 Task: Look for space in Deyang, China from 2nd June, 2023 to 15th June, 2023 for 2 adults in price range Rs.10000 to Rs.15000. Place can be entire place with 1  bedroom having 1 bed and 1 bathroom. Property type can be house, flat, guest house, hotel. Booking option can be shelf check-in. Required host language is Chinese (Simplified).
Action: Mouse moved to (521, 133)
Screenshot: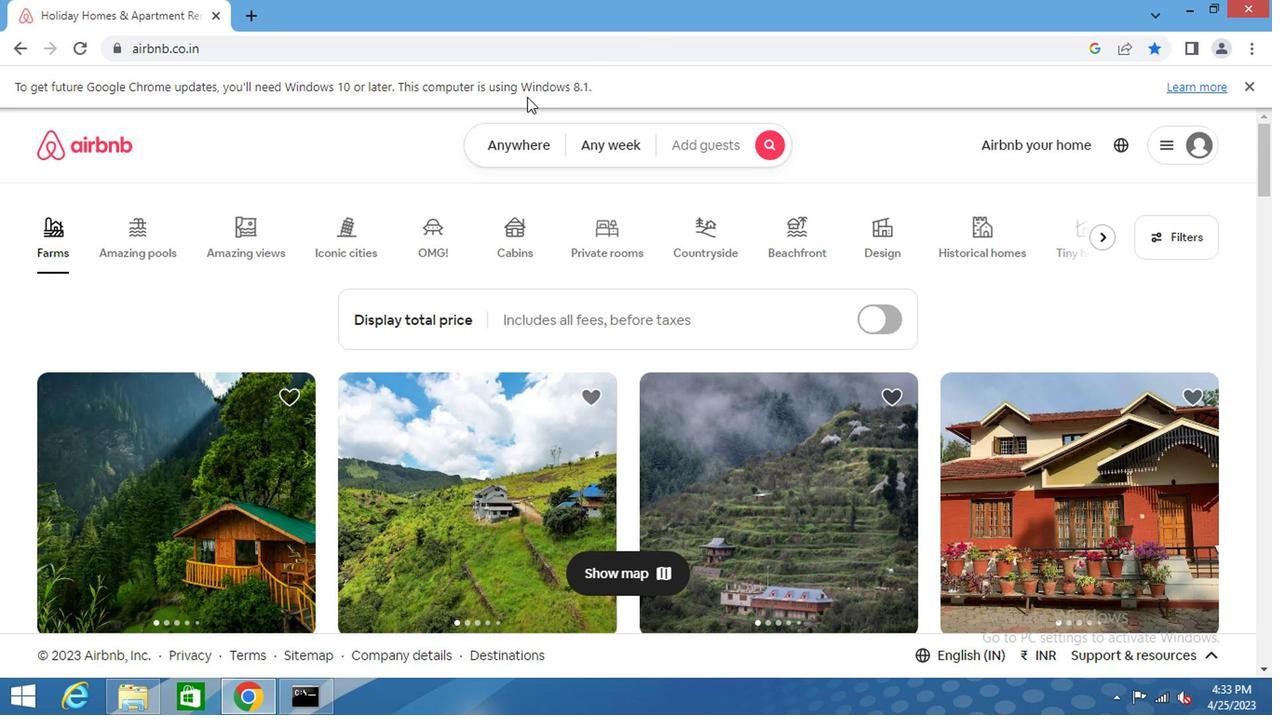 
Action: Mouse pressed left at (521, 133)
Screenshot: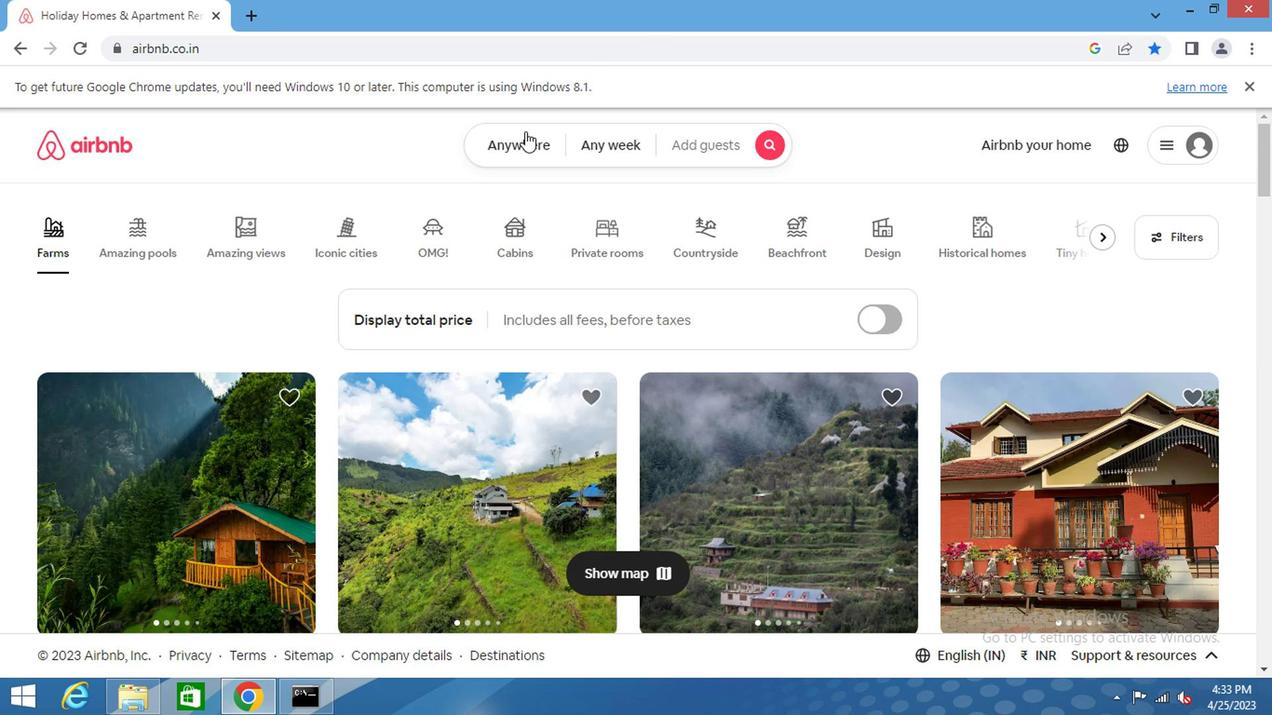 
Action: Mouse moved to (388, 221)
Screenshot: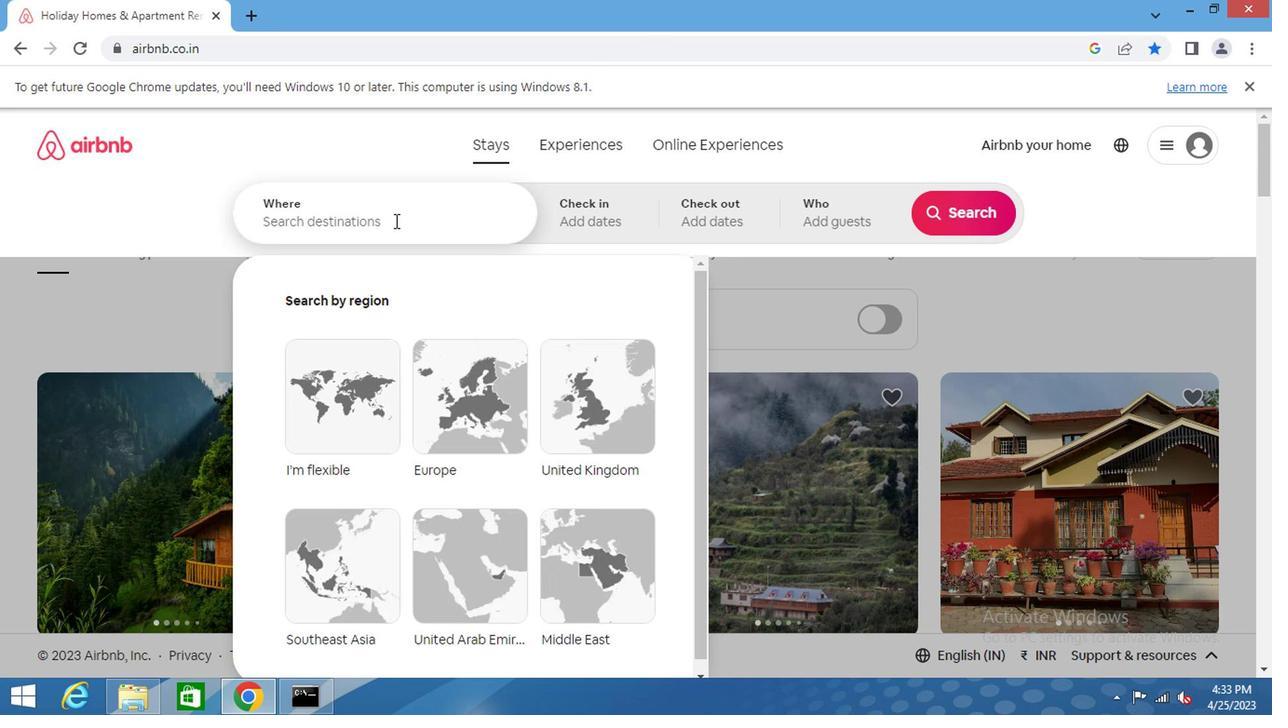 
Action: Mouse pressed left at (388, 221)
Screenshot: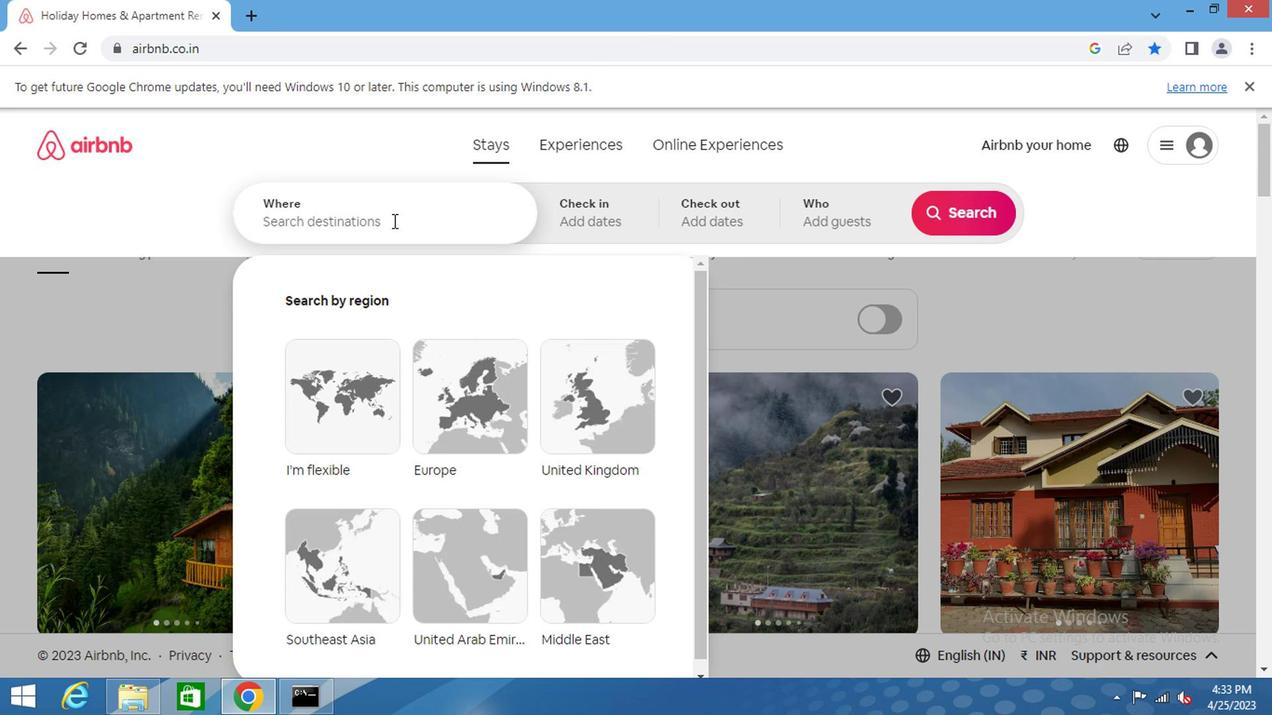 
Action: Key pressed deyang<Key.space>china<Key.enter>
Screenshot: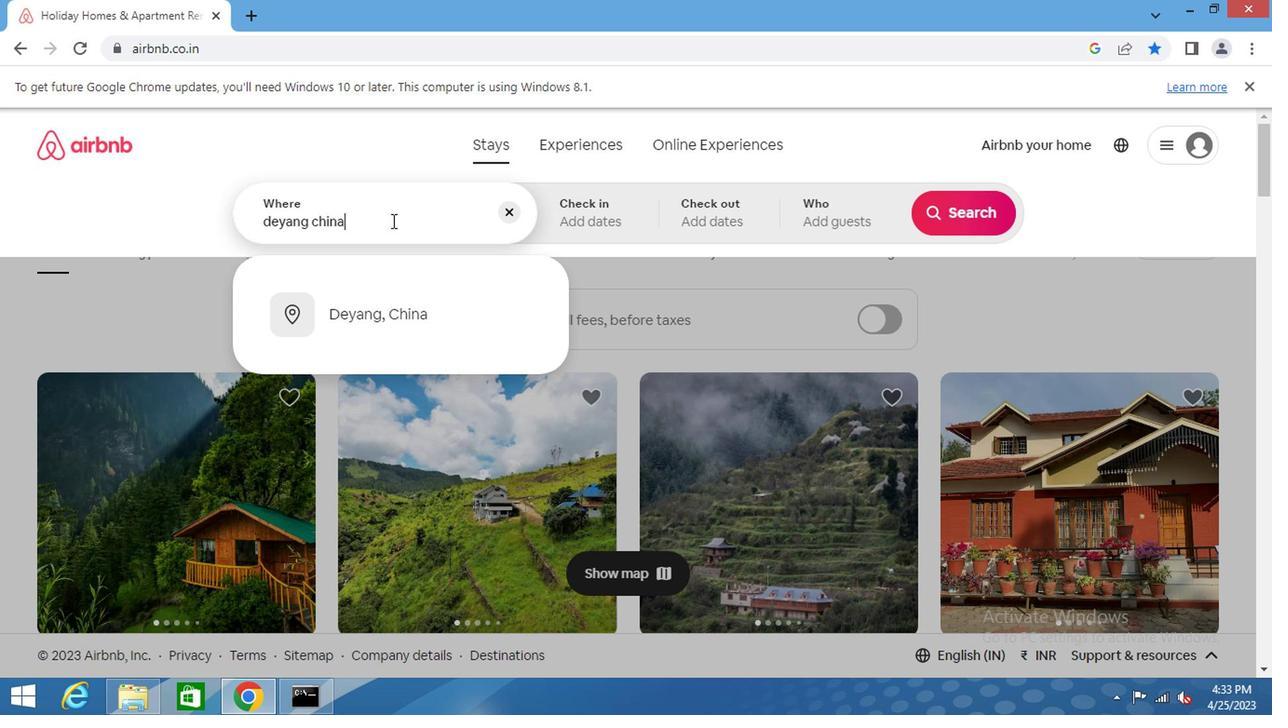 
Action: Mouse moved to (955, 359)
Screenshot: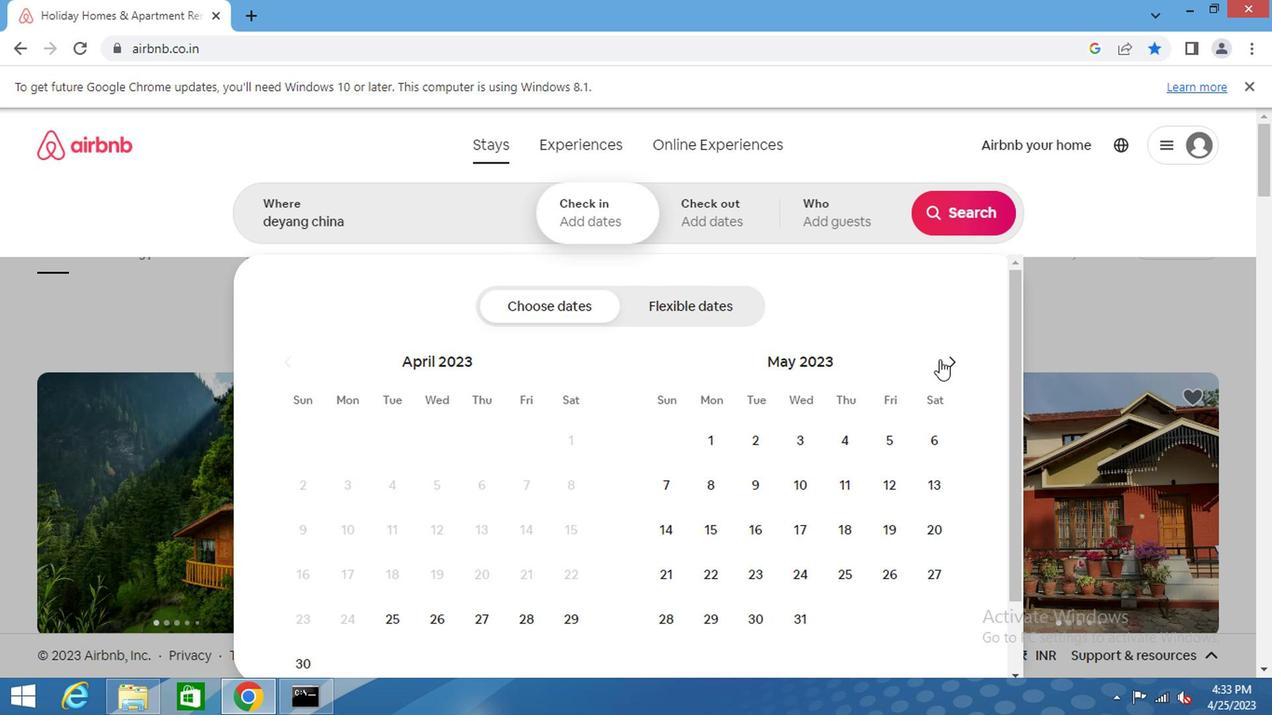 
Action: Mouse pressed left at (955, 359)
Screenshot: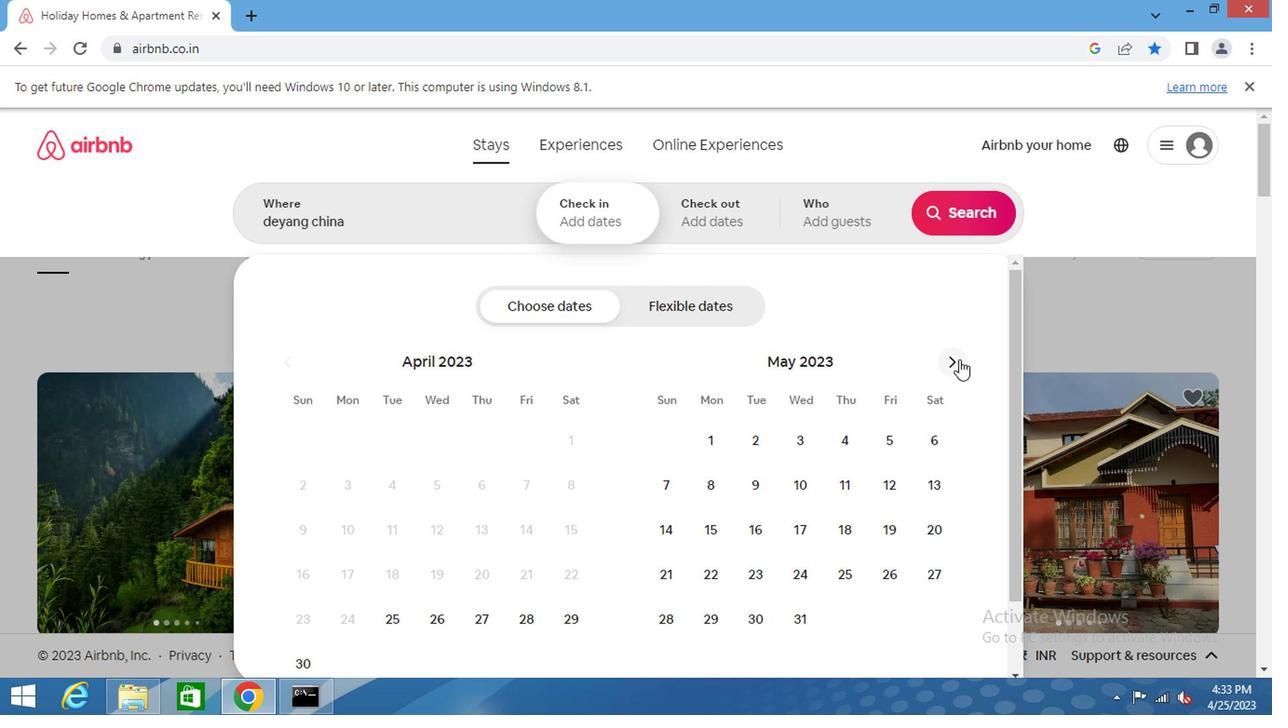
Action: Mouse pressed left at (955, 359)
Screenshot: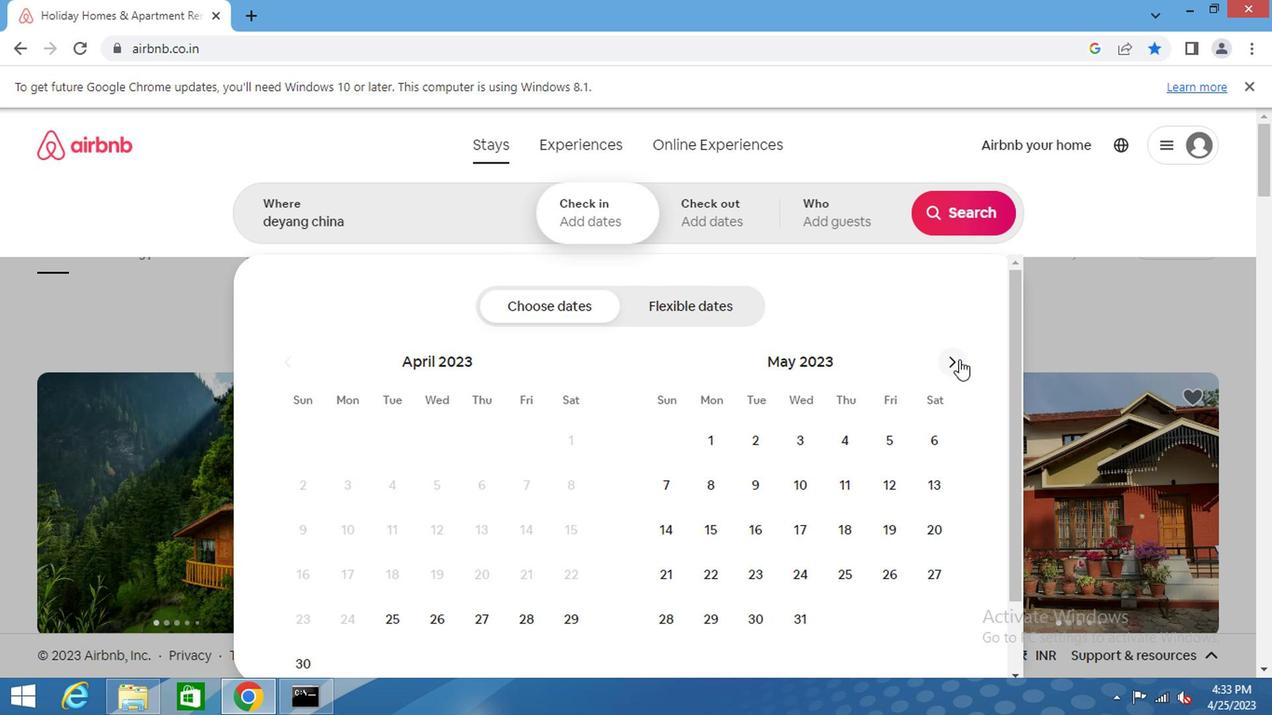 
Action: Mouse moved to (520, 444)
Screenshot: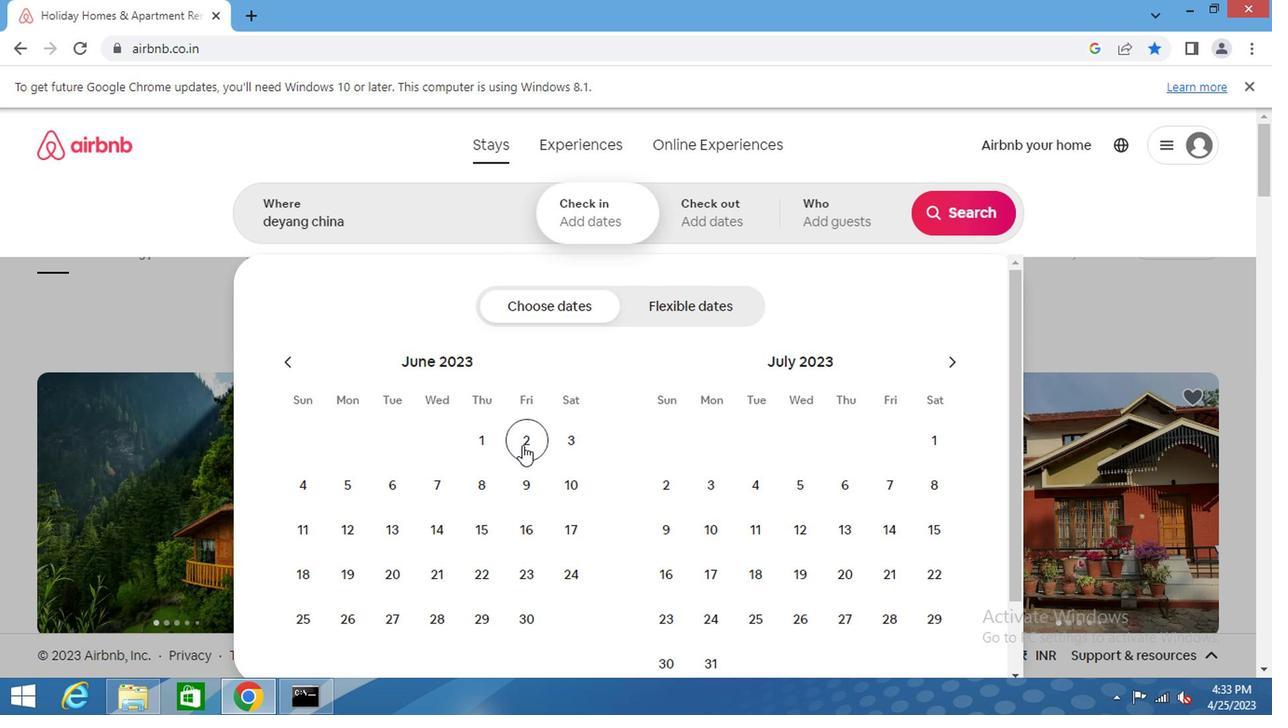 
Action: Mouse pressed left at (520, 444)
Screenshot: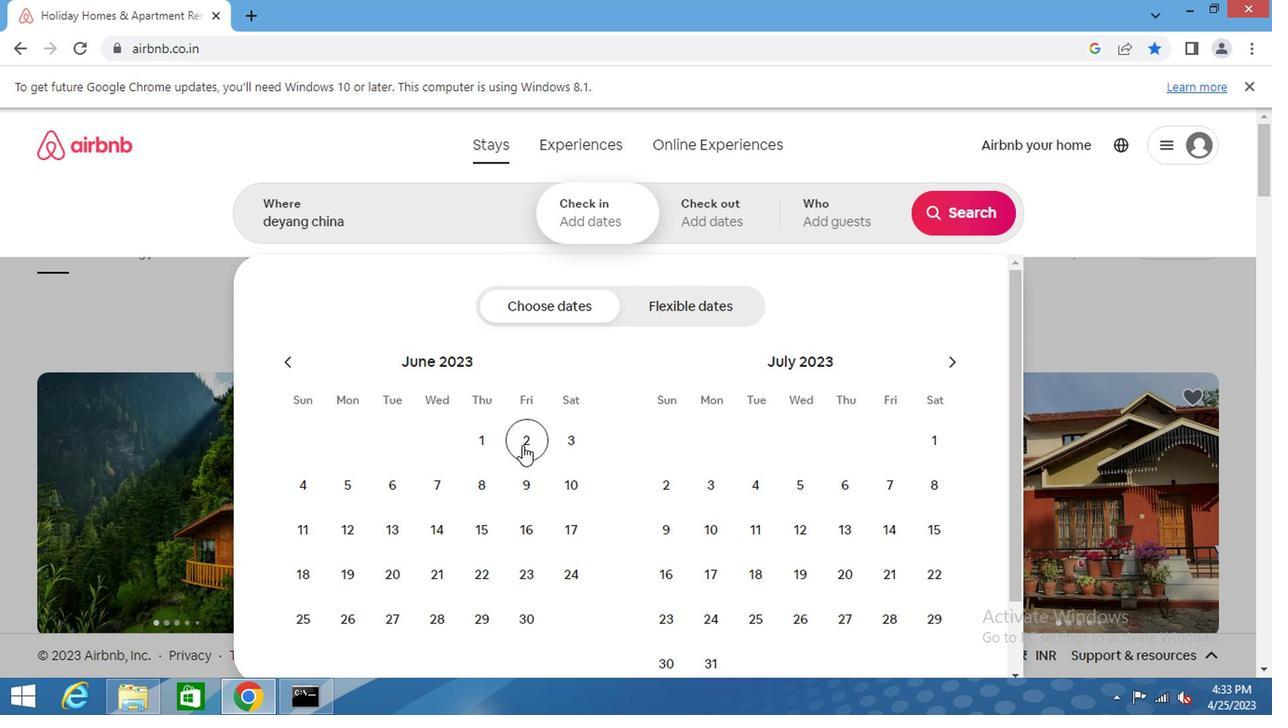 
Action: Mouse moved to (474, 522)
Screenshot: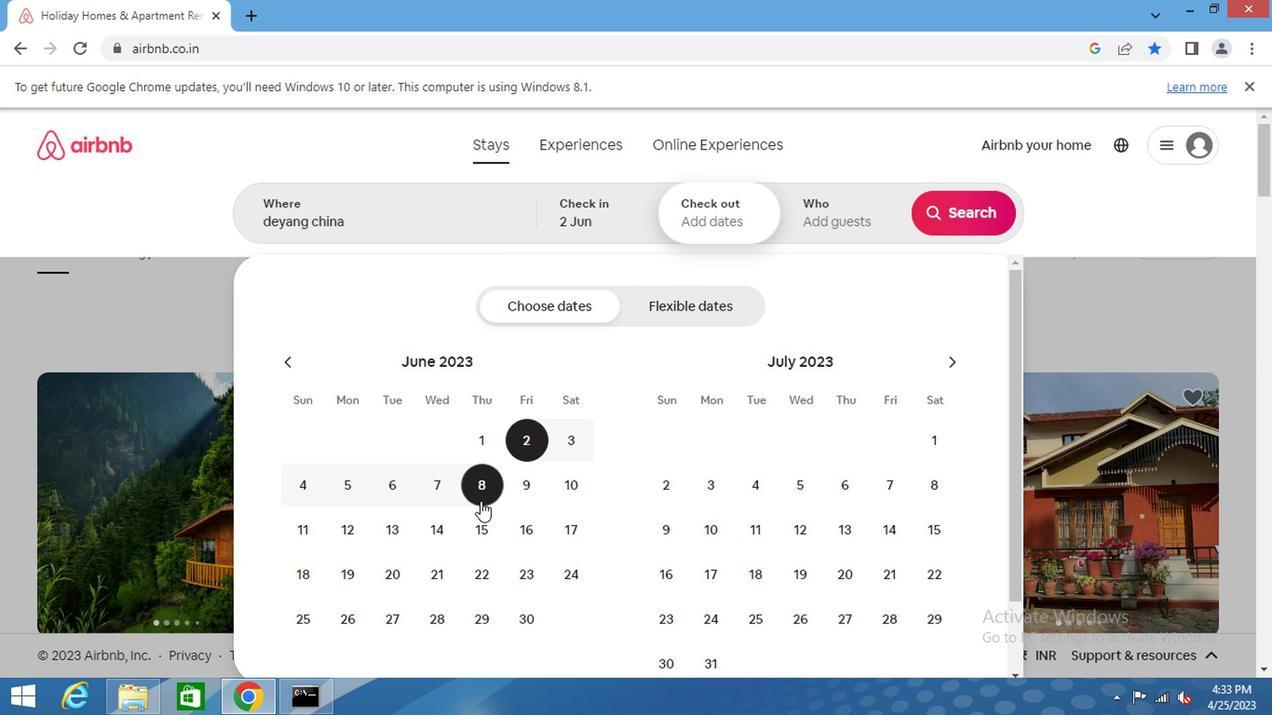 
Action: Mouse pressed left at (474, 522)
Screenshot: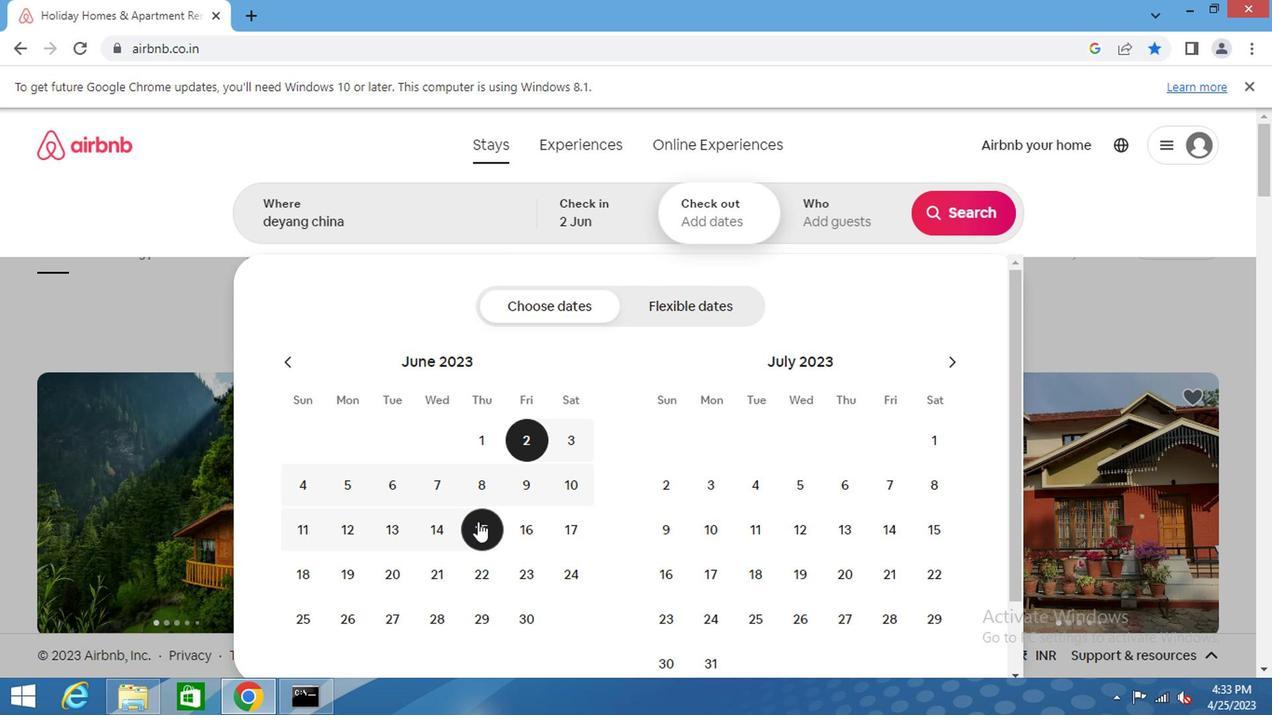 
Action: Mouse moved to (828, 227)
Screenshot: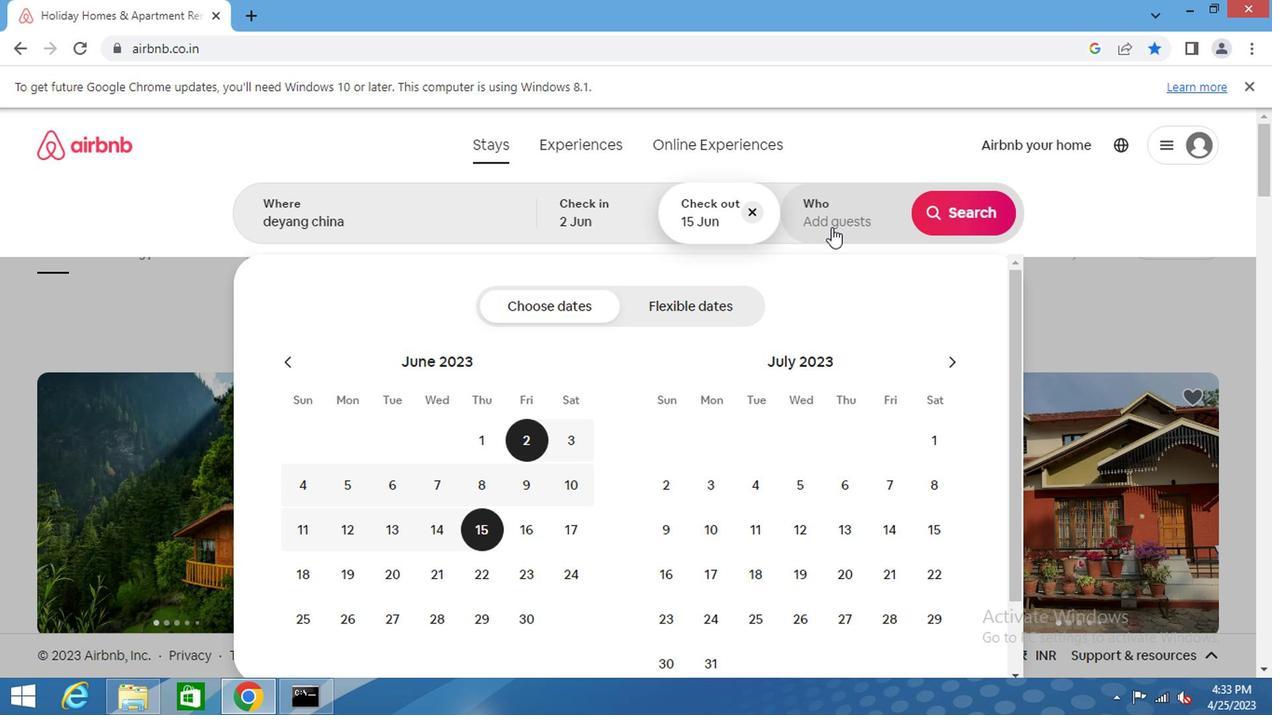 
Action: Mouse pressed left at (828, 227)
Screenshot: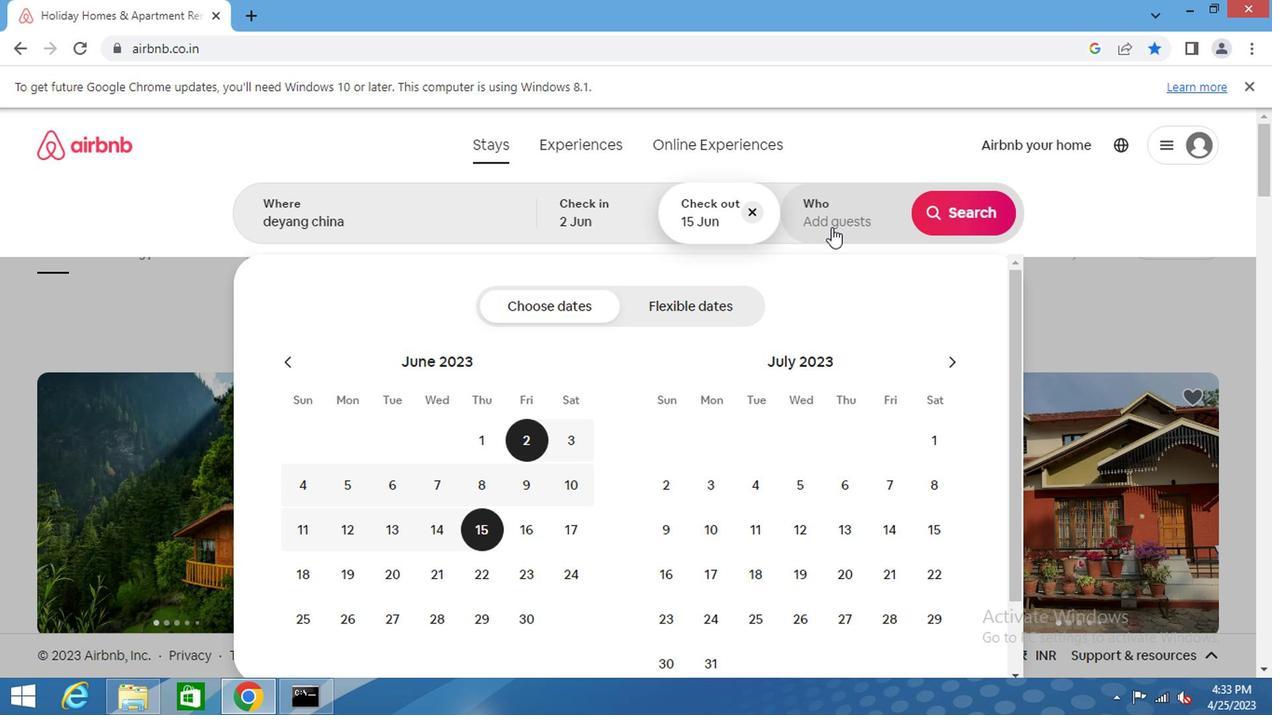 
Action: Mouse moved to (963, 313)
Screenshot: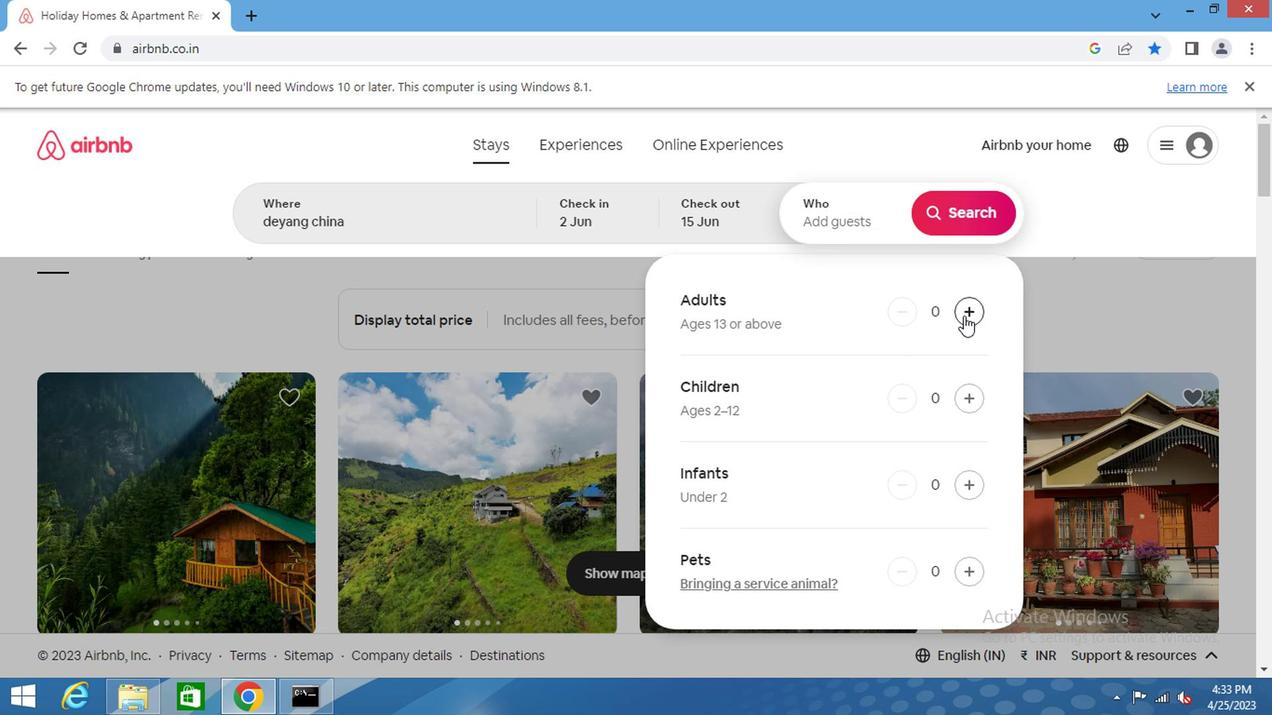 
Action: Mouse pressed left at (963, 313)
Screenshot: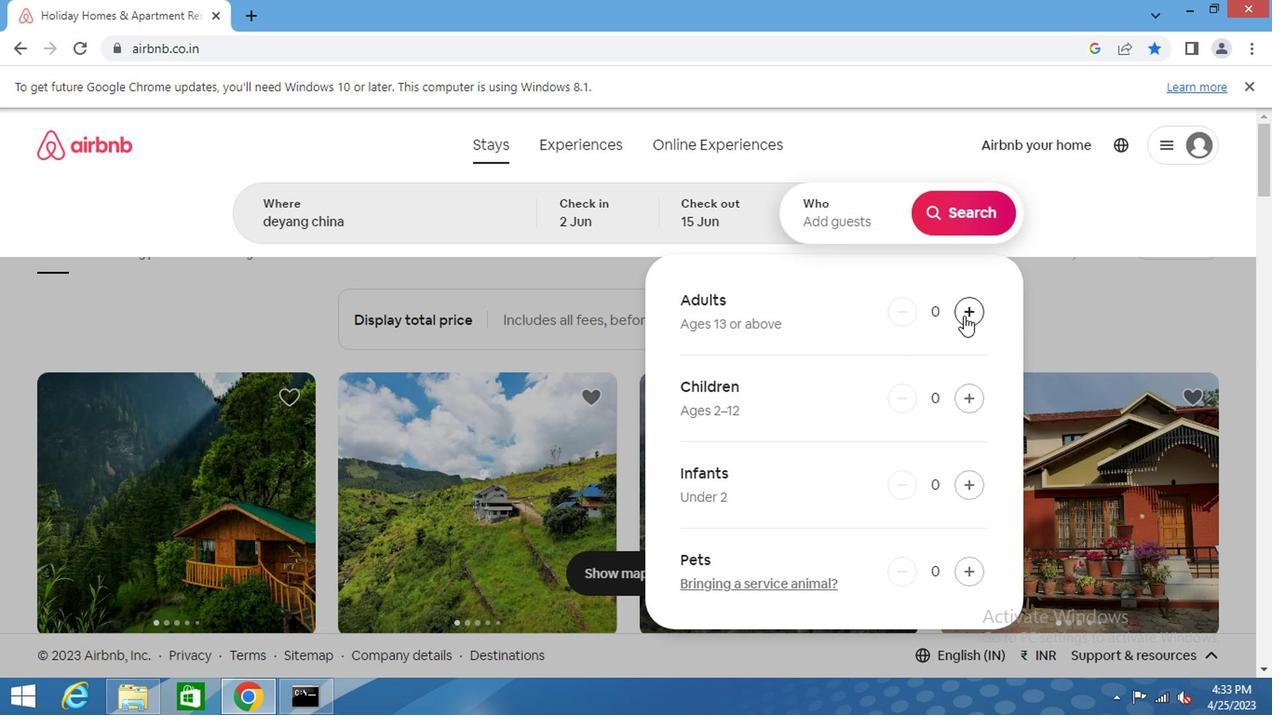 
Action: Mouse moved to (964, 313)
Screenshot: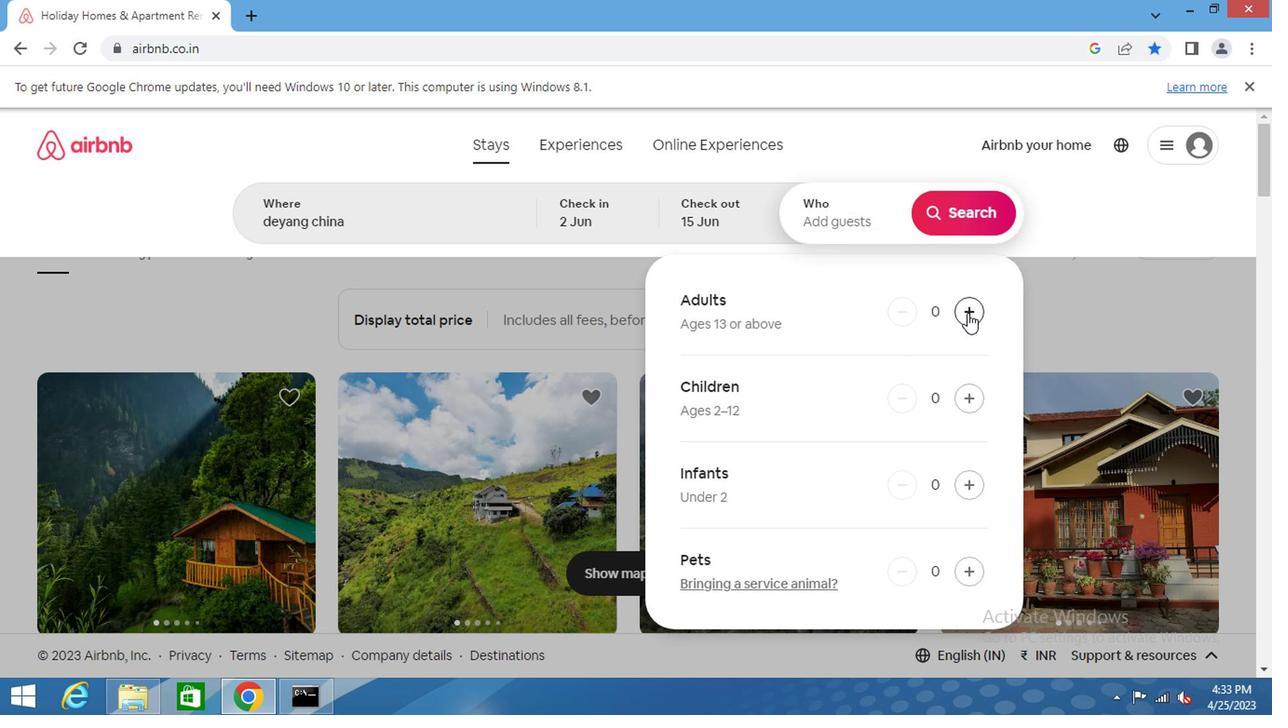 
Action: Mouse pressed left at (964, 313)
Screenshot: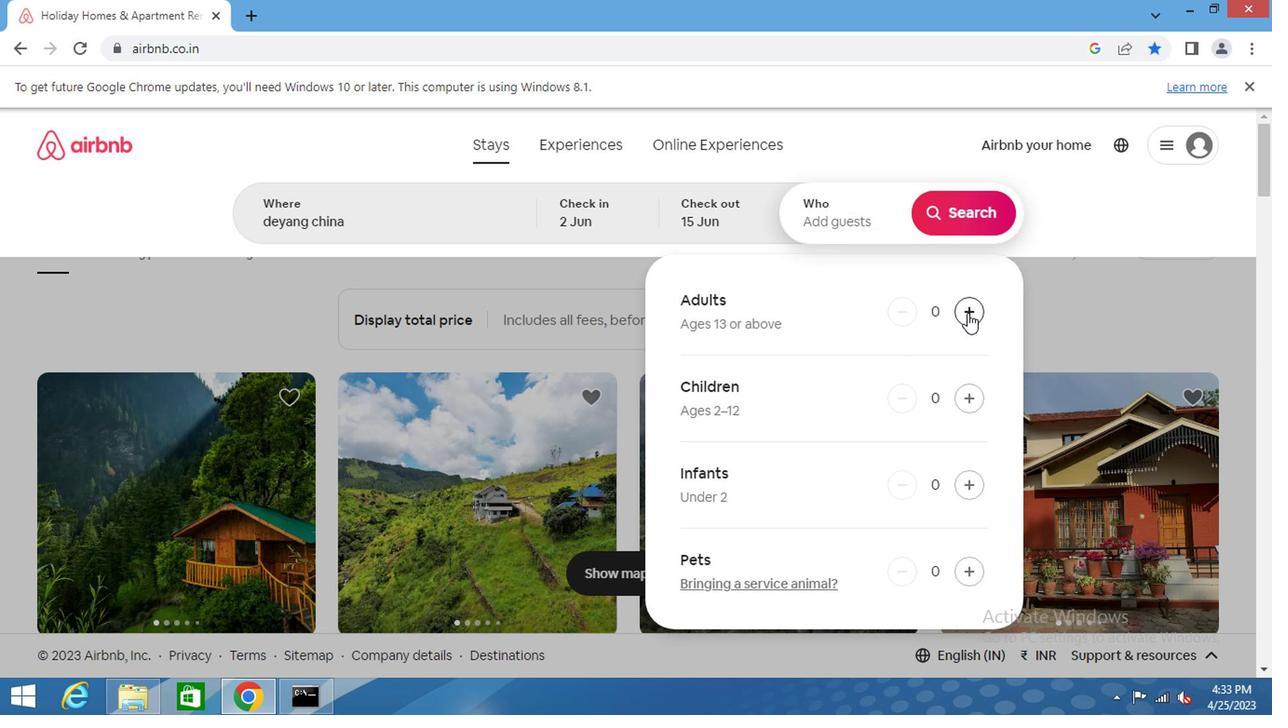 
Action: Mouse moved to (958, 229)
Screenshot: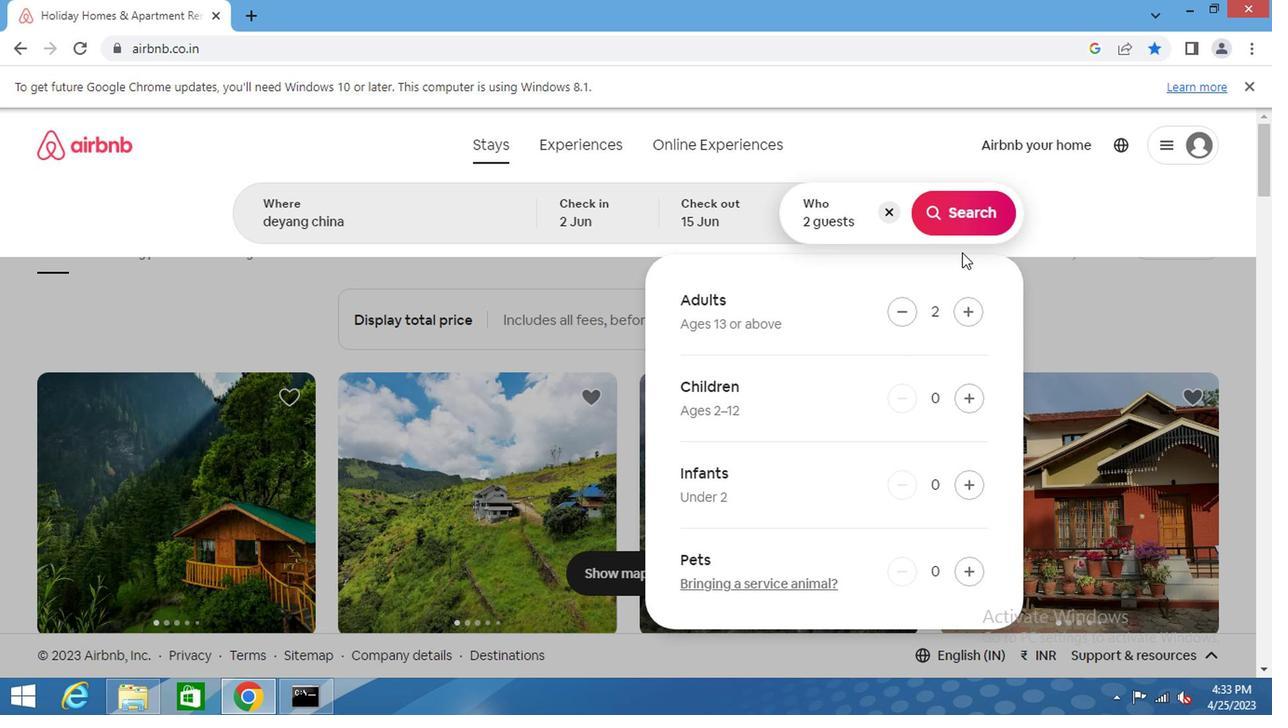 
Action: Mouse pressed left at (958, 229)
Screenshot: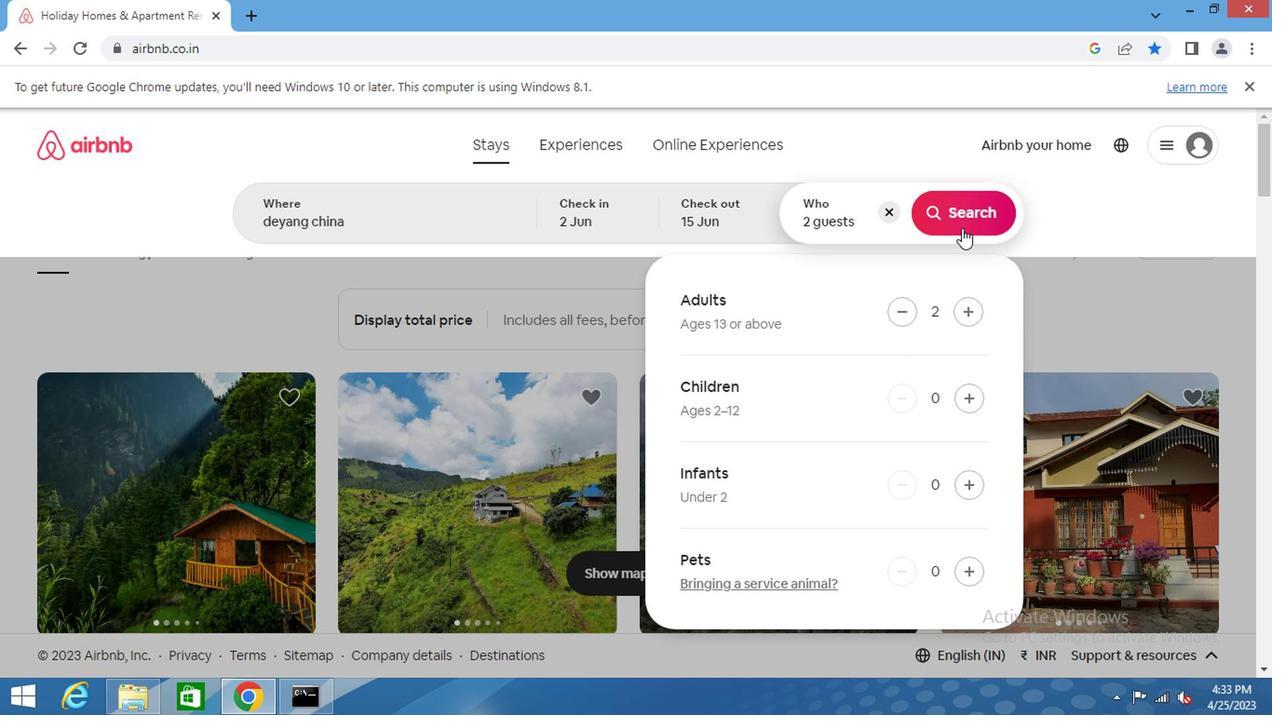
Action: Mouse moved to (1172, 229)
Screenshot: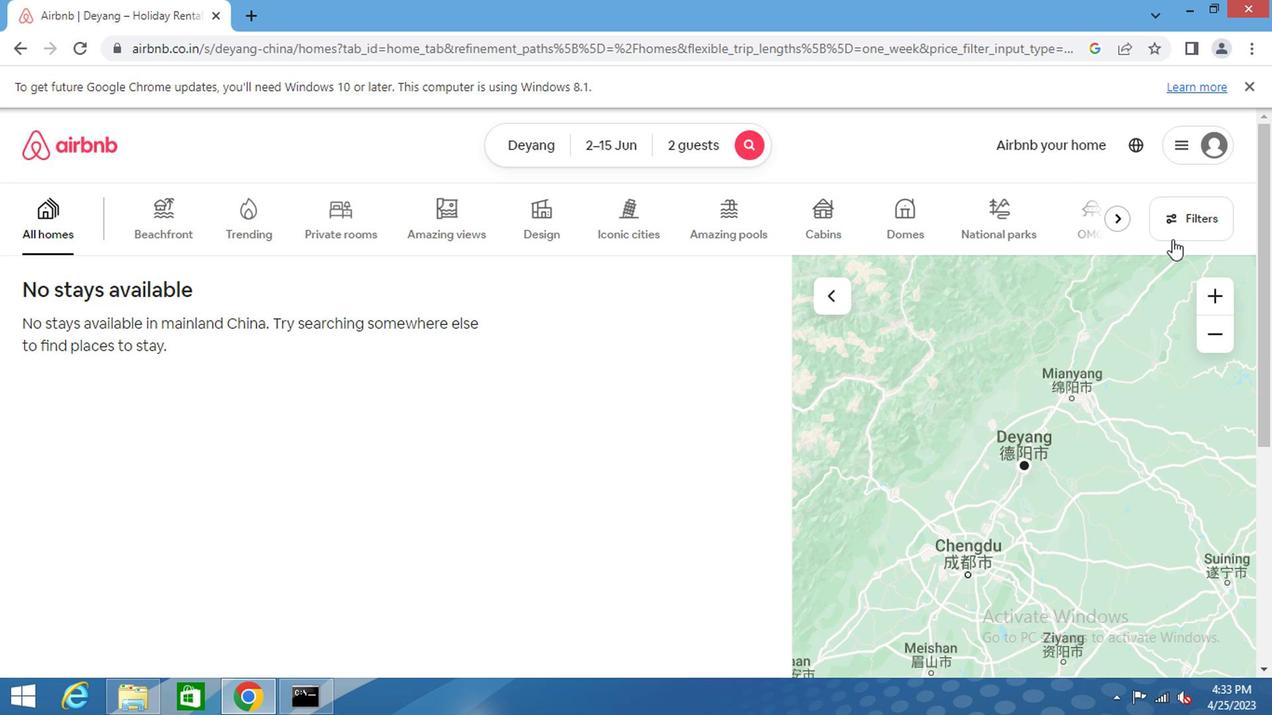 
Action: Mouse pressed left at (1172, 229)
Screenshot: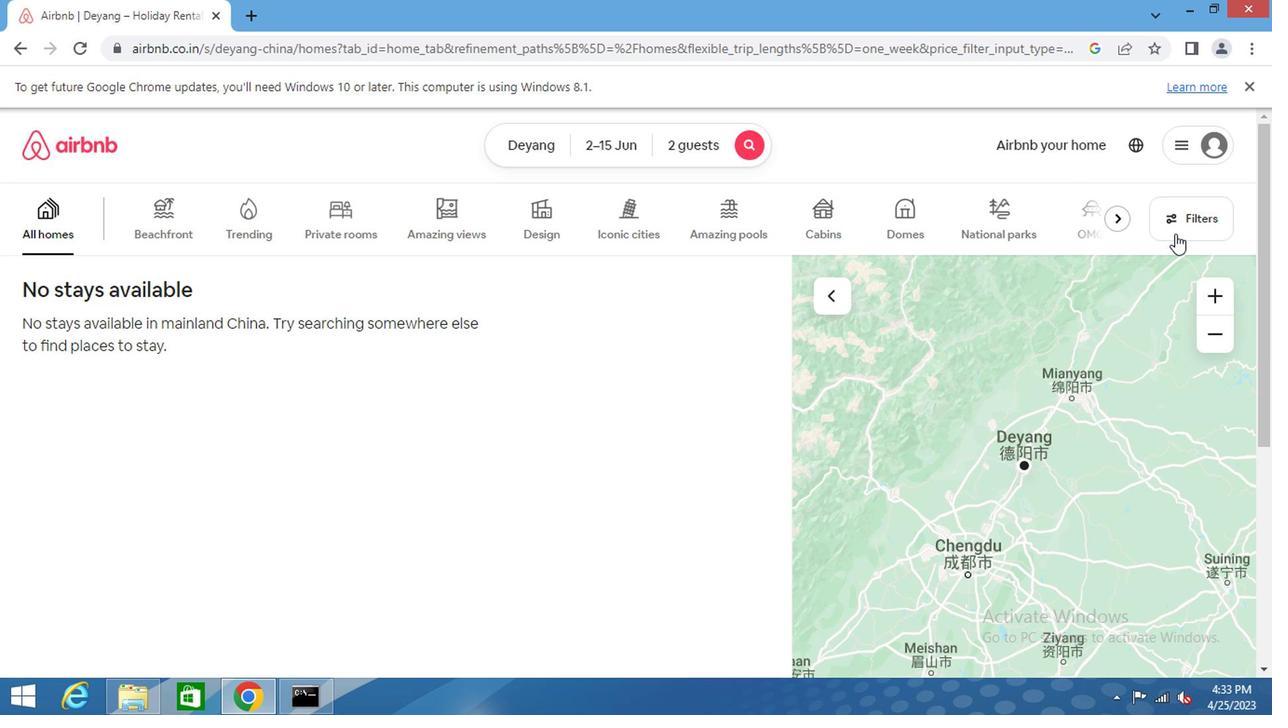 
Action: Mouse moved to (519, 342)
Screenshot: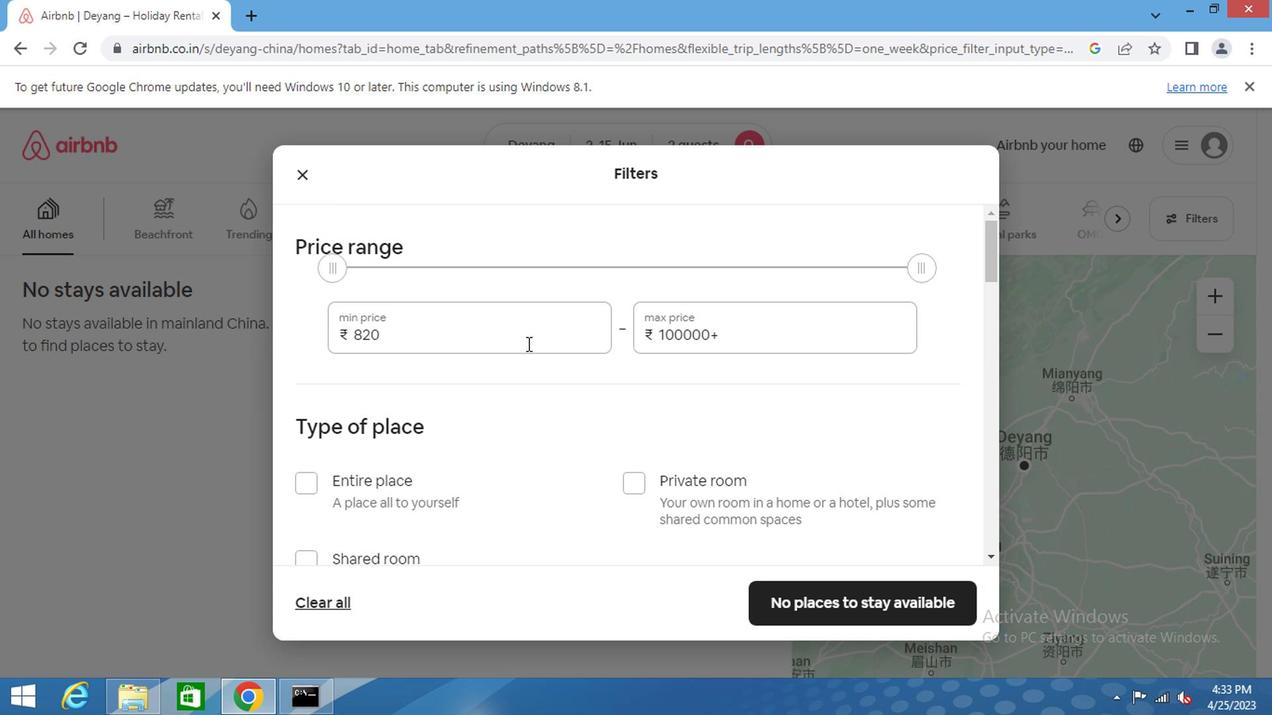 
Action: Mouse pressed left at (519, 342)
Screenshot: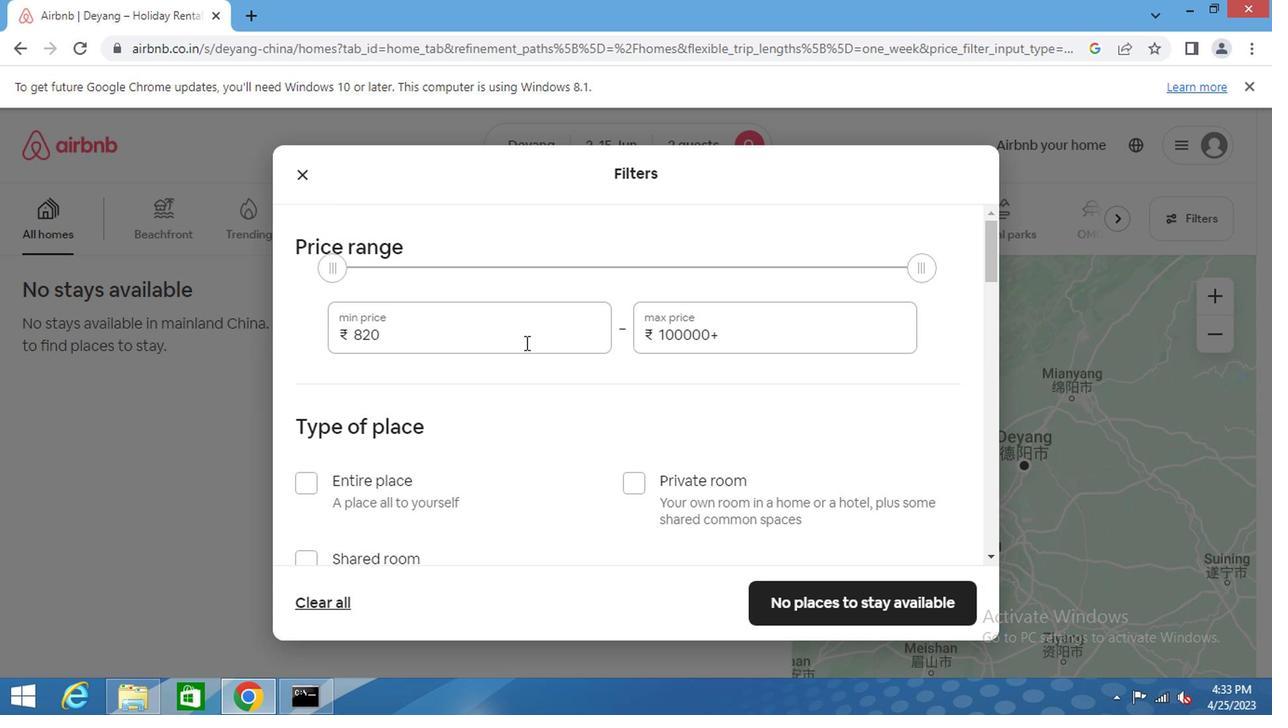
Action: Mouse pressed left at (519, 342)
Screenshot: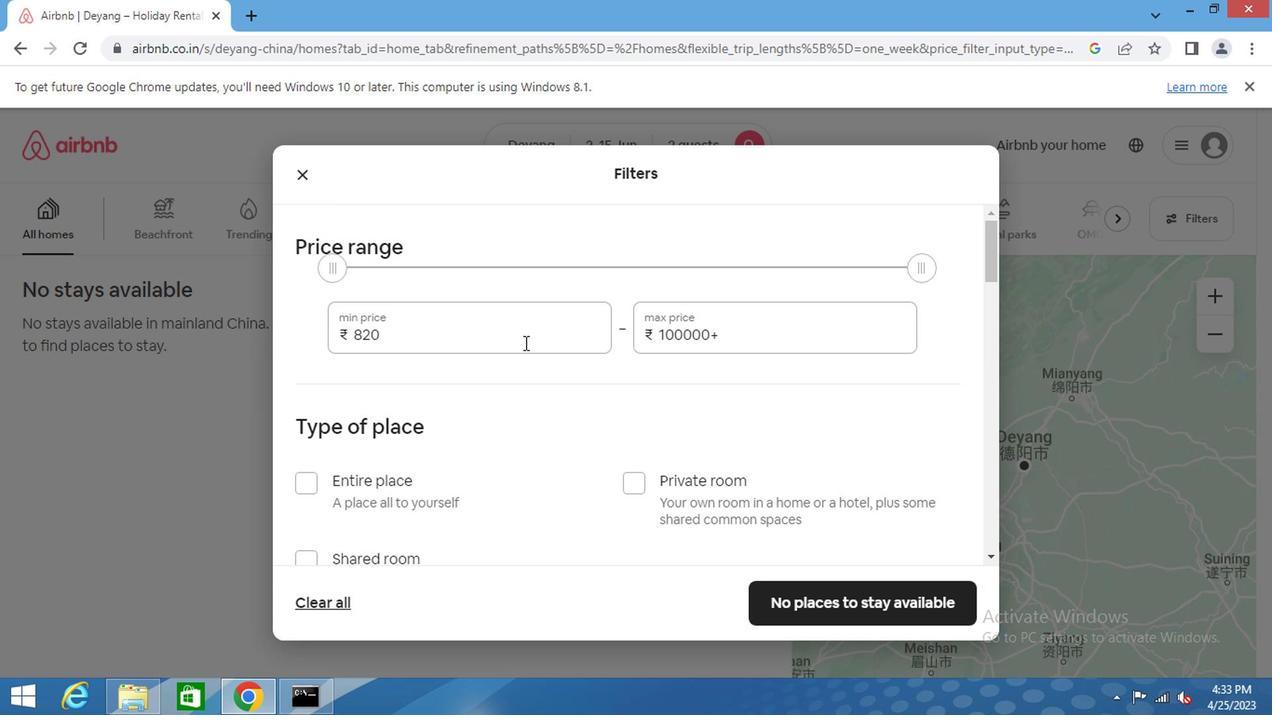 
Action: Key pressed 10000<Key.tab>15000
Screenshot: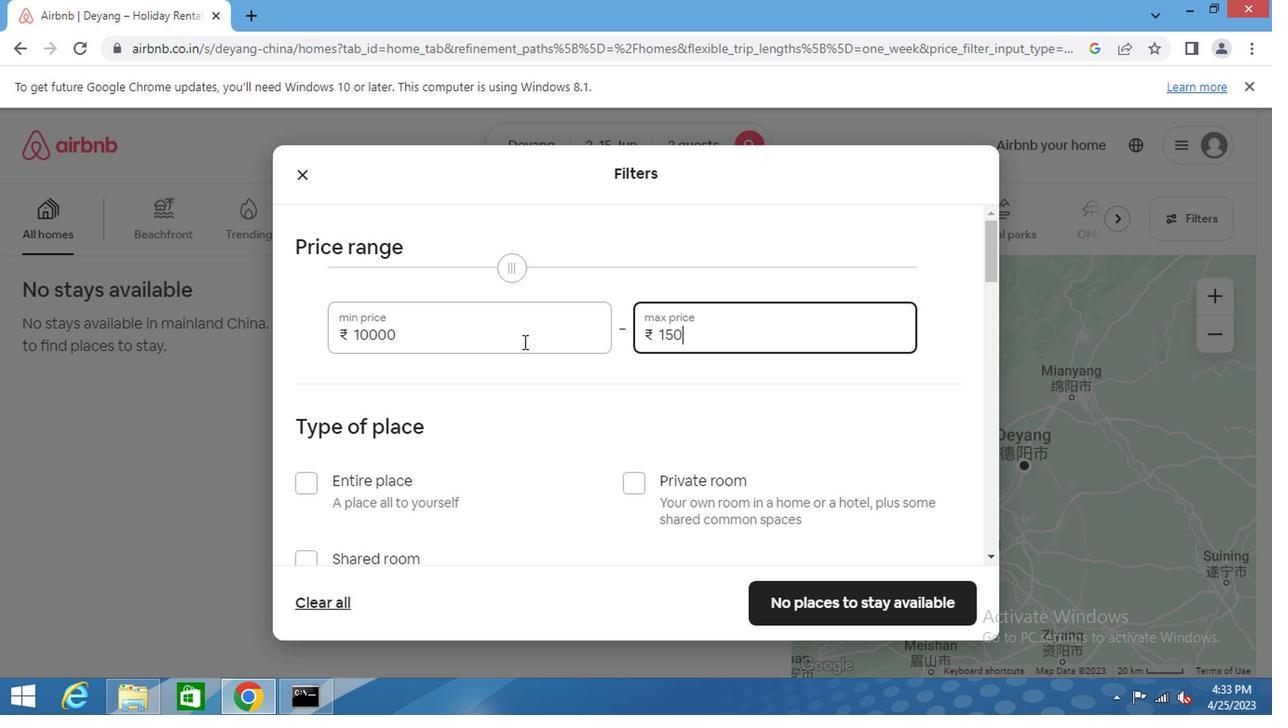 
Action: Mouse moved to (405, 481)
Screenshot: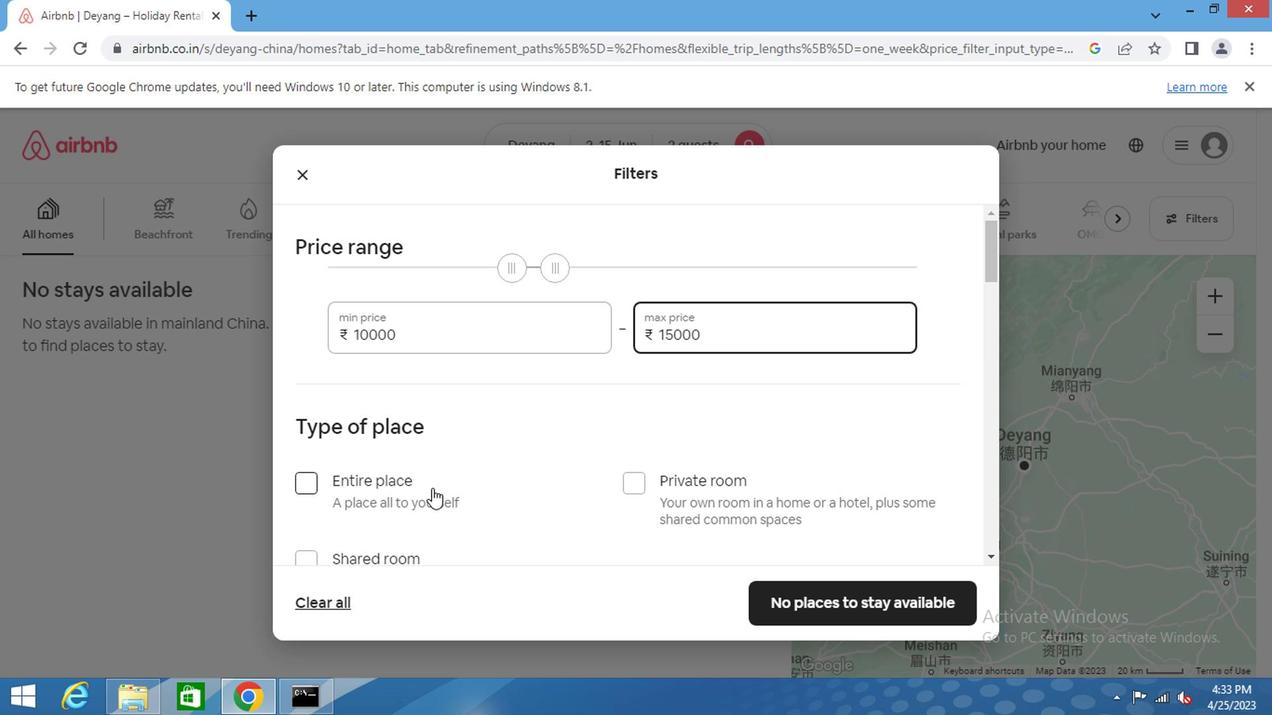 
Action: Mouse pressed left at (405, 481)
Screenshot: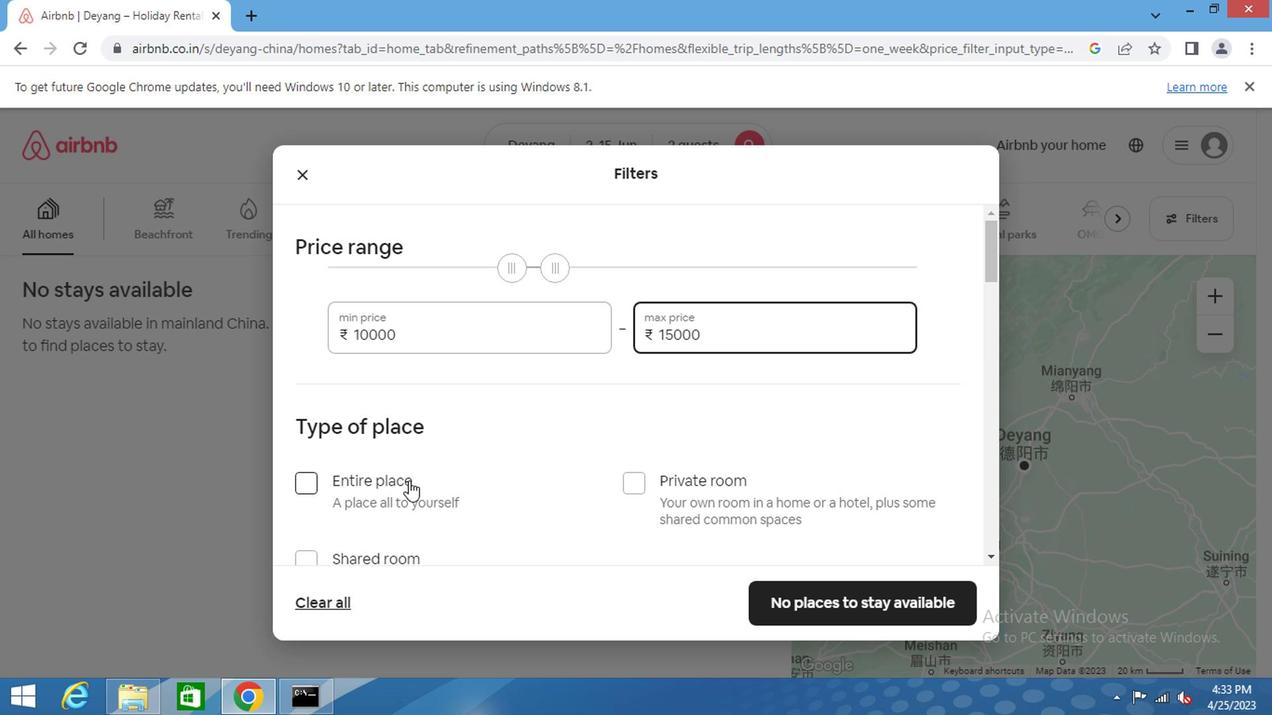 
Action: Mouse moved to (534, 500)
Screenshot: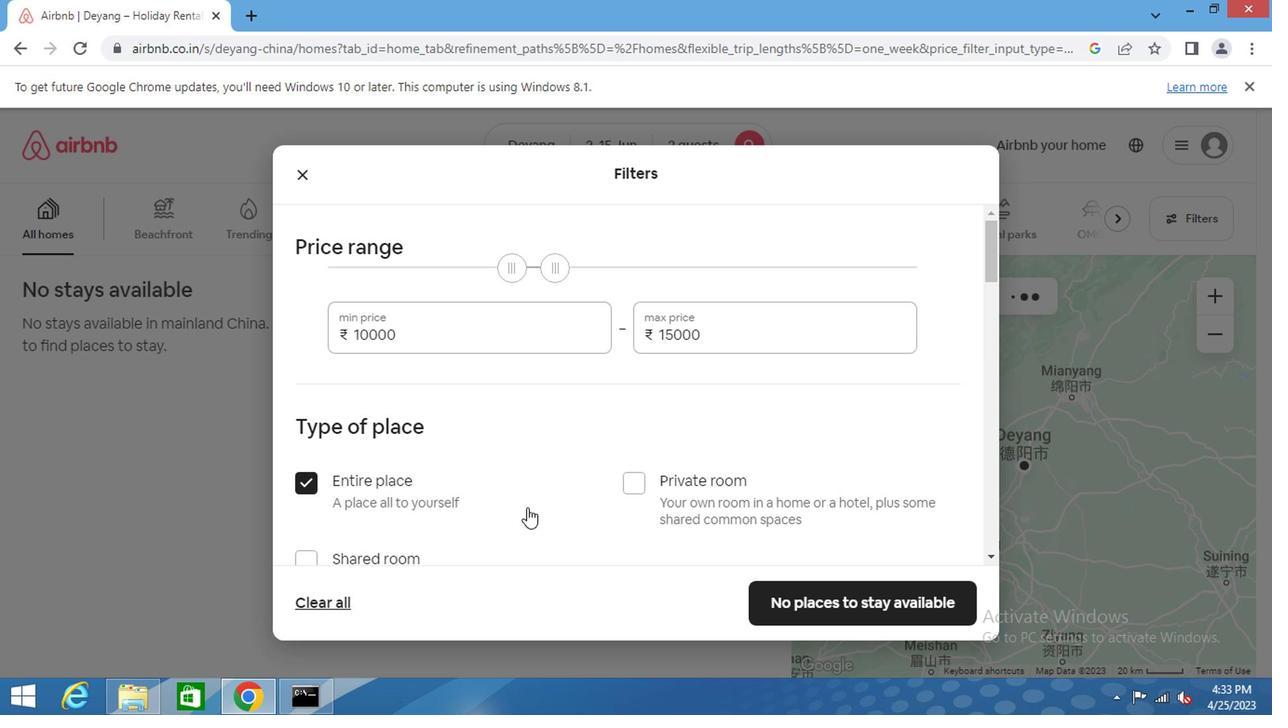
Action: Mouse scrolled (534, 499) with delta (0, 0)
Screenshot: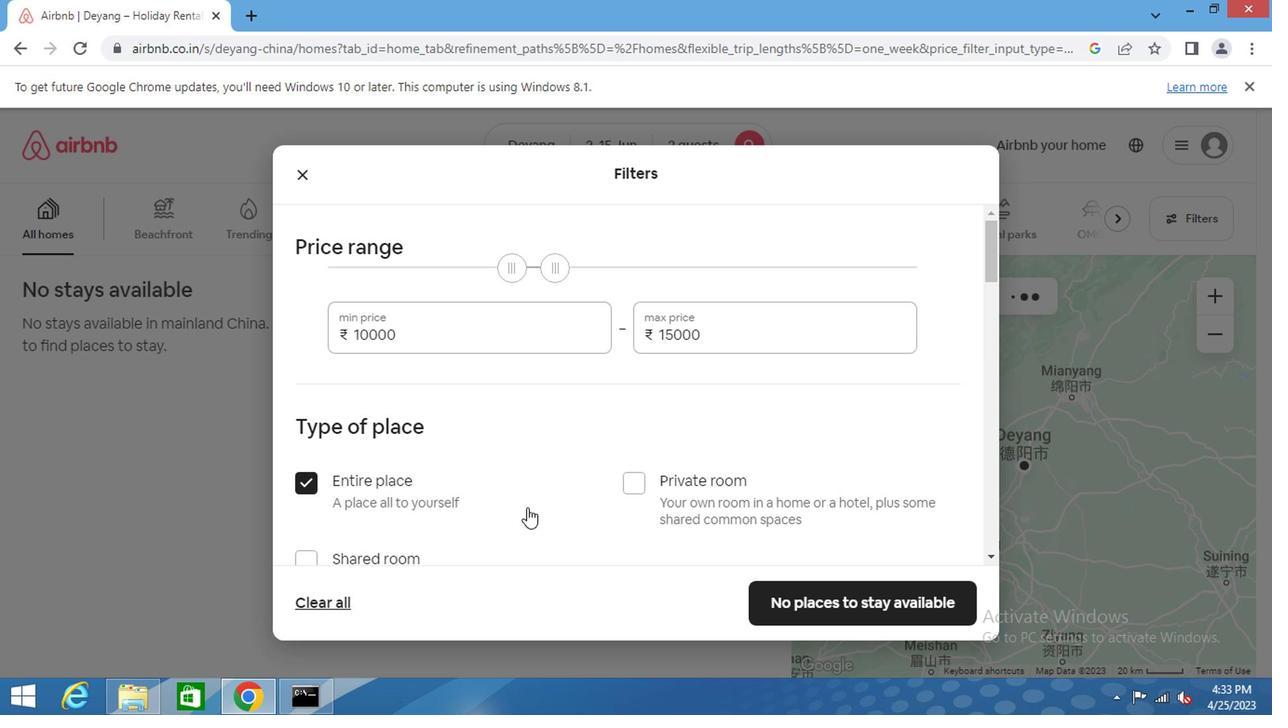 
Action: Mouse scrolled (534, 499) with delta (0, 0)
Screenshot: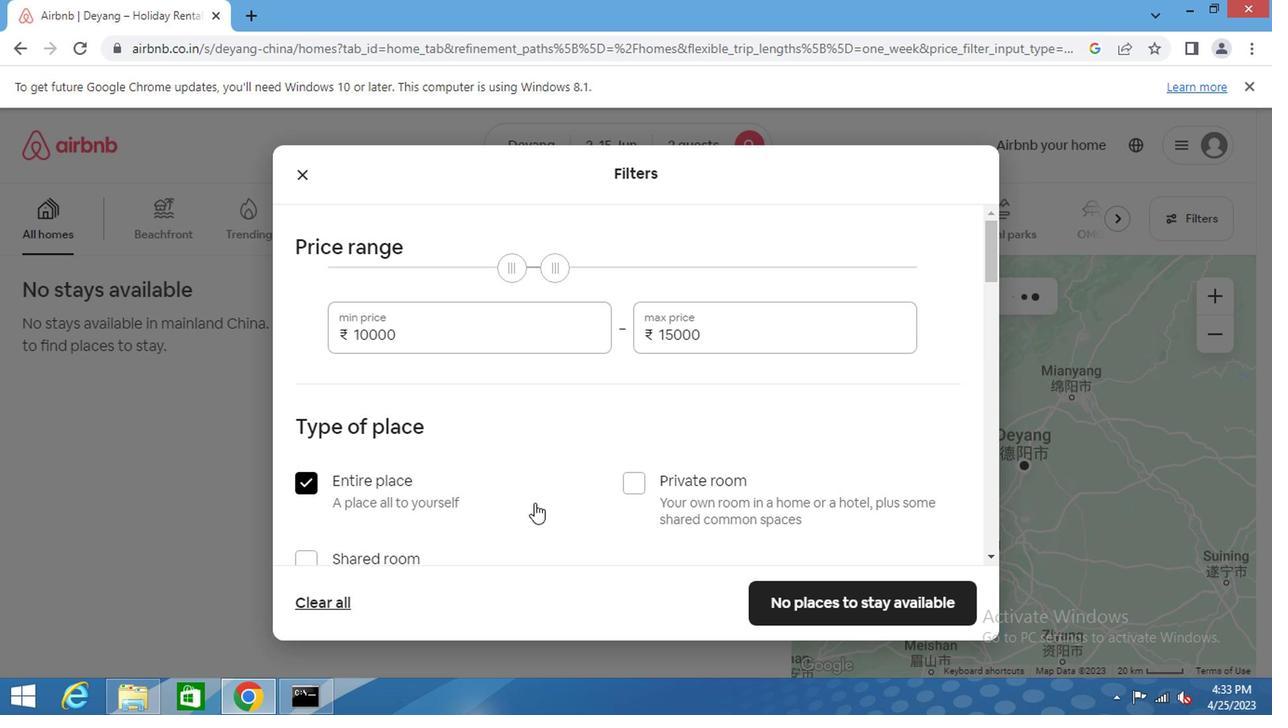 
Action: Mouse moved to (534, 498)
Screenshot: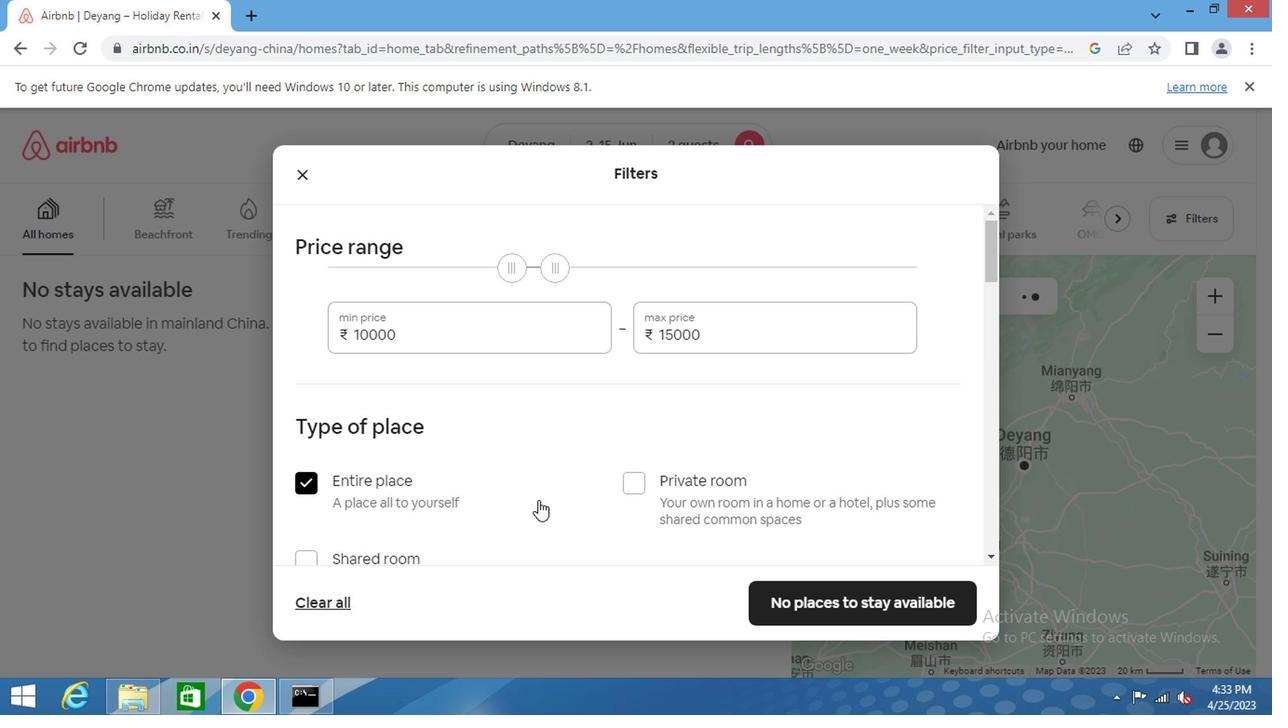 
Action: Mouse scrolled (534, 497) with delta (0, -1)
Screenshot: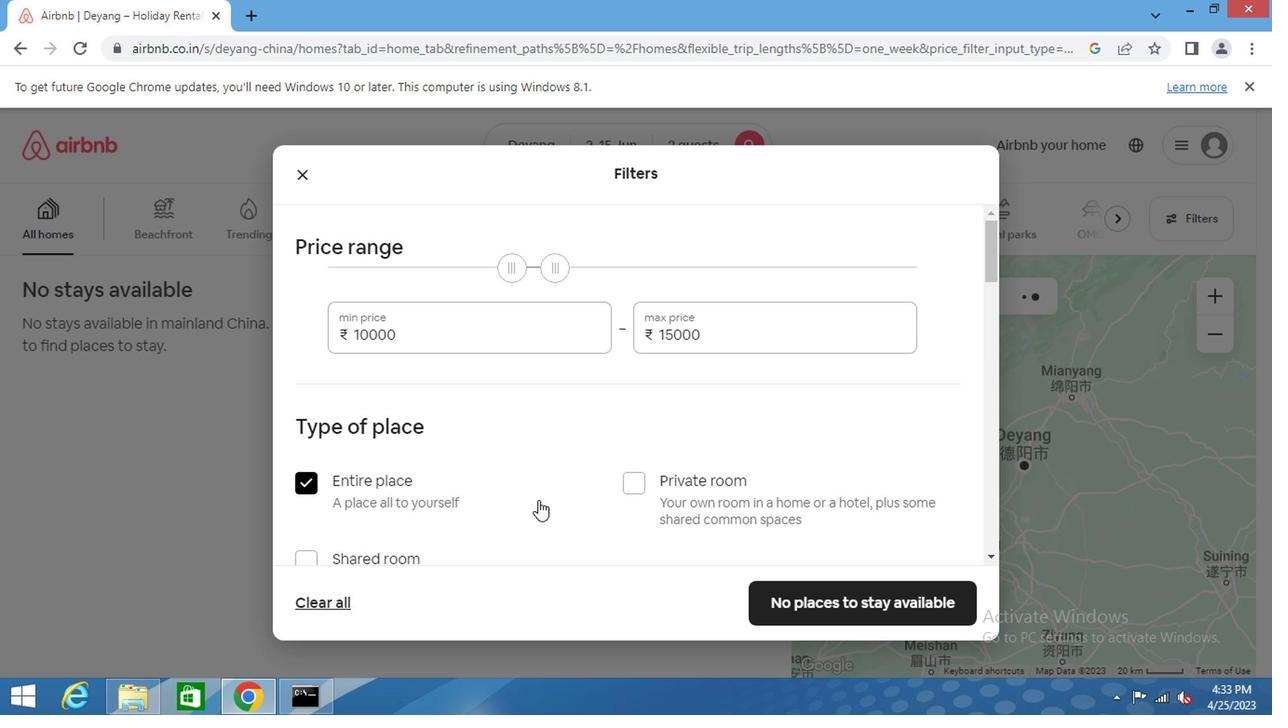 
Action: Mouse moved to (529, 483)
Screenshot: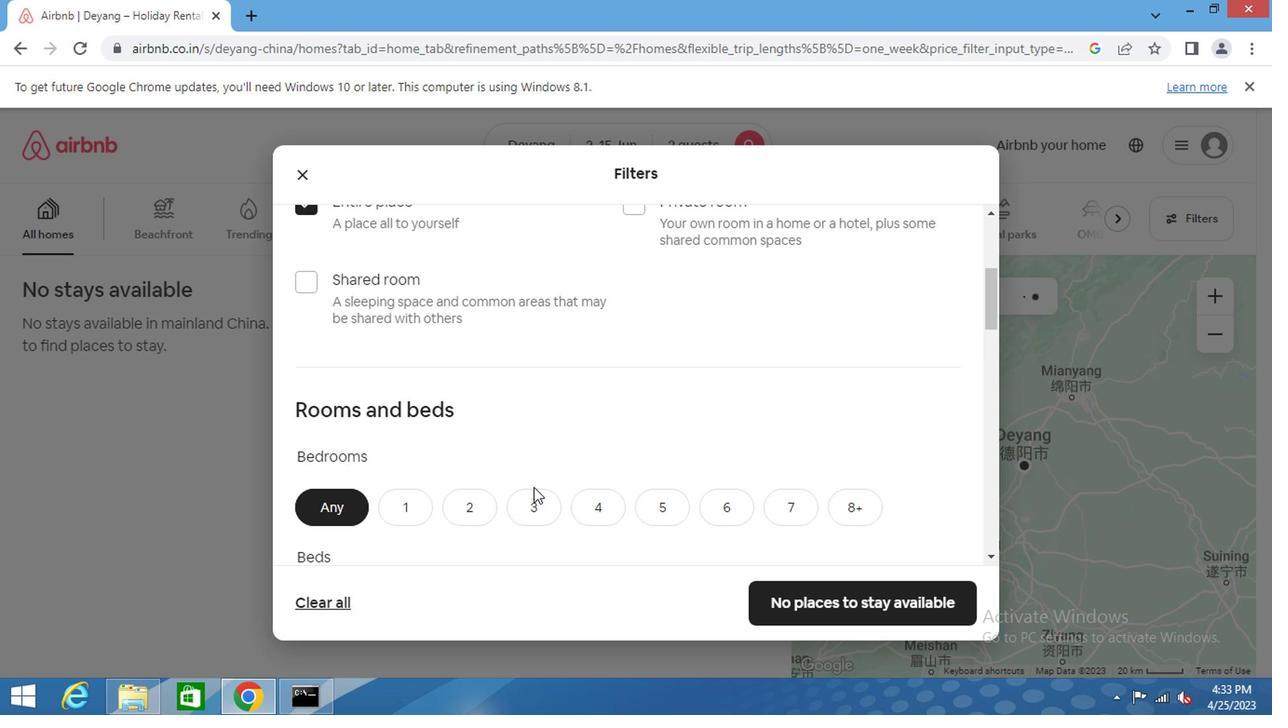 
Action: Mouse scrolled (530, 484) with delta (0, -1)
Screenshot: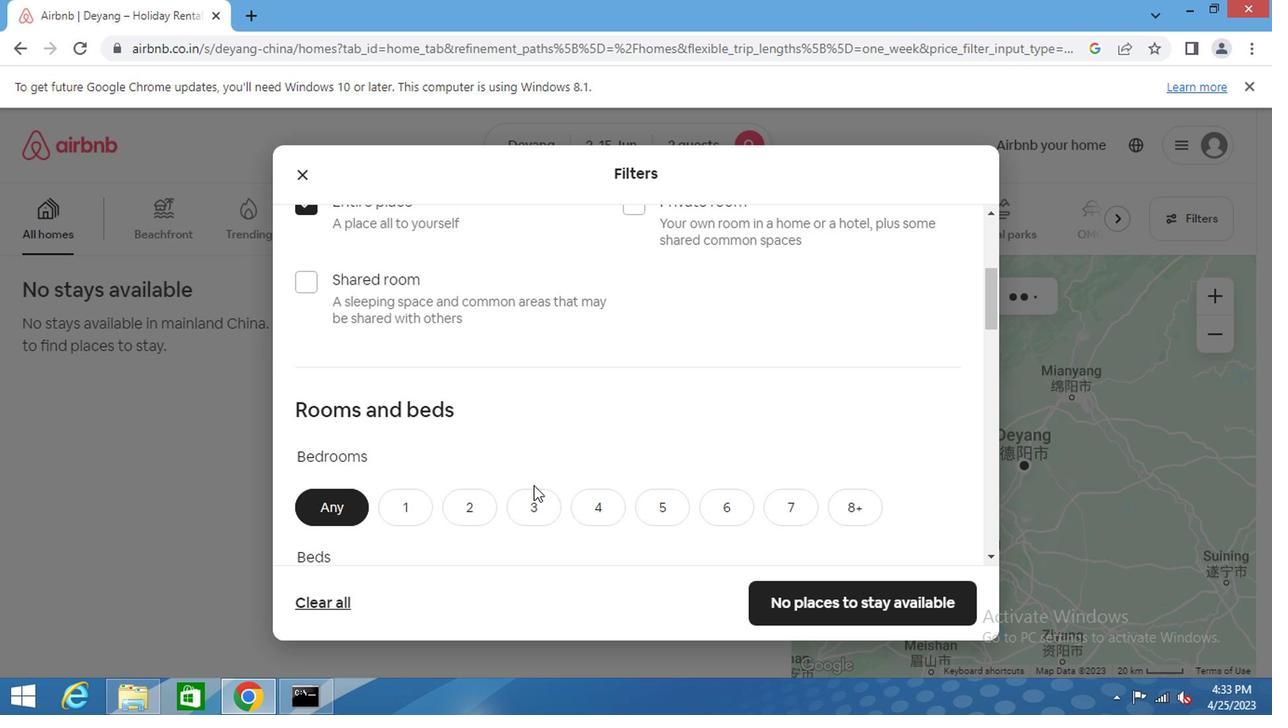 
Action: Mouse moved to (525, 479)
Screenshot: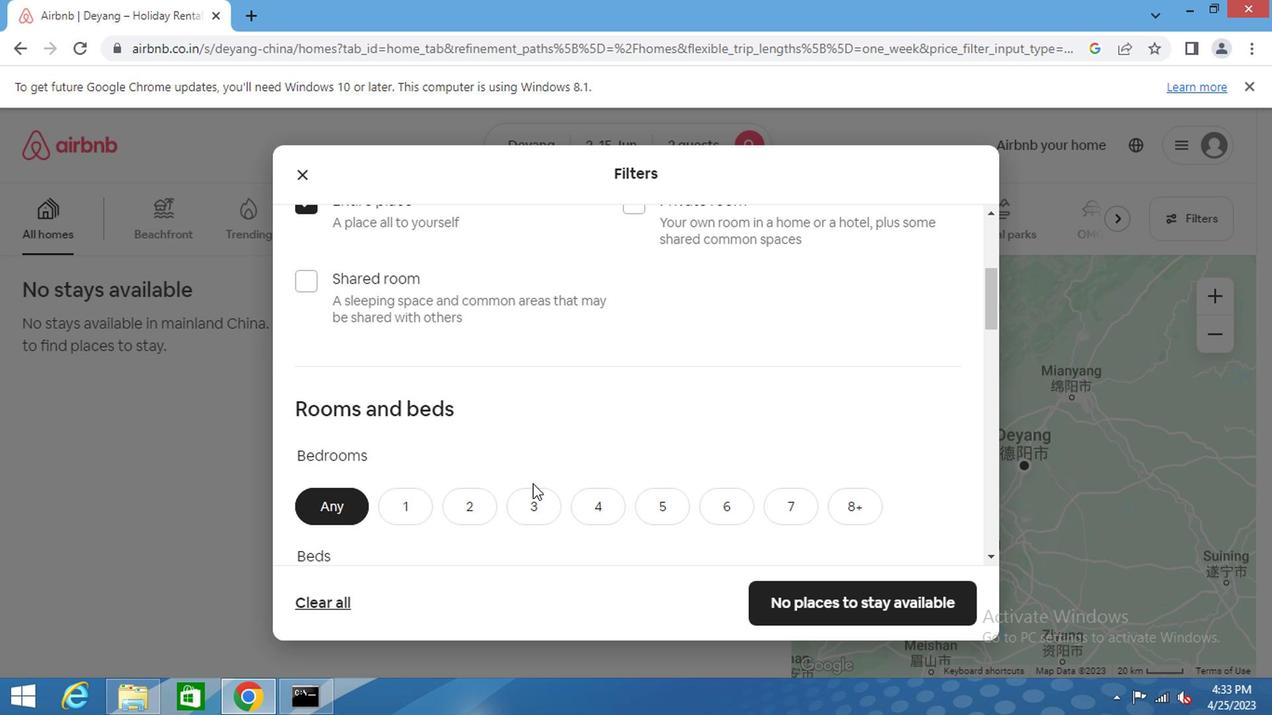 
Action: Mouse scrolled (527, 479) with delta (0, 0)
Screenshot: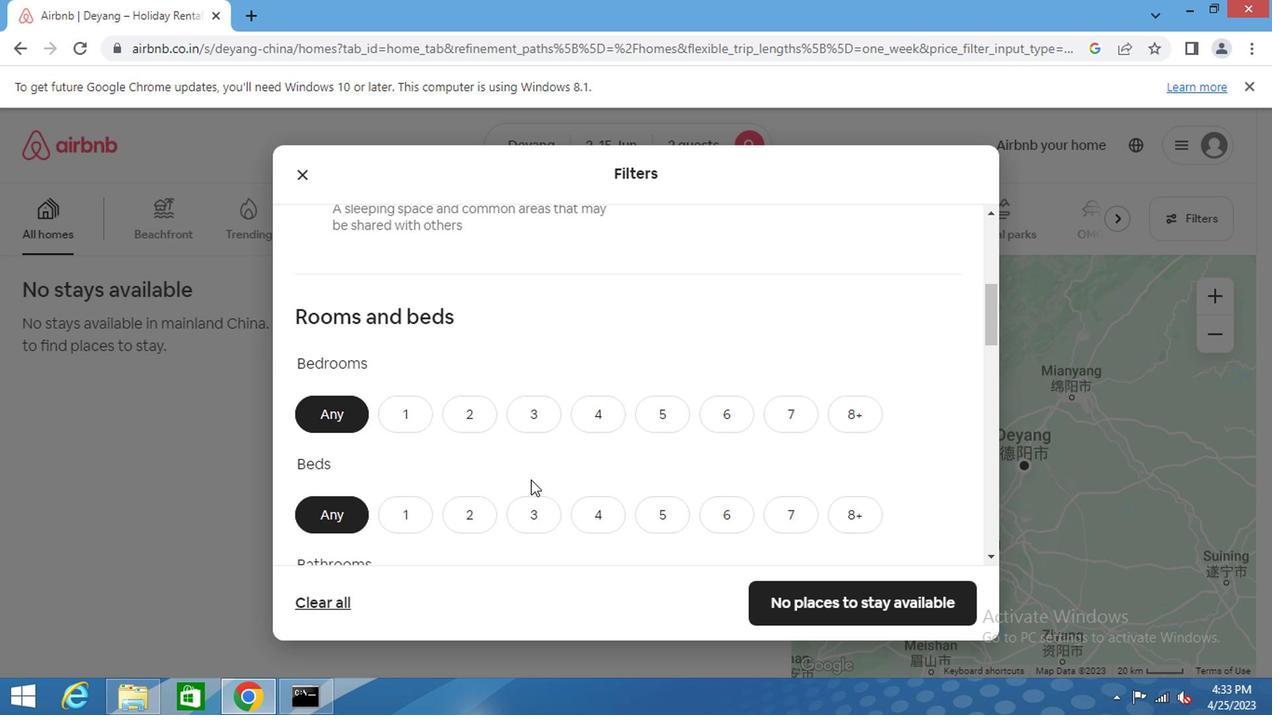 
Action: Mouse moved to (493, 269)
Screenshot: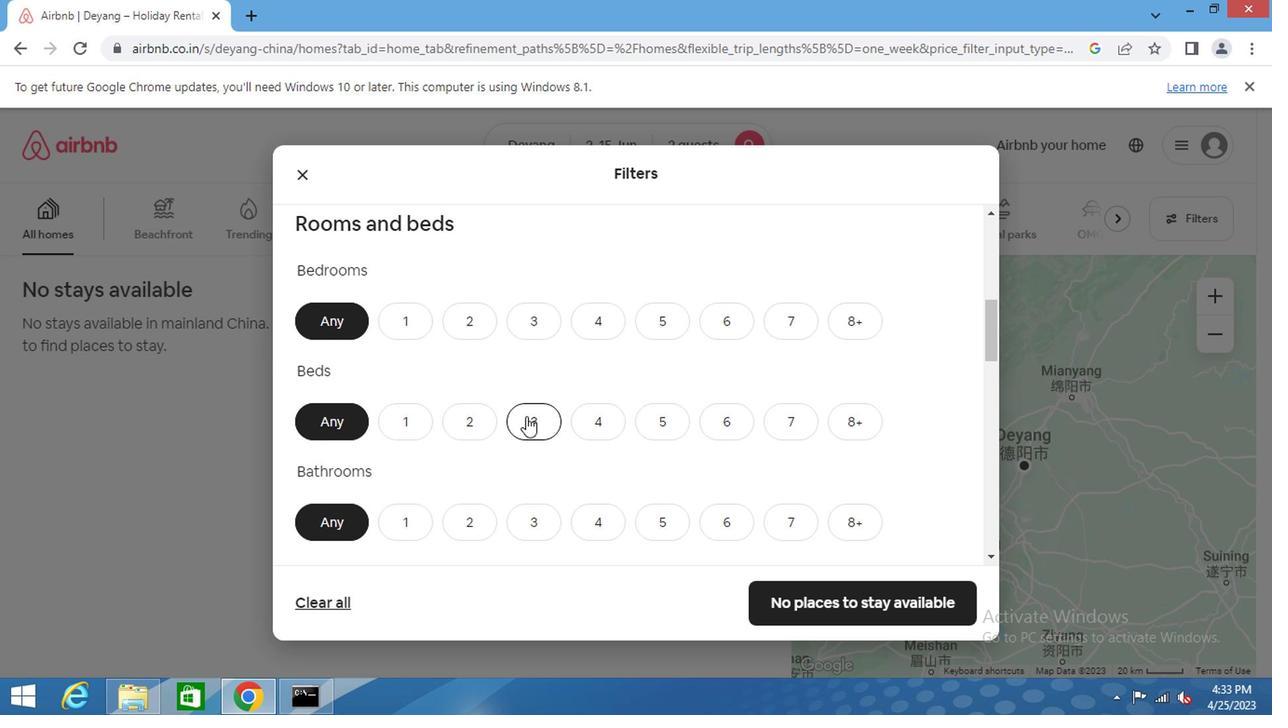 
Action: Mouse scrolled (553, 329) with delta (0, -1)
Screenshot: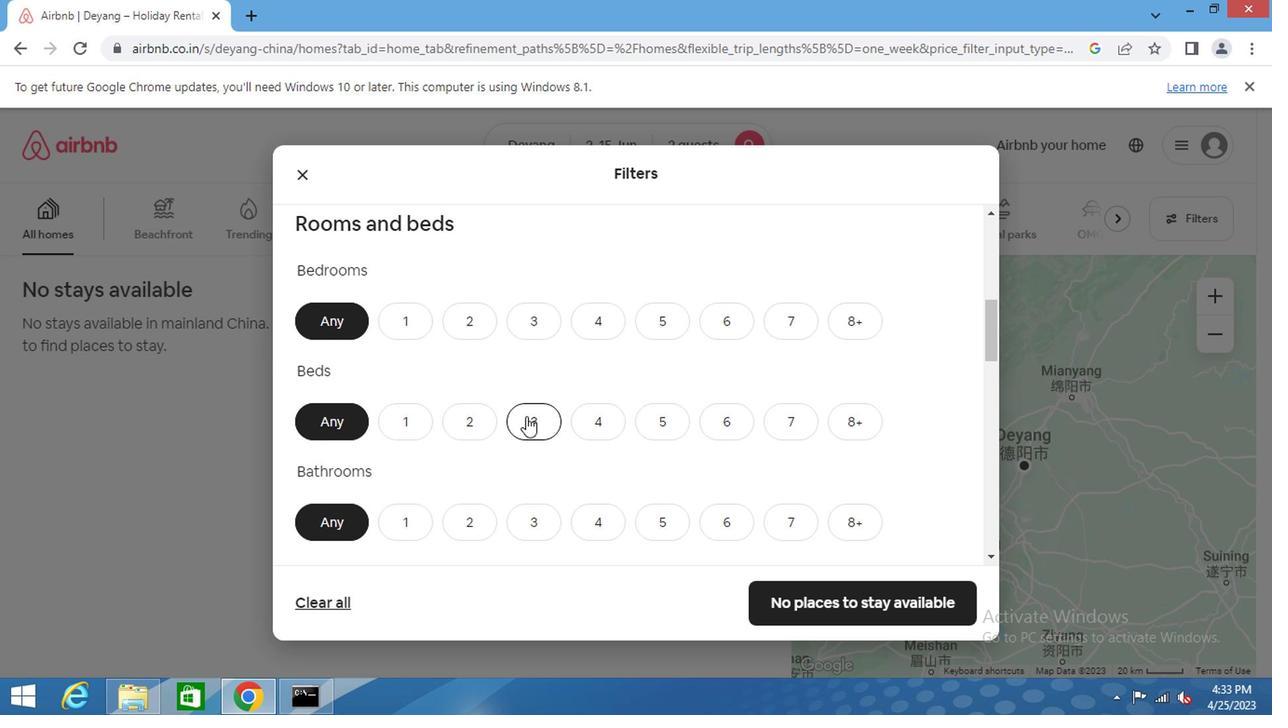 
Action: Mouse moved to (410, 231)
Screenshot: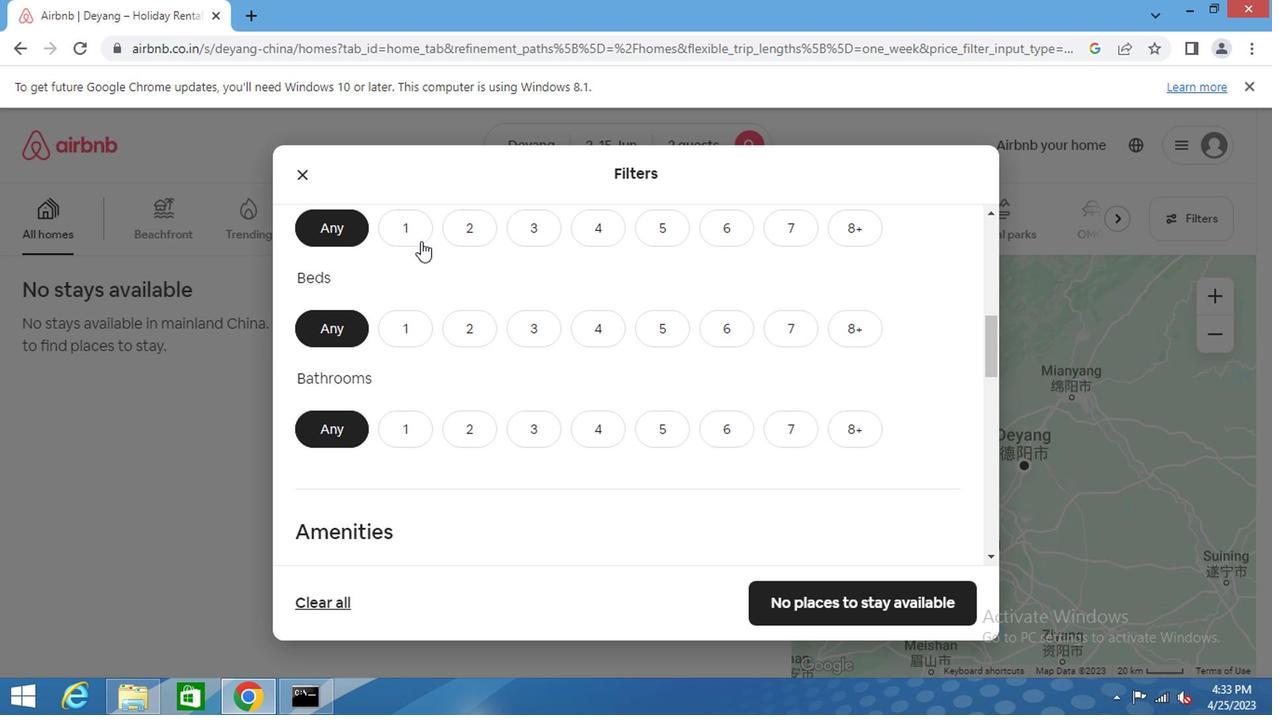 
Action: Mouse pressed left at (410, 231)
Screenshot: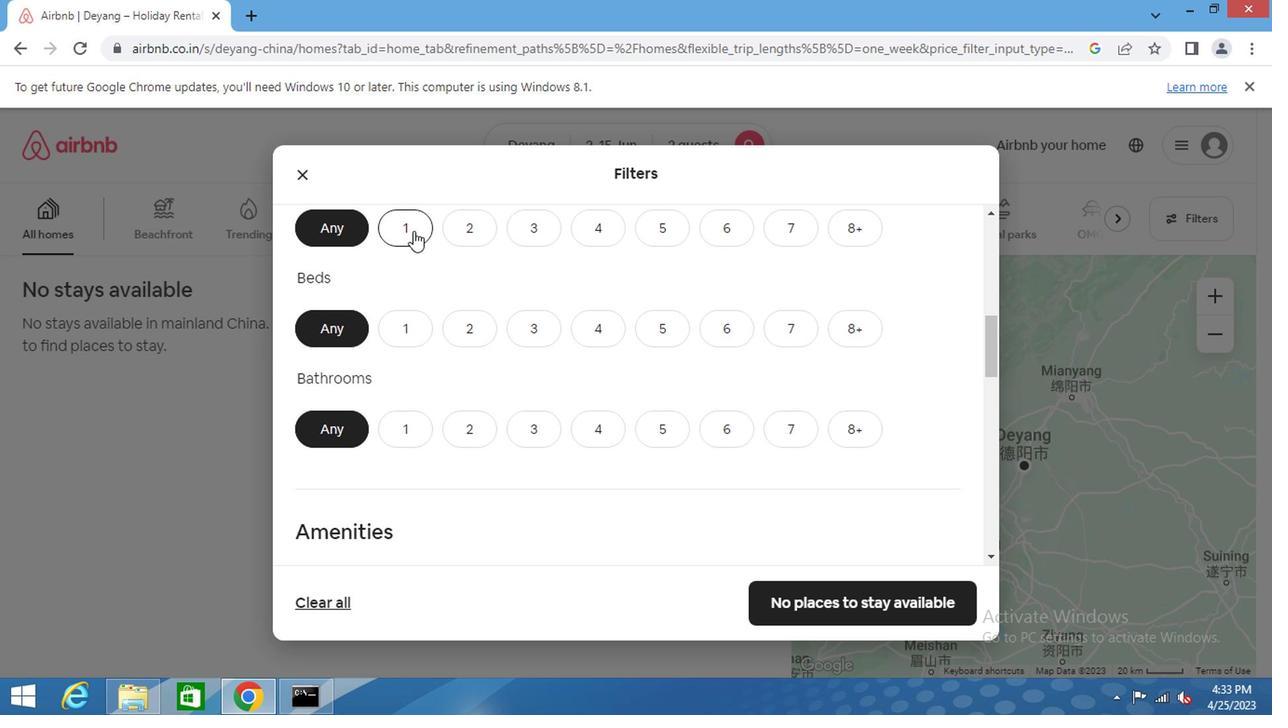 
Action: Mouse moved to (396, 326)
Screenshot: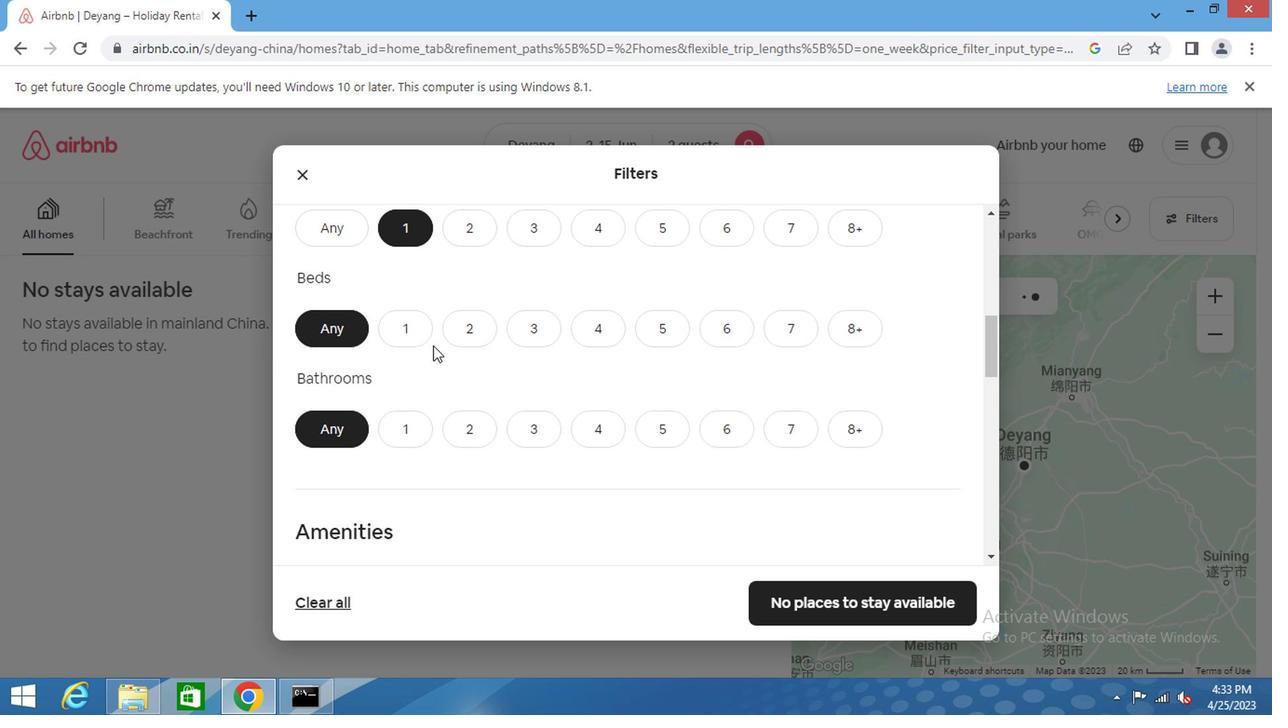 
Action: Mouse pressed left at (396, 326)
Screenshot: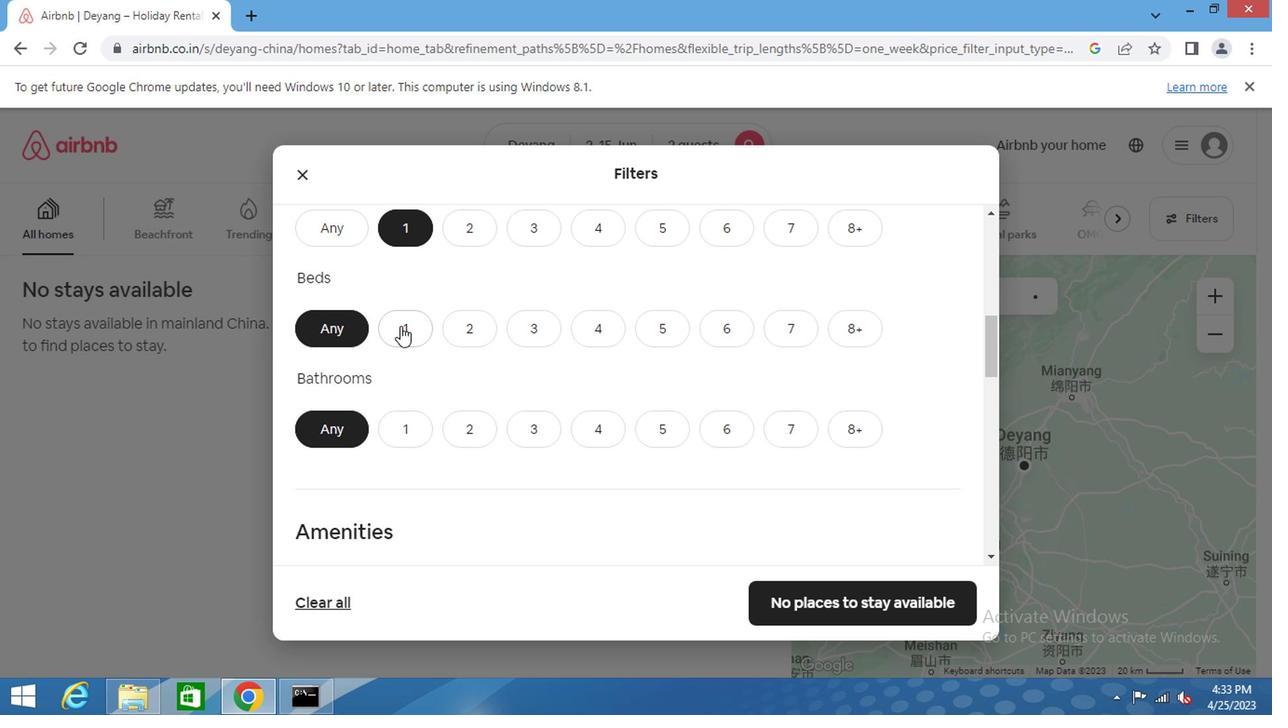 
Action: Mouse moved to (400, 430)
Screenshot: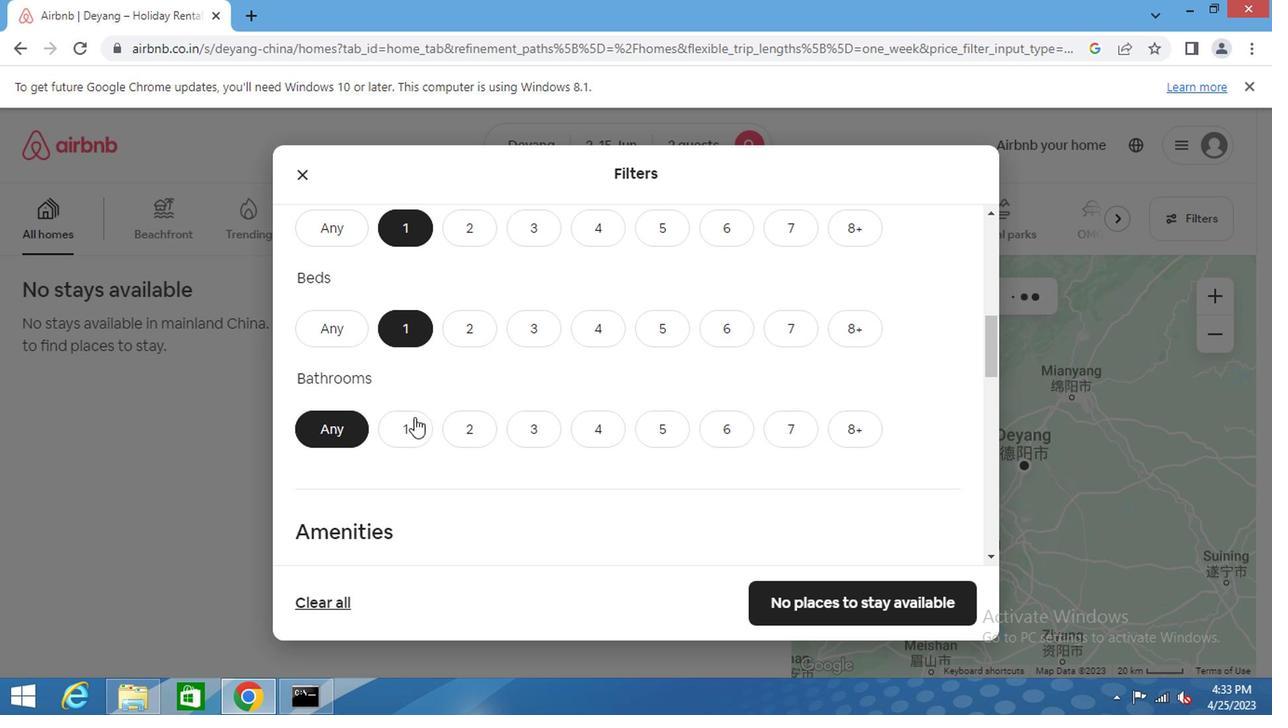 
Action: Mouse pressed left at (400, 430)
Screenshot: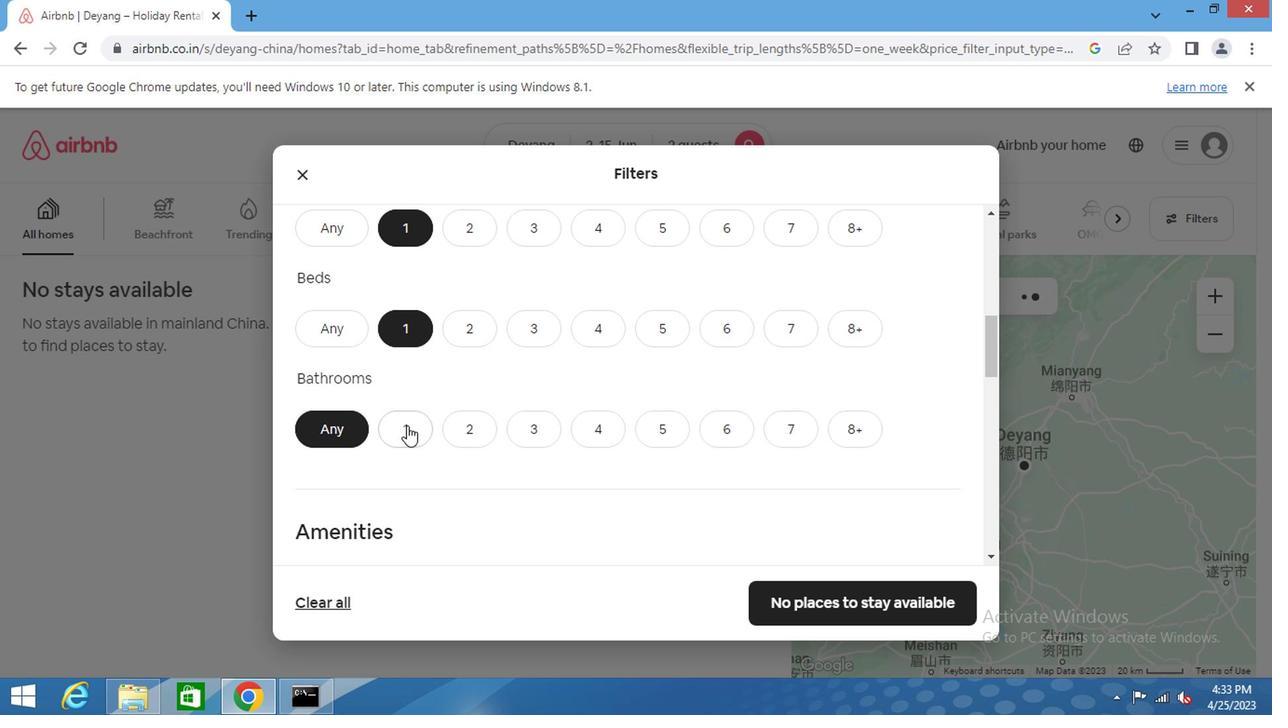
Action: Mouse moved to (518, 391)
Screenshot: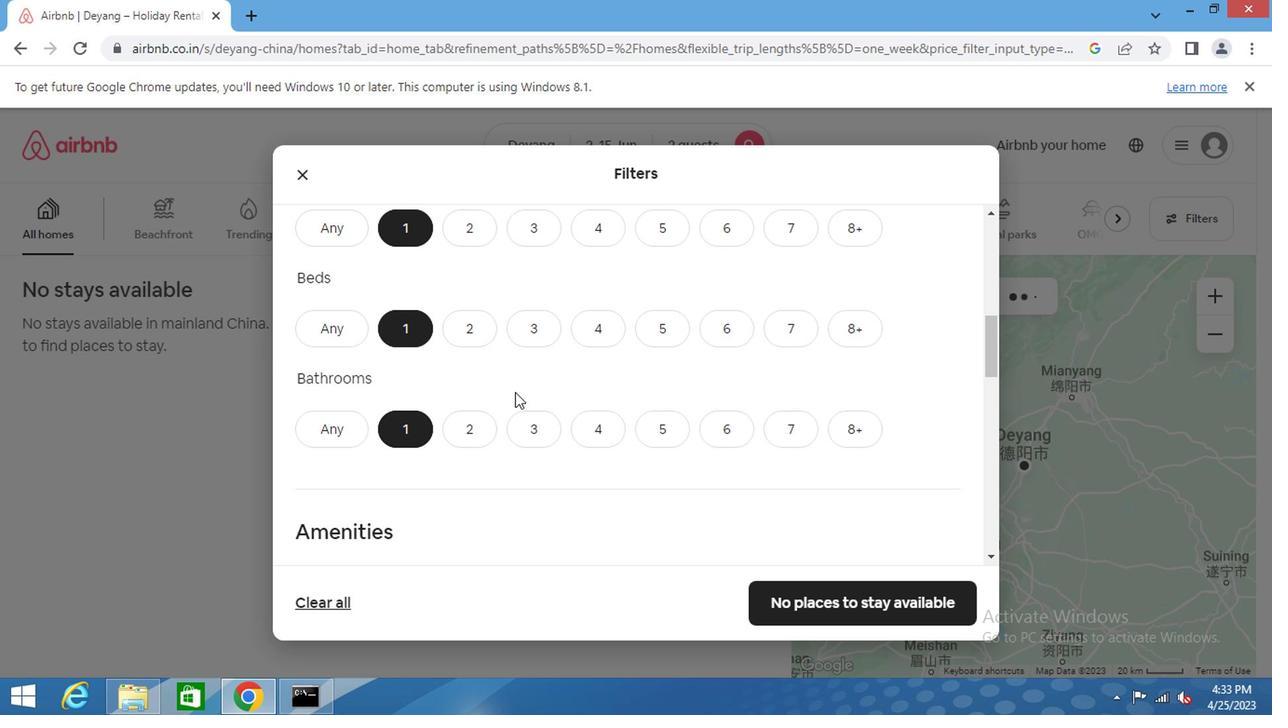 
Action: Mouse scrolled (518, 390) with delta (0, 0)
Screenshot: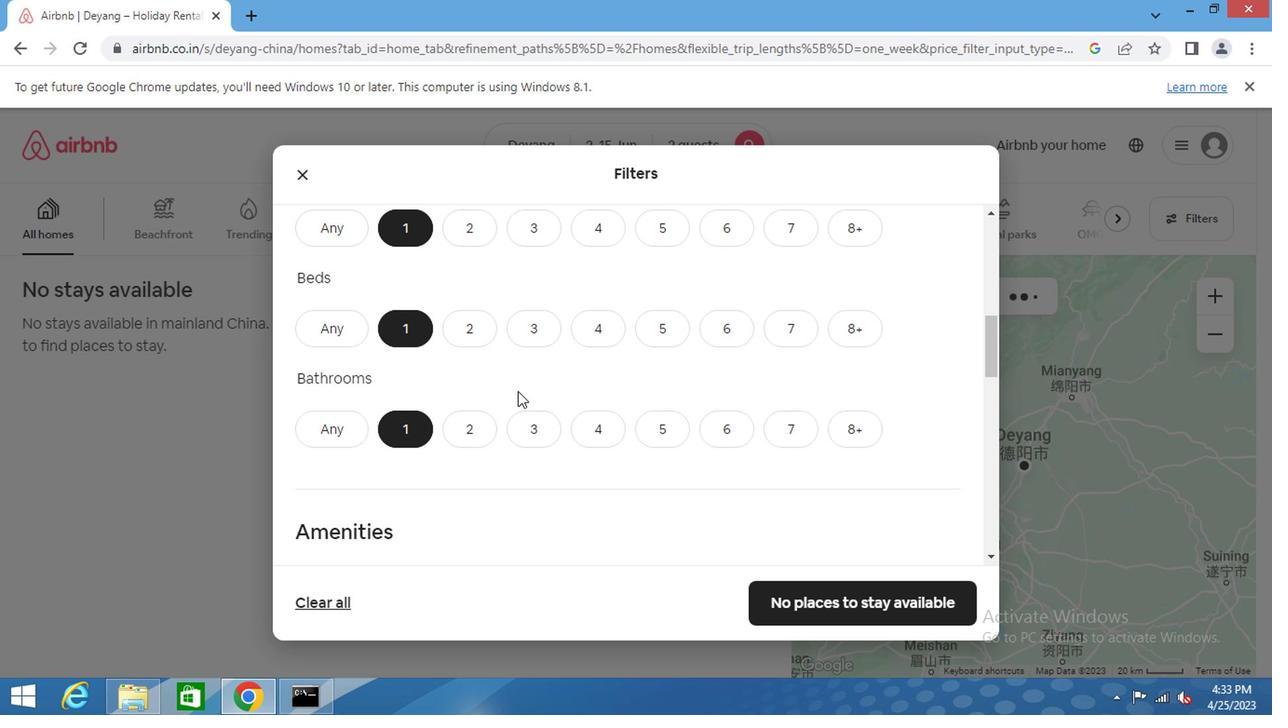 
Action: Mouse scrolled (518, 390) with delta (0, 0)
Screenshot: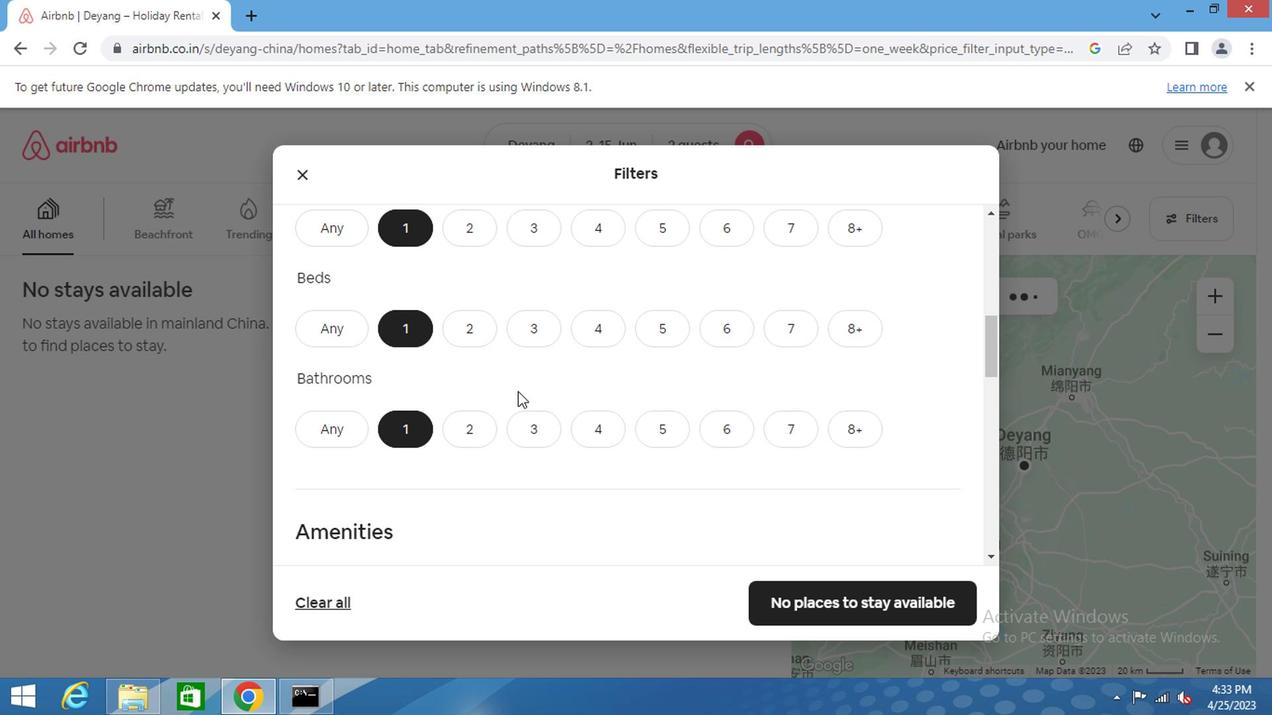
Action: Mouse scrolled (518, 390) with delta (0, 0)
Screenshot: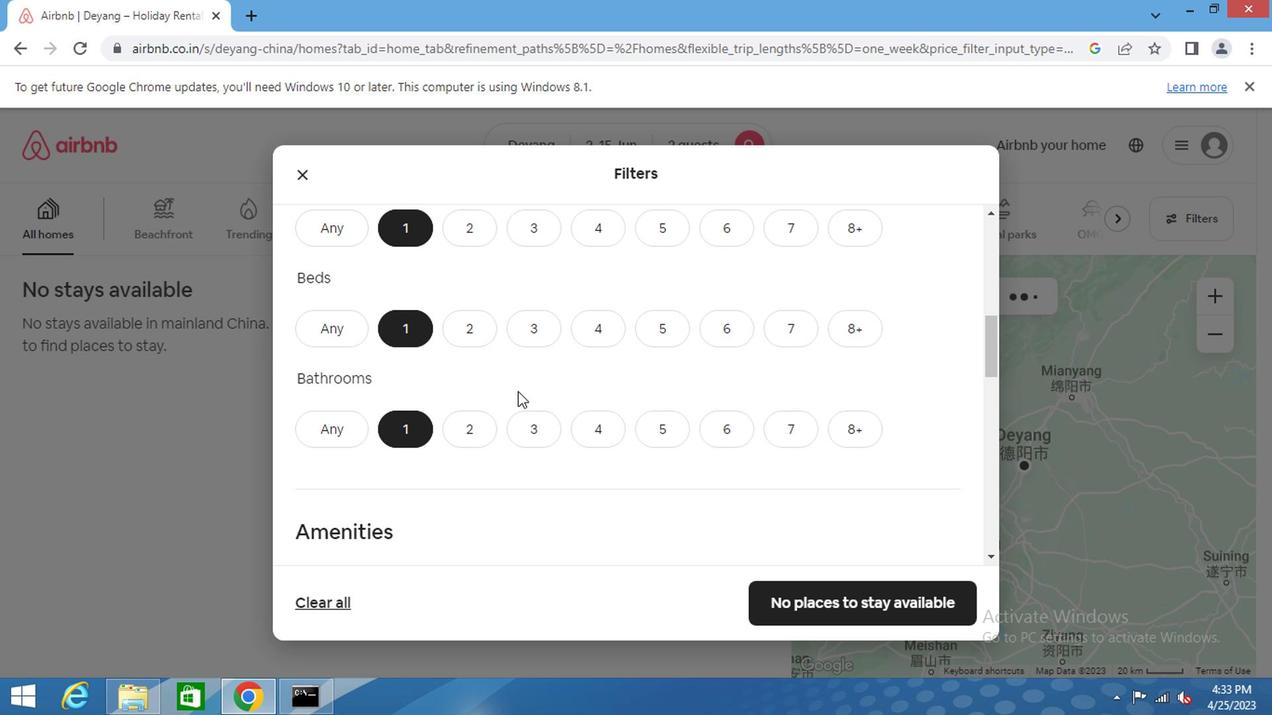 
Action: Mouse scrolled (518, 390) with delta (0, 0)
Screenshot: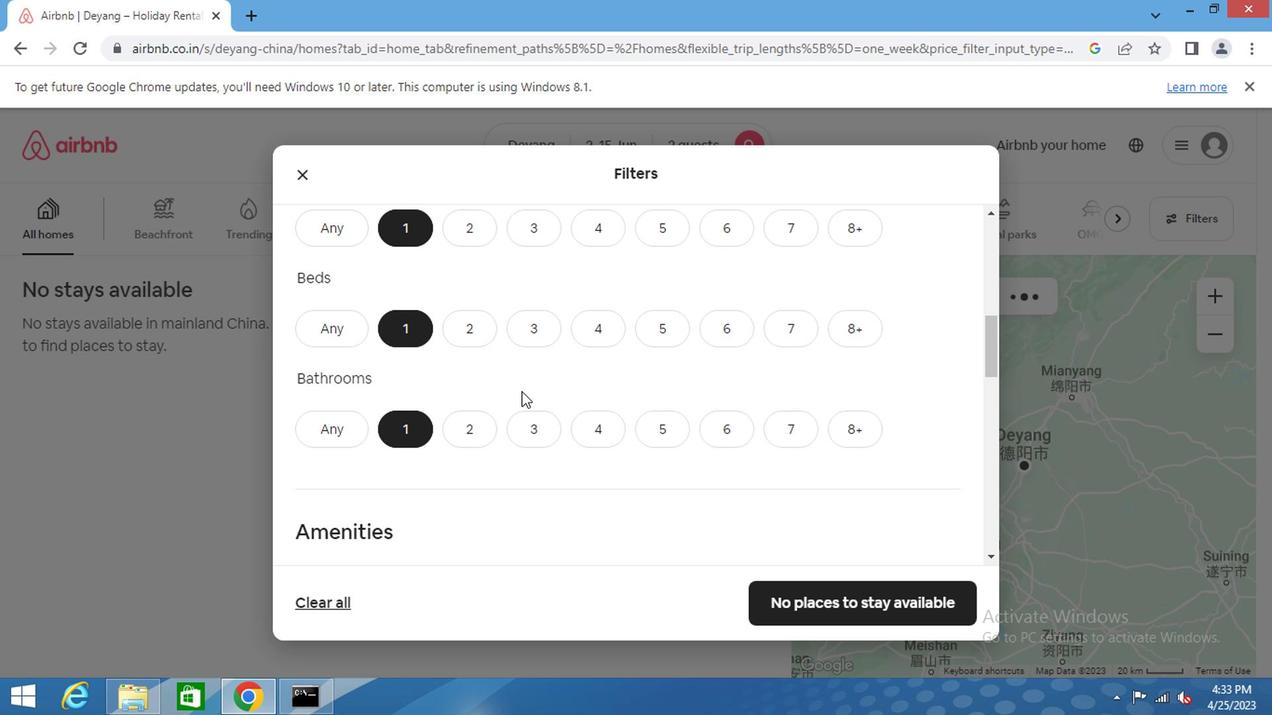 
Action: Mouse scrolled (518, 390) with delta (0, 0)
Screenshot: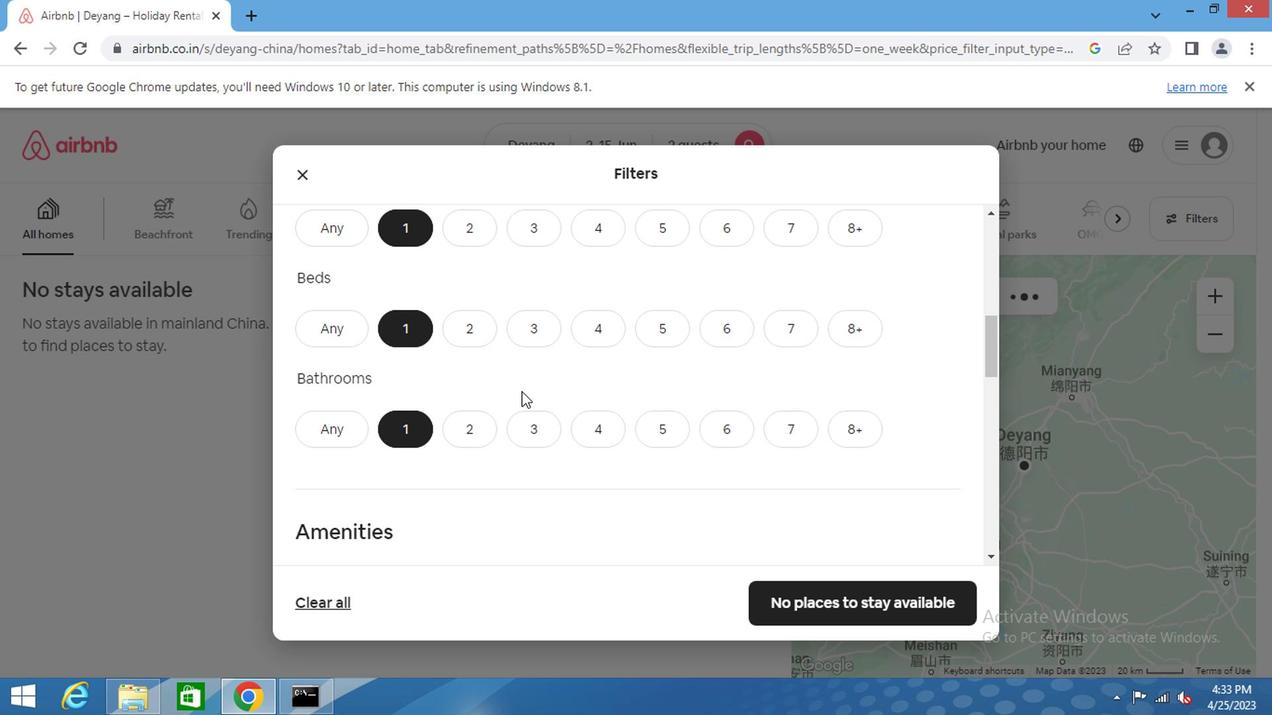 
Action: Mouse moved to (679, 417)
Screenshot: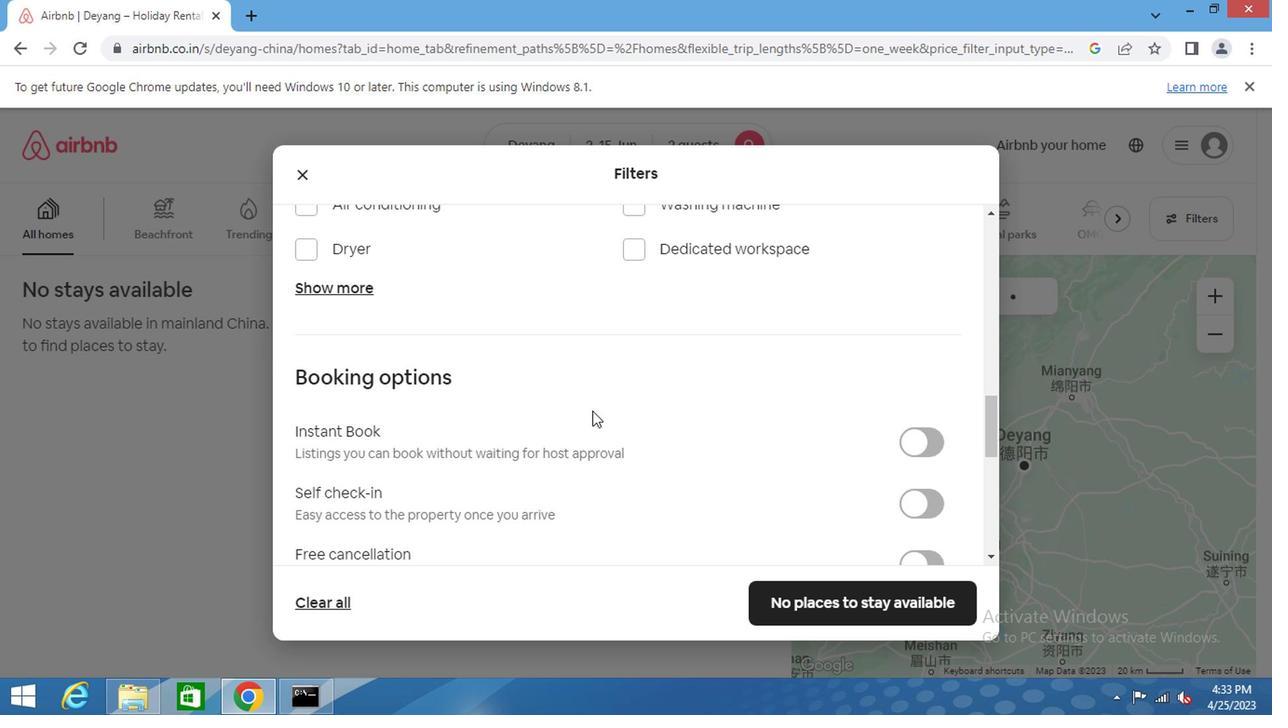 
Action: Mouse scrolled (679, 416) with delta (0, 0)
Screenshot: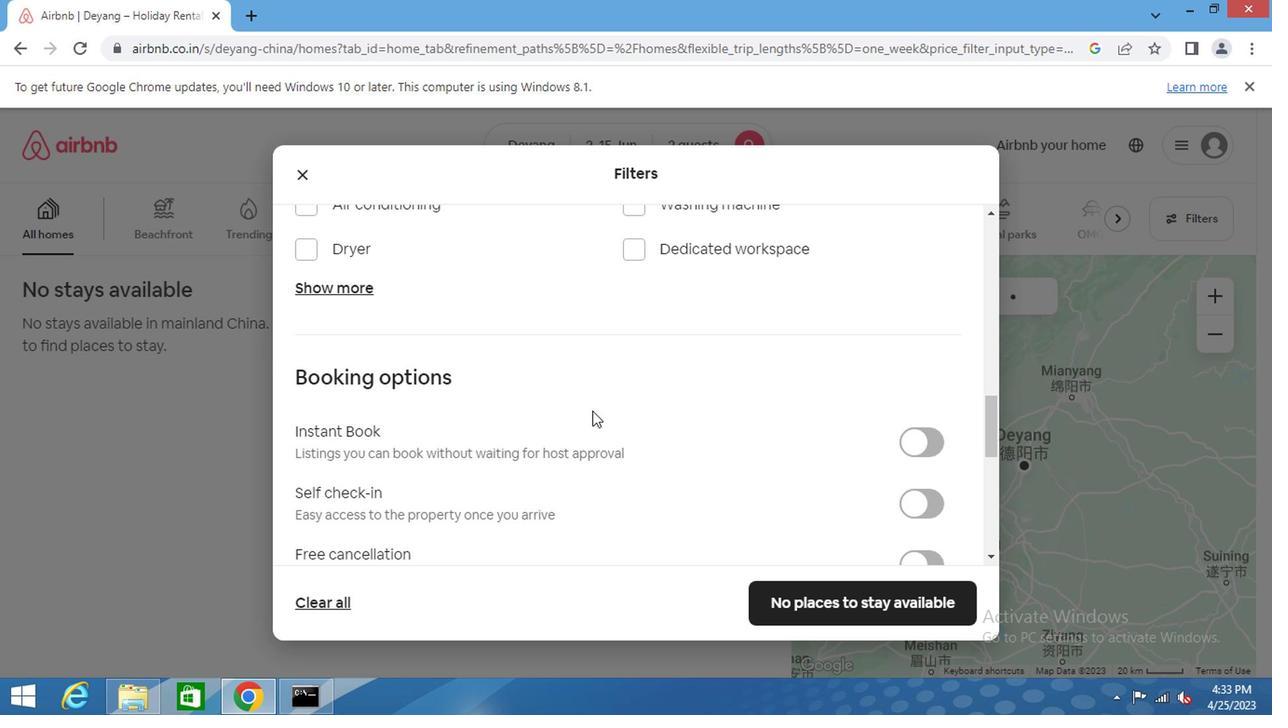 
Action: Mouse scrolled (679, 416) with delta (0, 0)
Screenshot: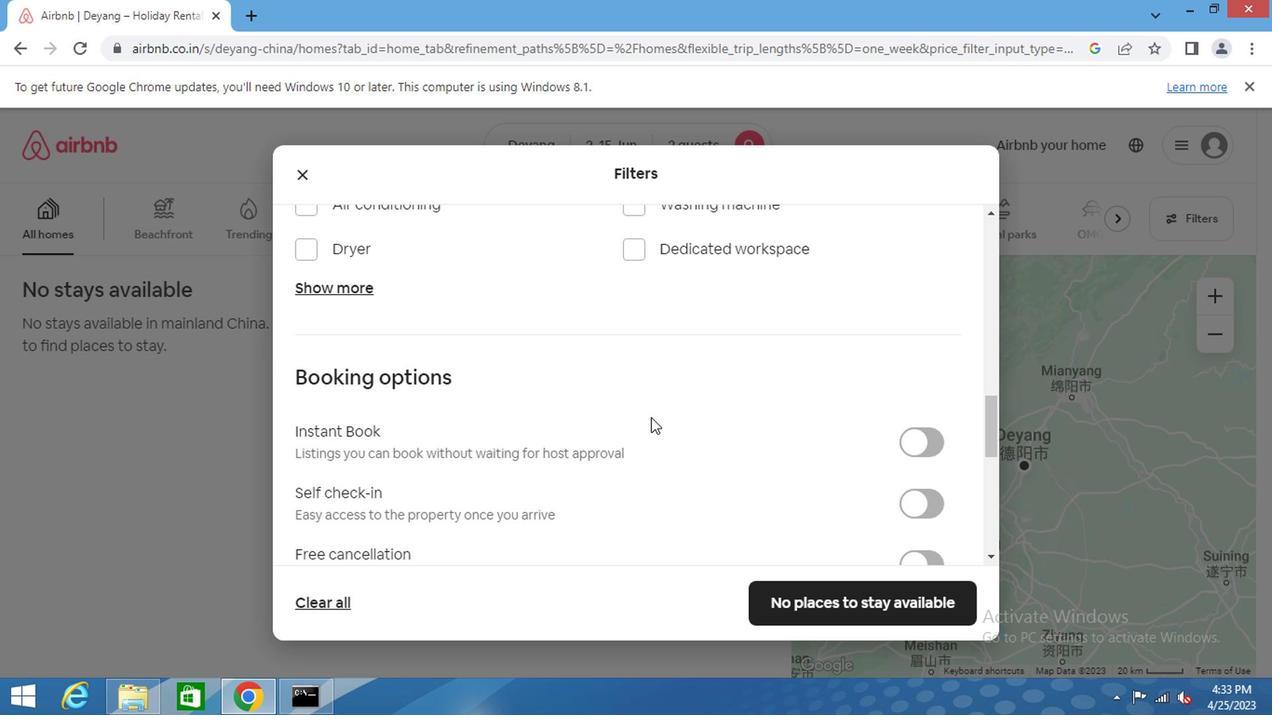 
Action: Mouse scrolled (679, 416) with delta (0, 0)
Screenshot: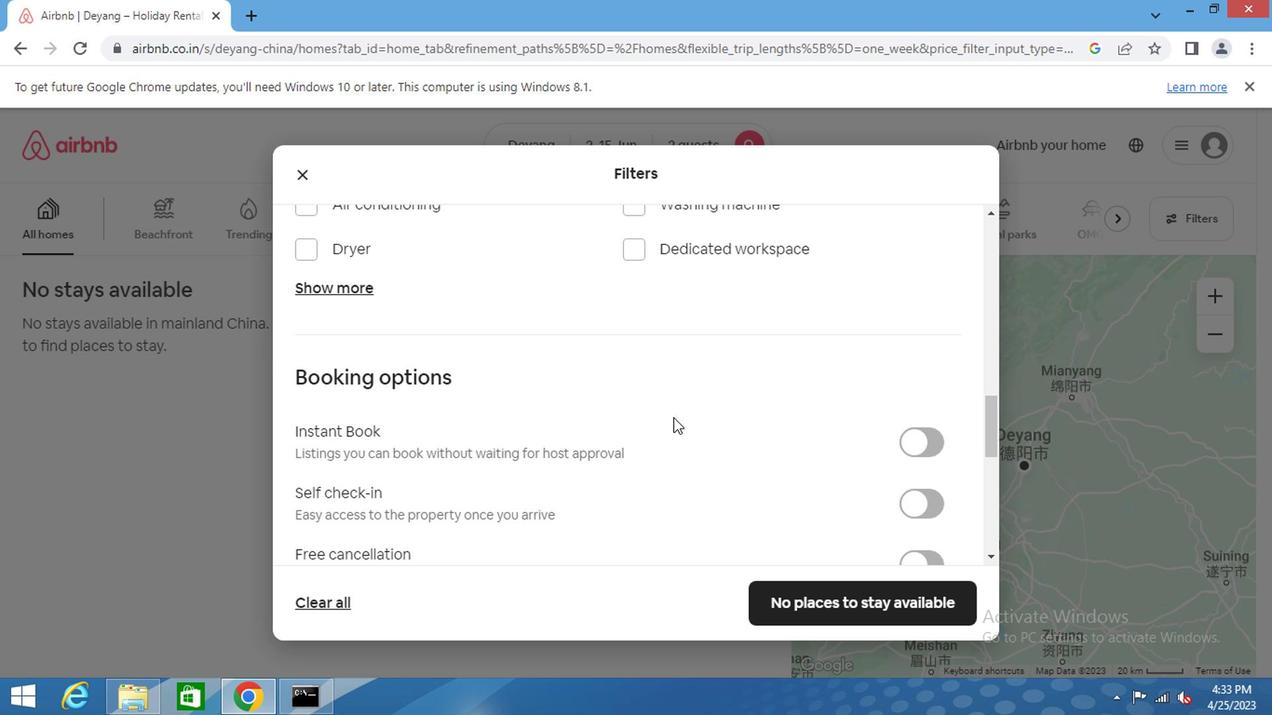 
Action: Mouse scrolled (679, 416) with delta (0, 0)
Screenshot: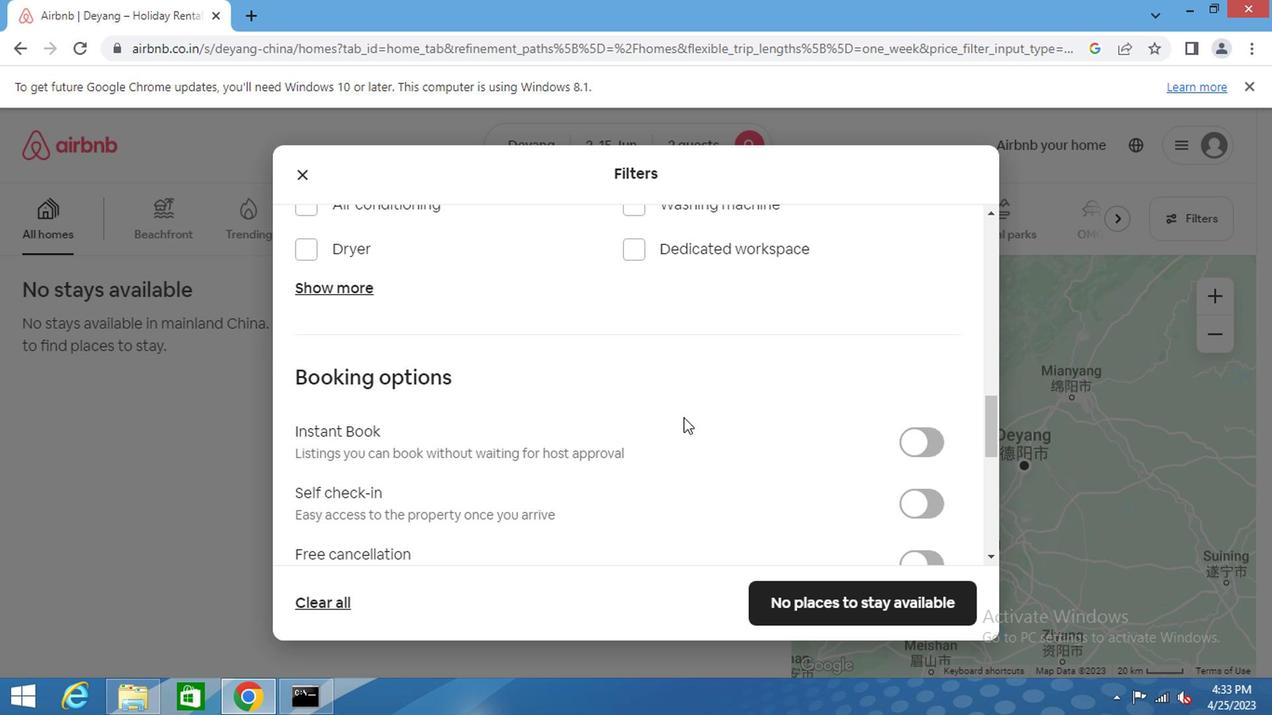 
Action: Mouse moved to (932, 243)
Screenshot: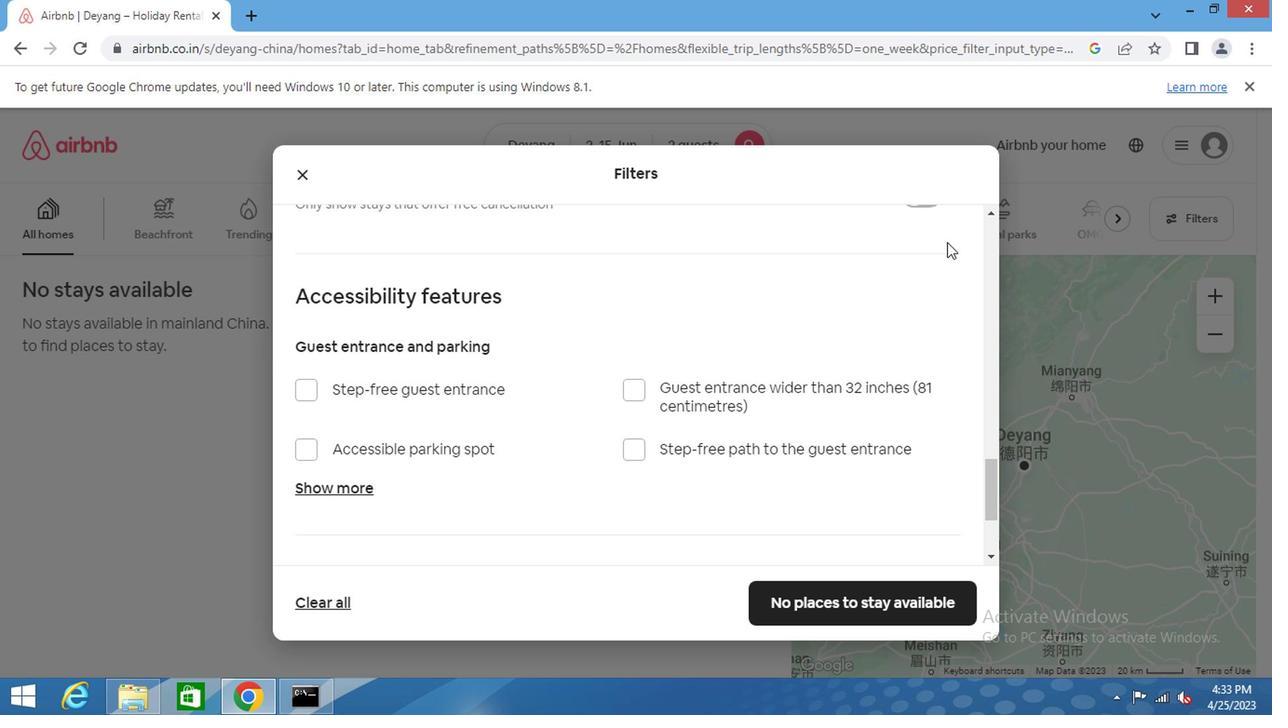 
Action: Mouse scrolled (932, 243) with delta (0, 0)
Screenshot: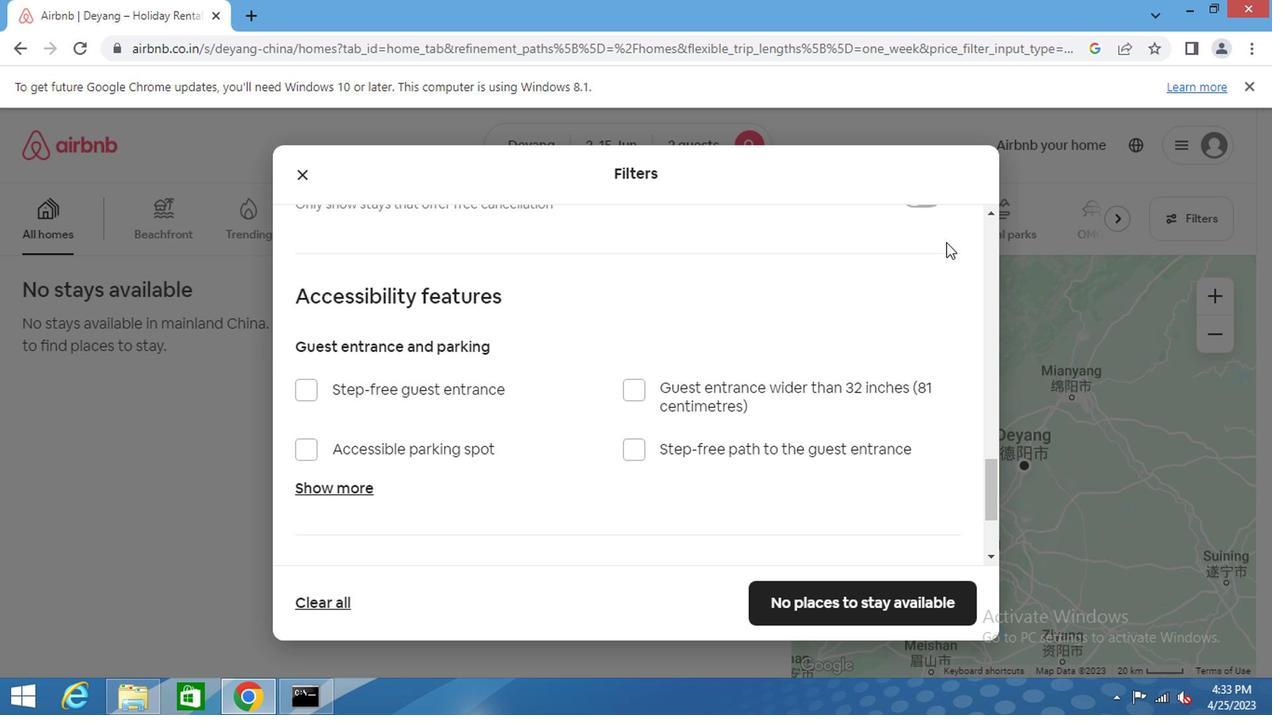 
Action: Mouse moved to (921, 227)
Screenshot: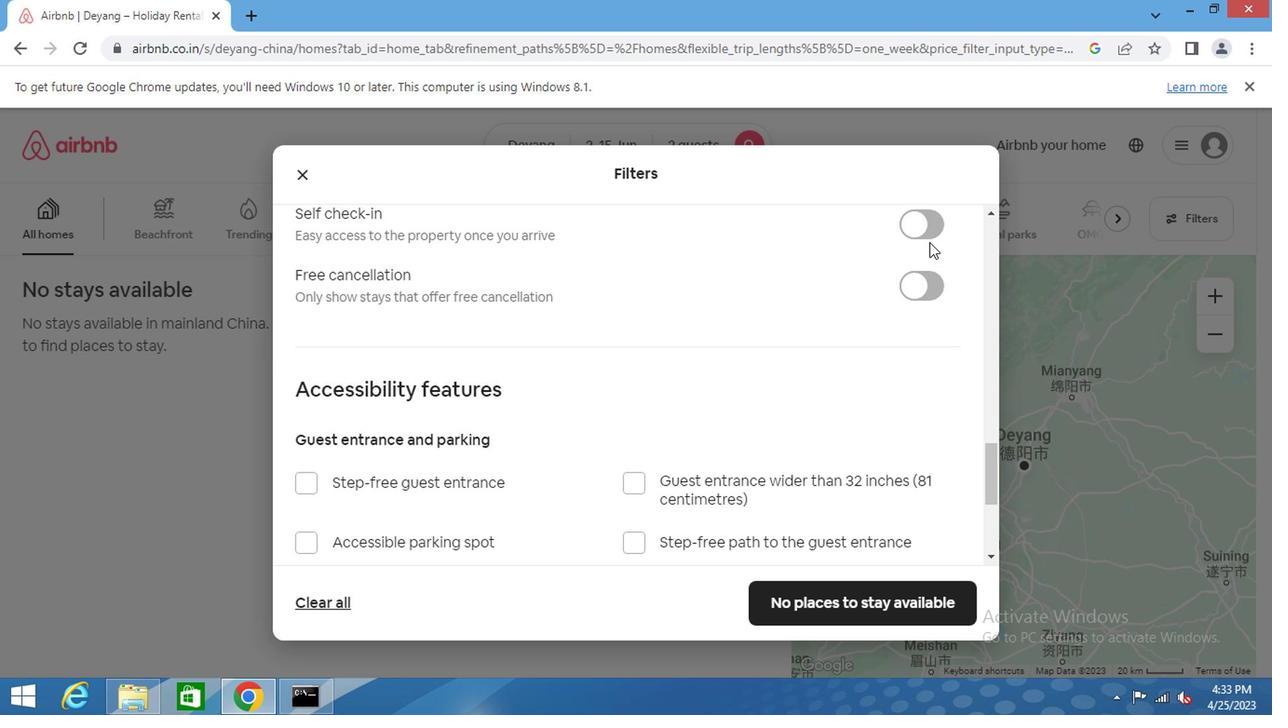 
Action: Mouse pressed left at (921, 227)
Screenshot: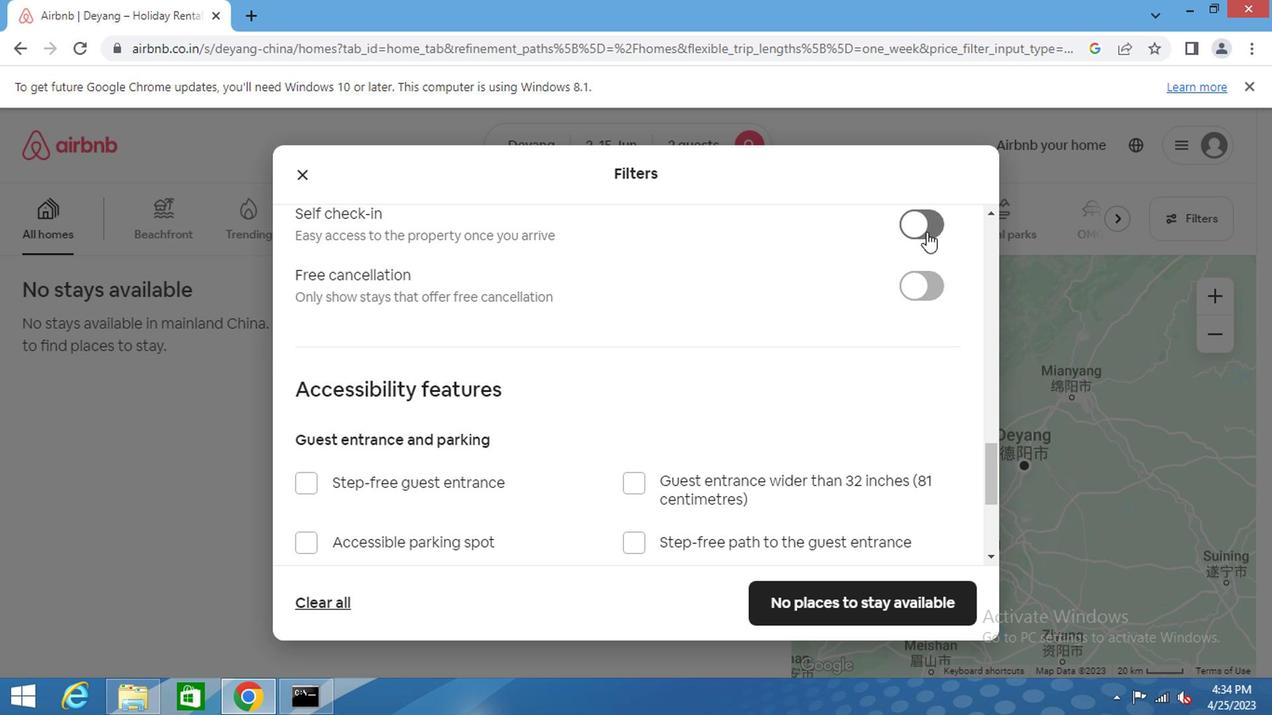 
Action: Mouse moved to (841, 392)
Screenshot: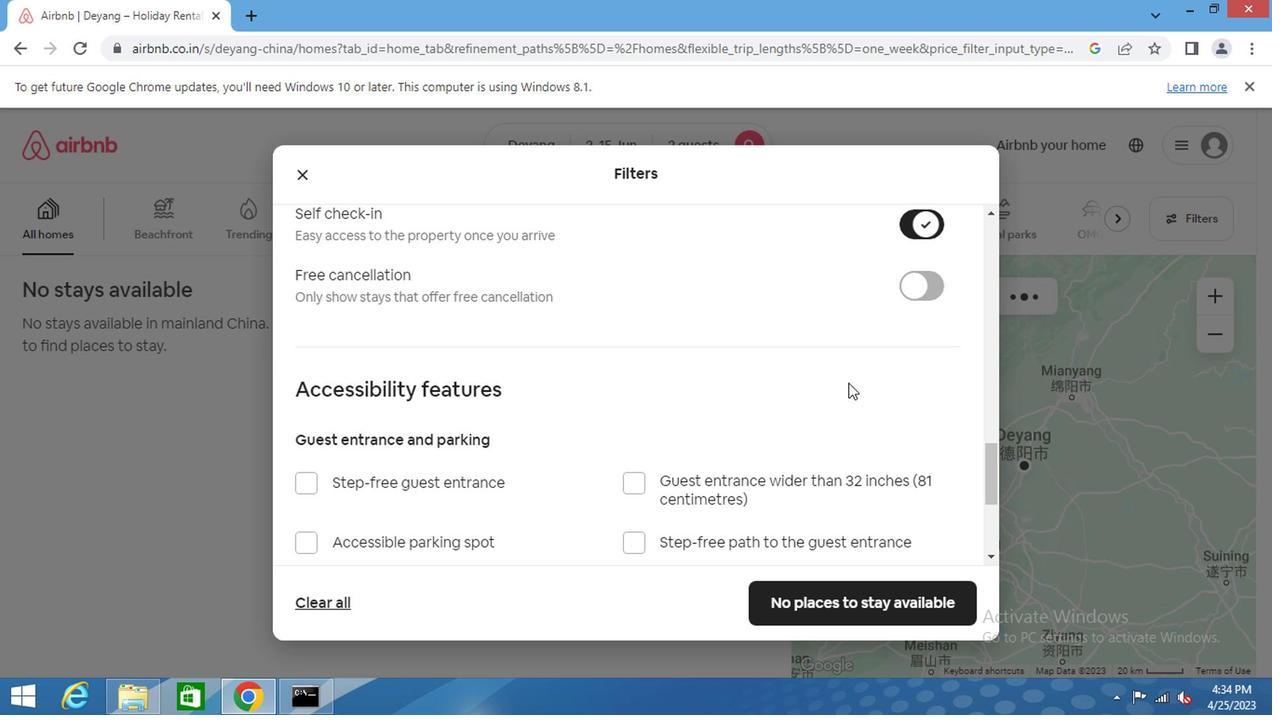 
Action: Mouse scrolled (841, 391) with delta (0, -1)
Screenshot: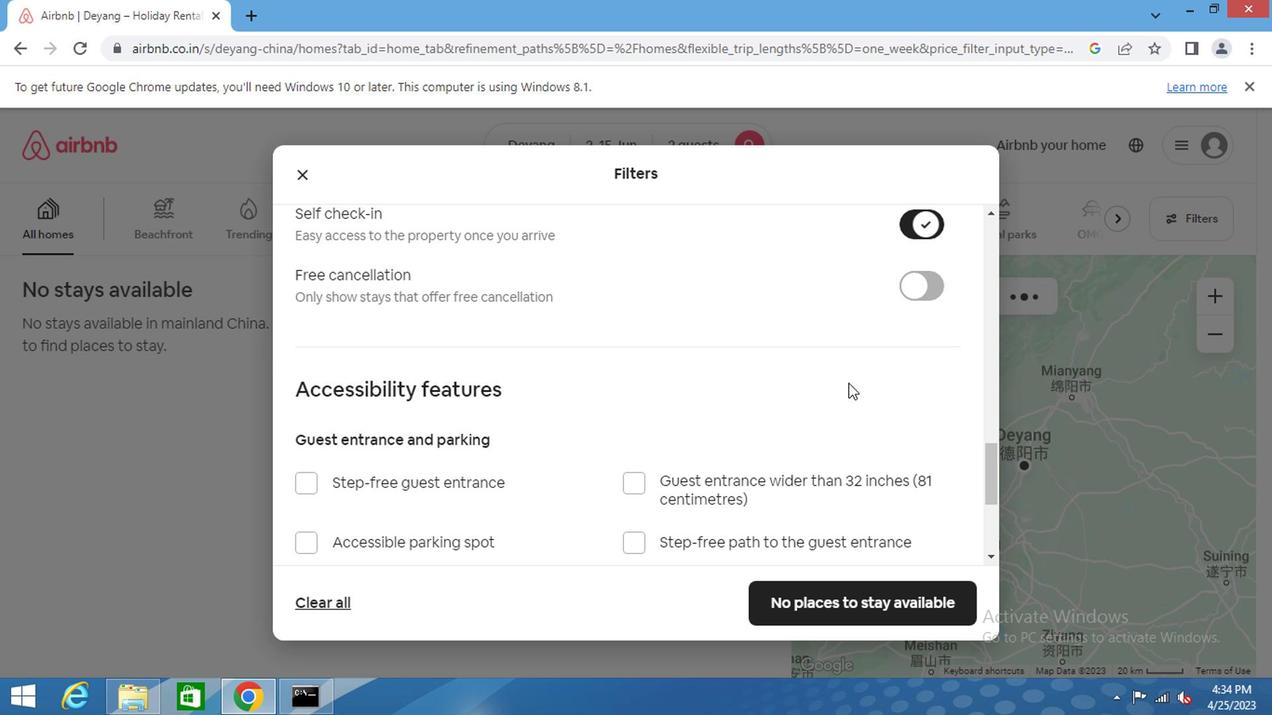 
Action: Mouse scrolled (841, 391) with delta (0, -1)
Screenshot: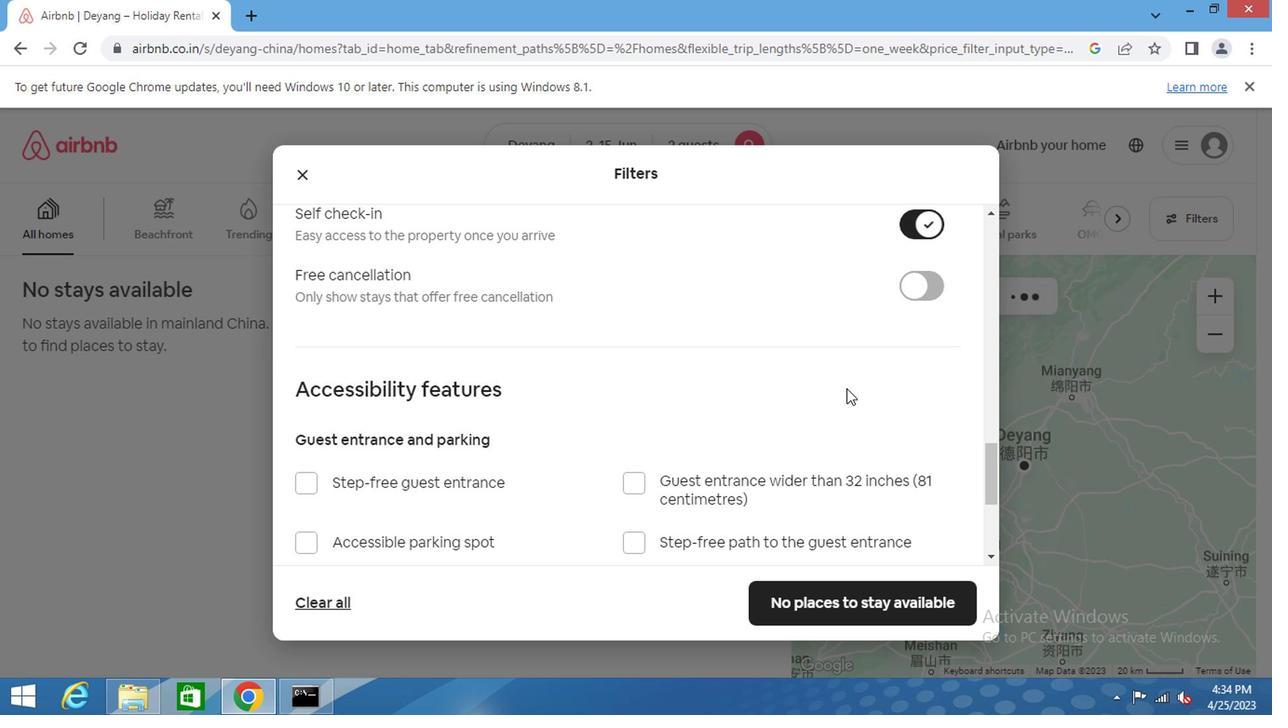 
Action: Mouse scrolled (841, 391) with delta (0, -1)
Screenshot: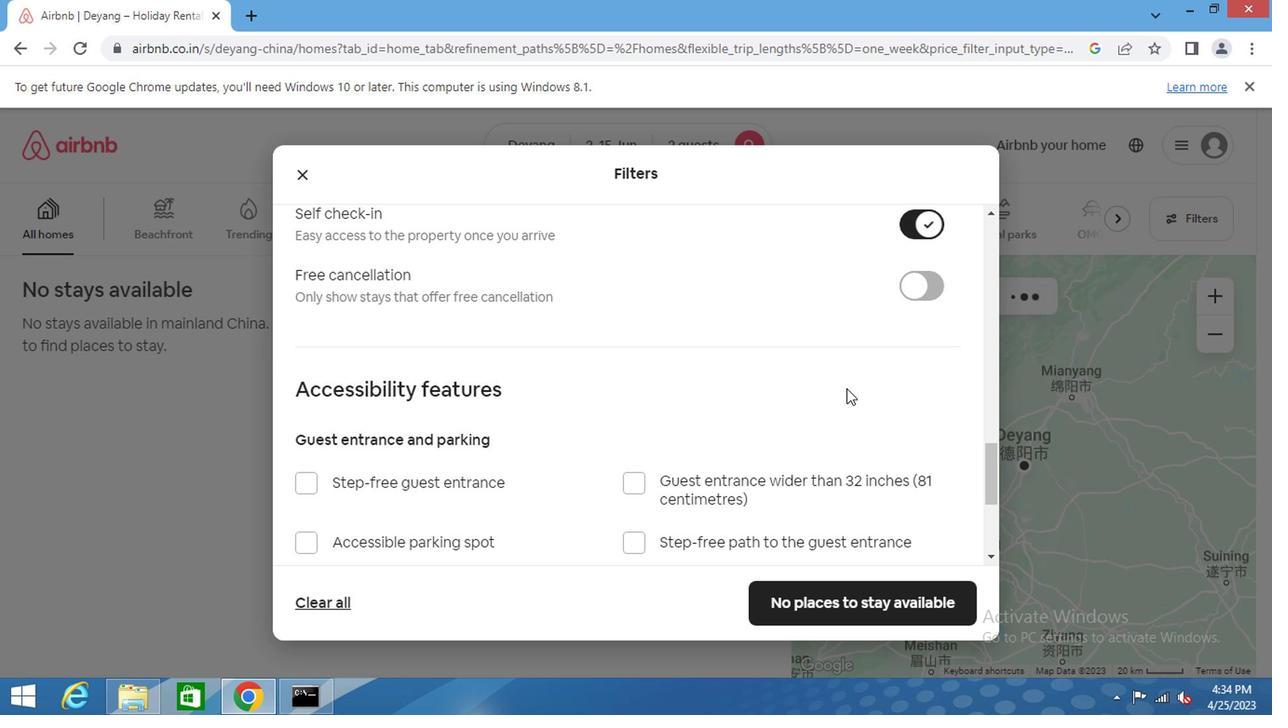 
Action: Mouse scrolled (841, 391) with delta (0, -1)
Screenshot: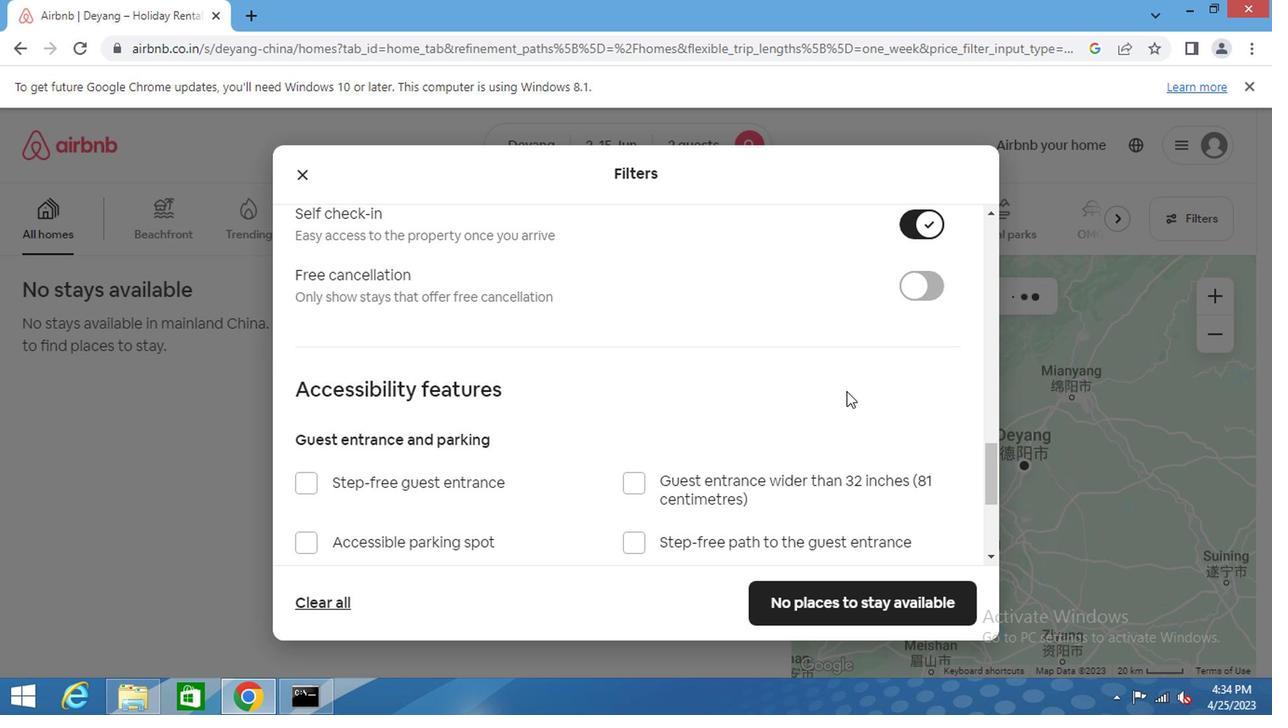 
Action: Mouse scrolled (841, 391) with delta (0, -1)
Screenshot: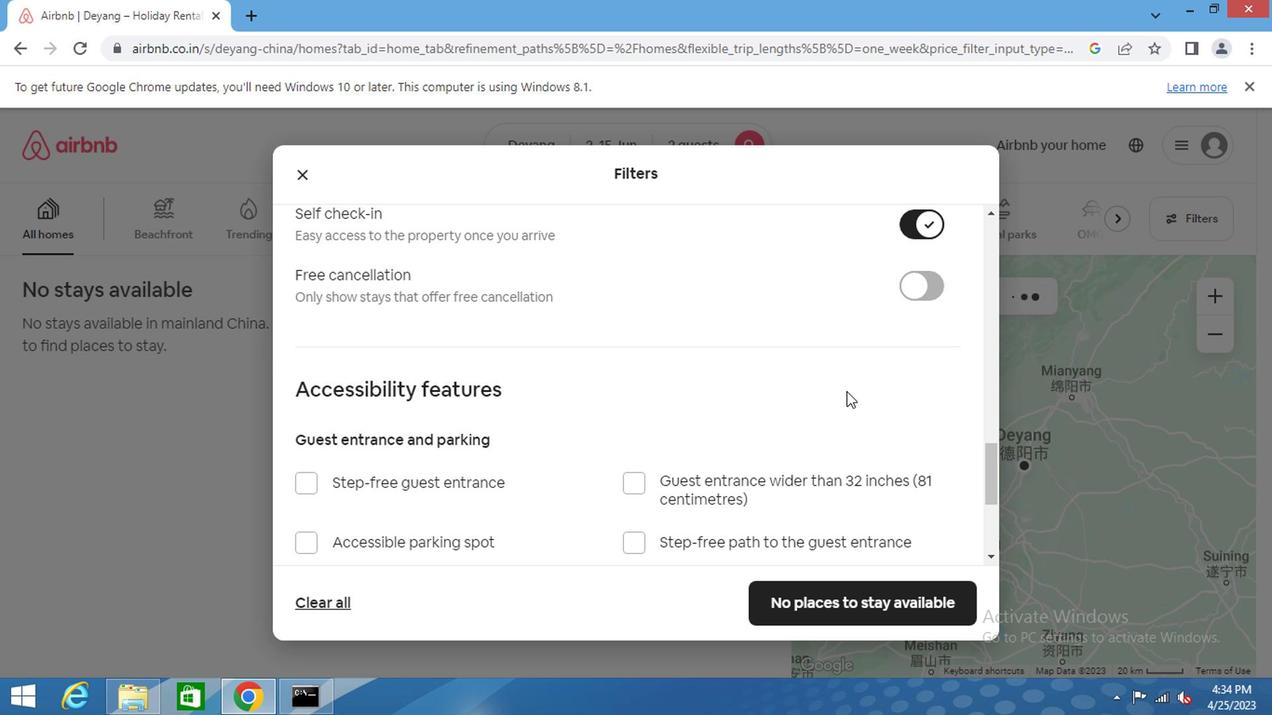 
Action: Mouse moved to (856, 488)
Screenshot: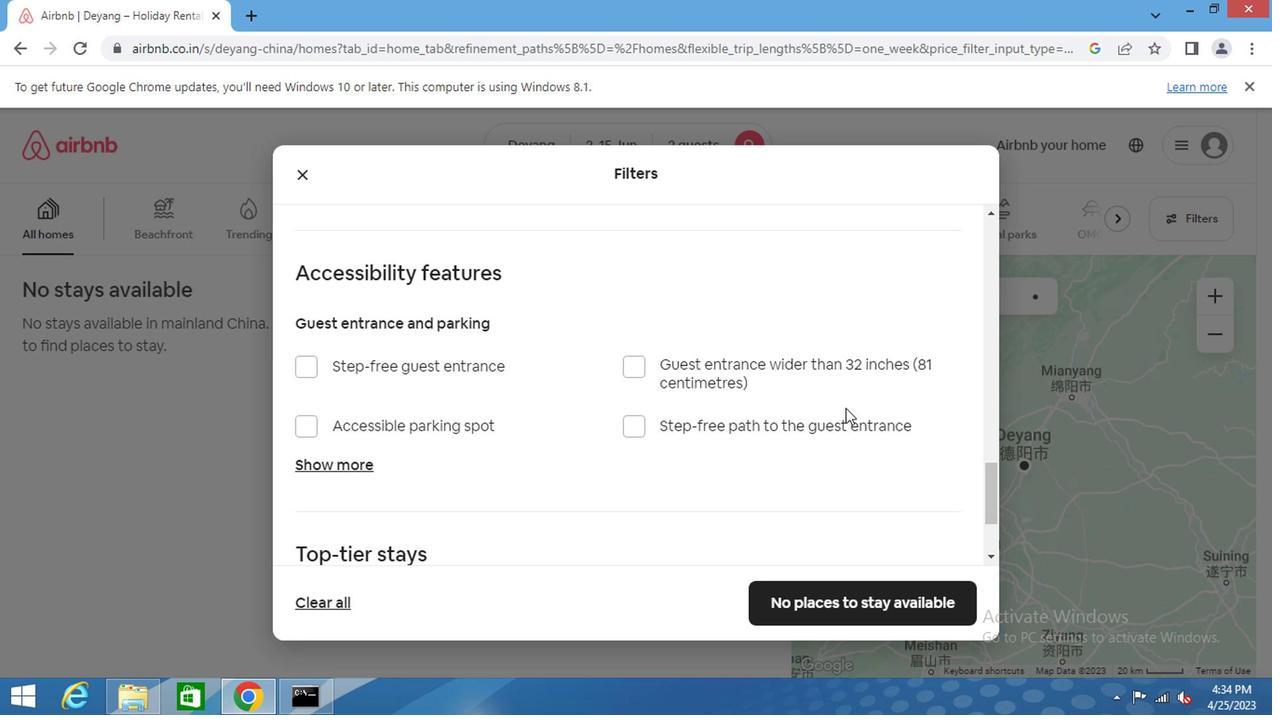 
Action: Mouse scrolled (856, 488) with delta (0, 0)
Screenshot: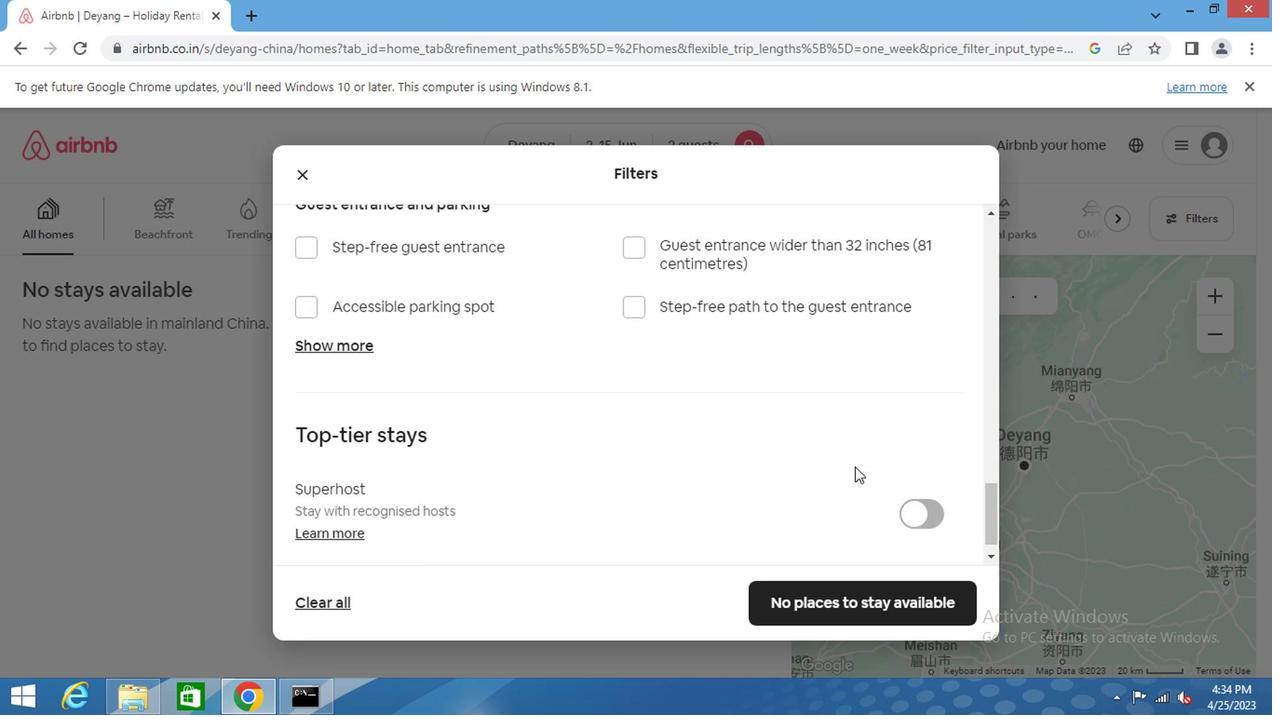 
Action: Mouse scrolled (856, 488) with delta (0, 0)
Screenshot: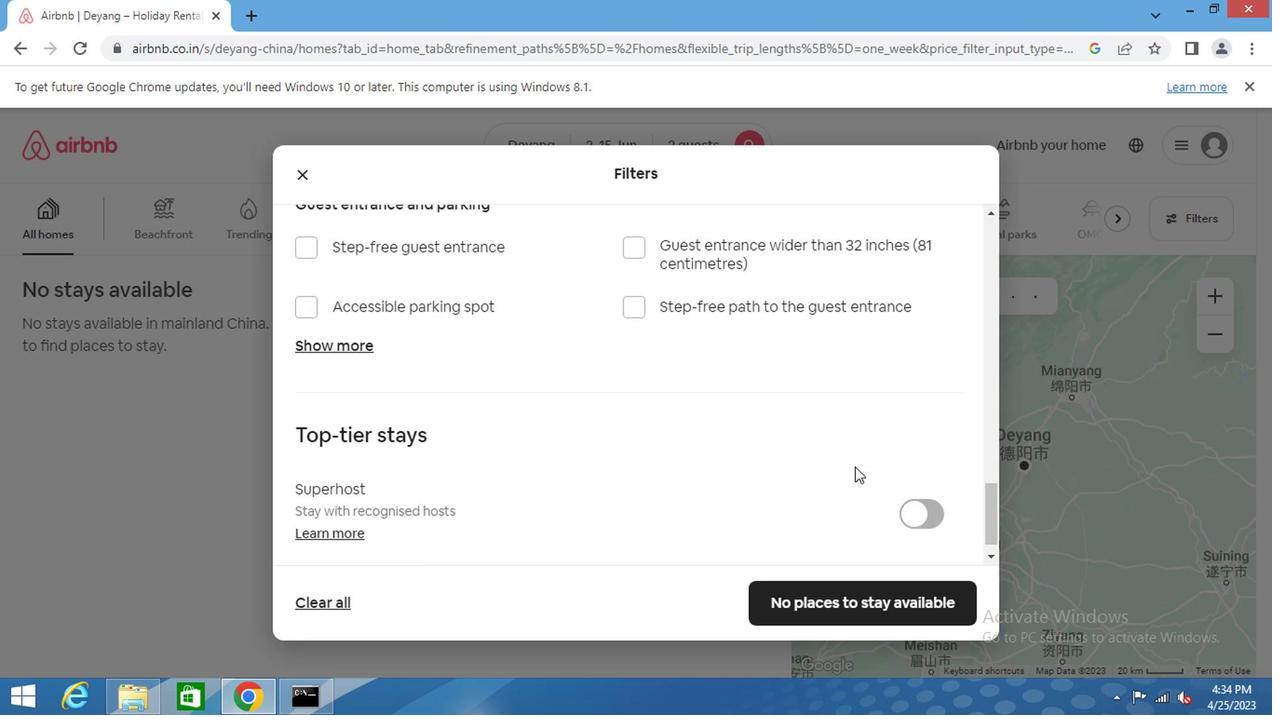 
Action: Mouse scrolled (856, 488) with delta (0, 0)
Screenshot: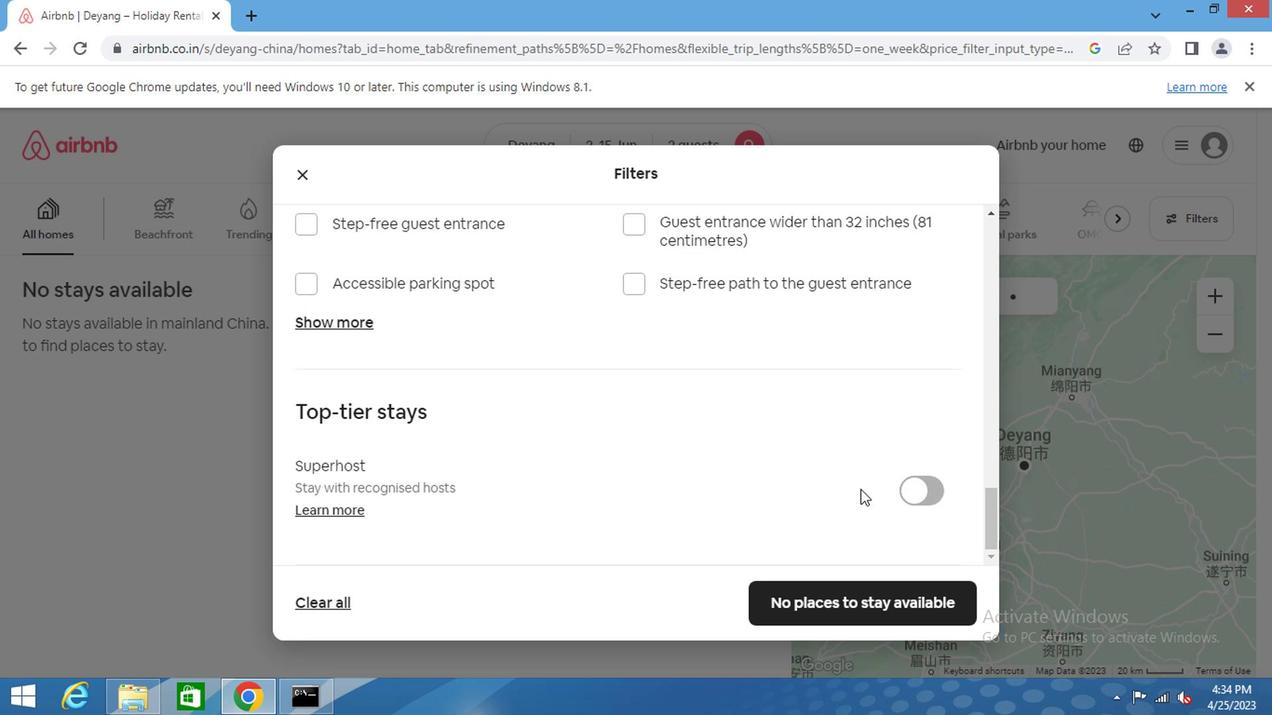 
Action: Mouse scrolled (856, 488) with delta (0, 0)
Screenshot: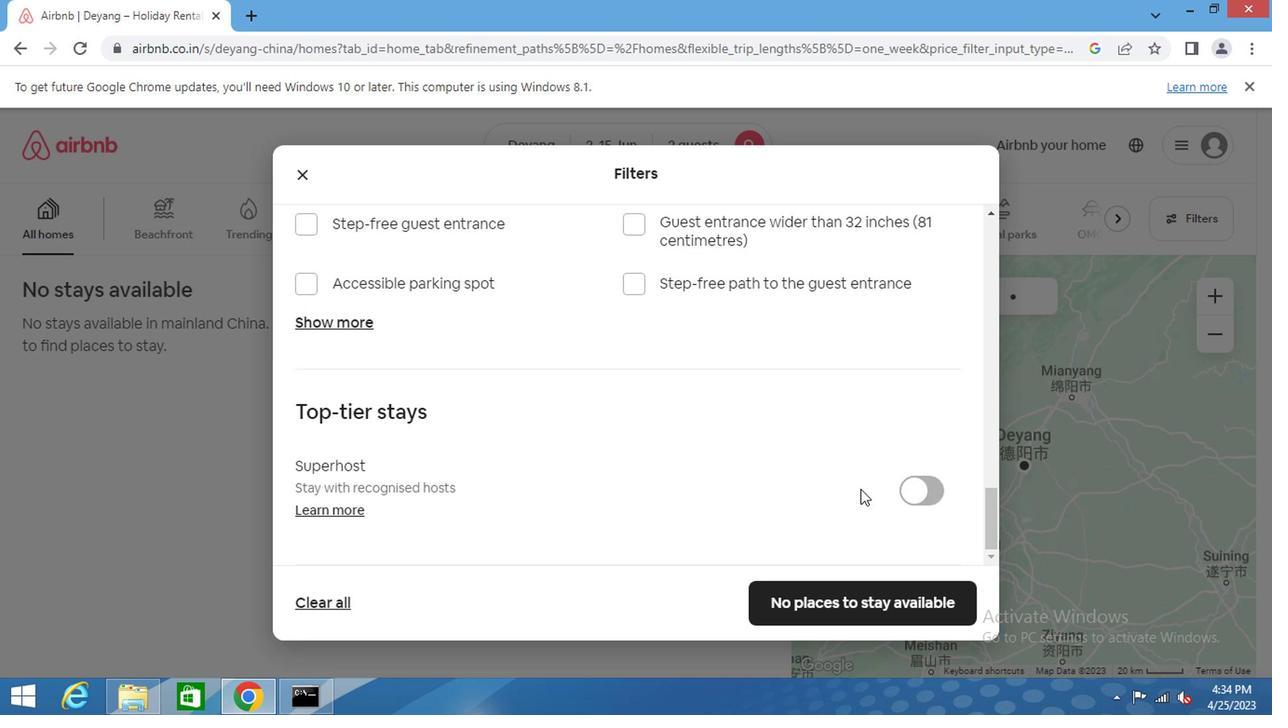 
Action: Mouse scrolled (856, 488) with delta (0, 0)
Screenshot: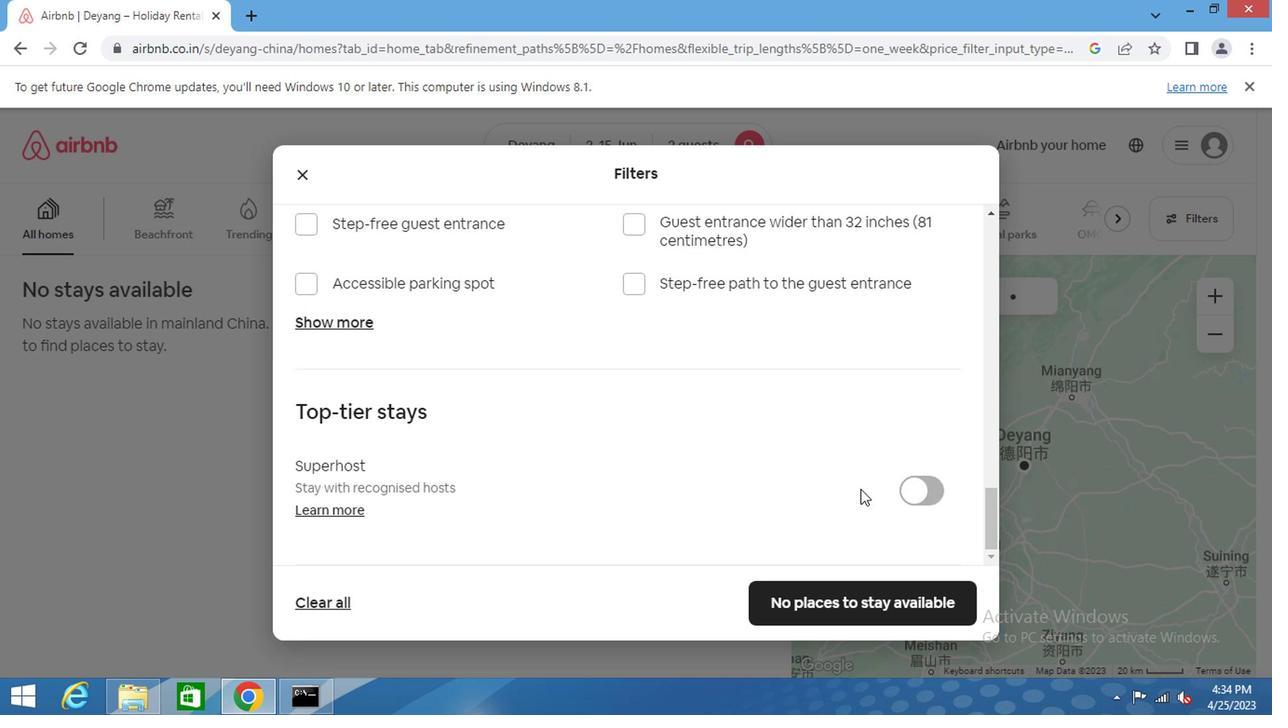 
Action: Mouse moved to (875, 602)
Screenshot: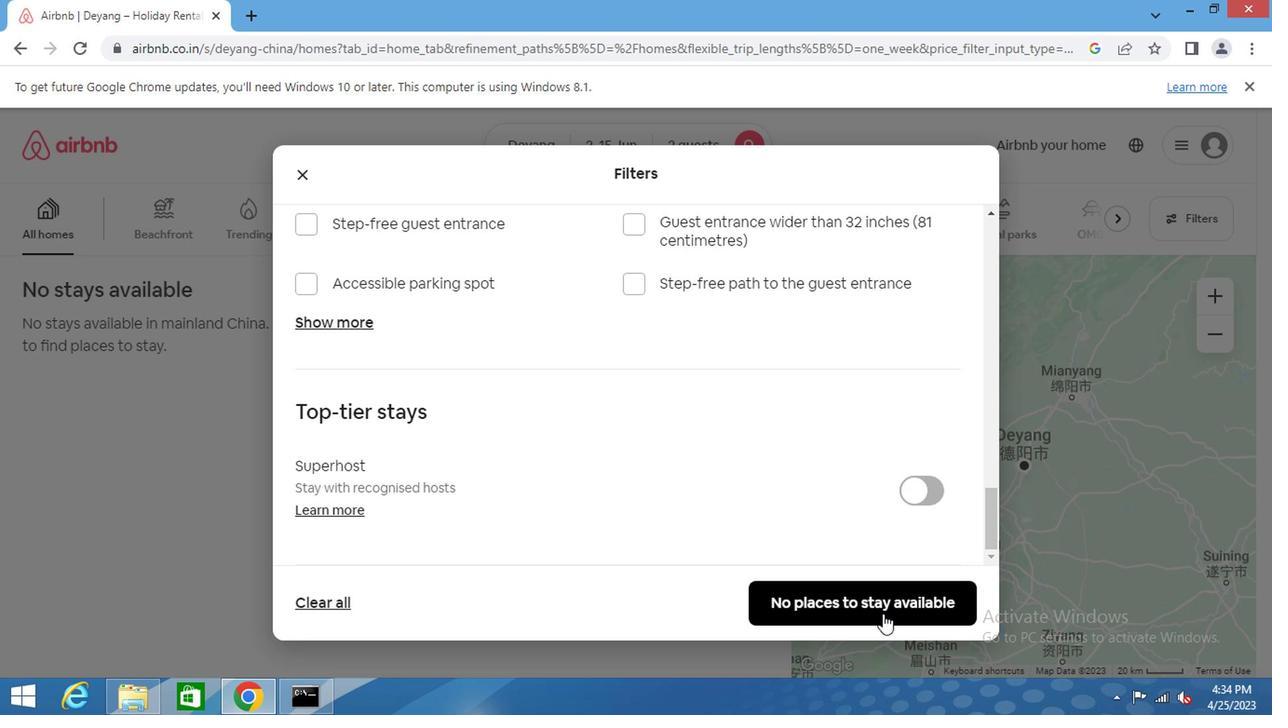 
Action: Mouse pressed left at (875, 602)
Screenshot: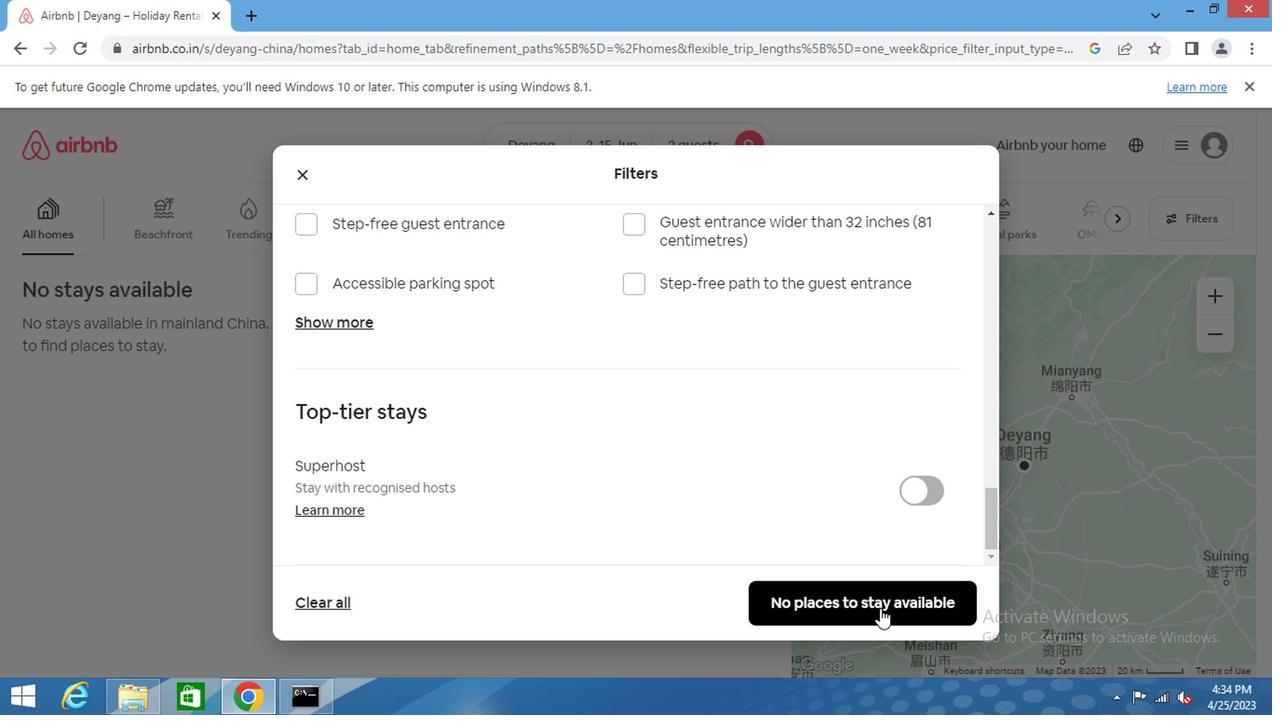 
Action: Mouse moved to (875, 602)
Screenshot: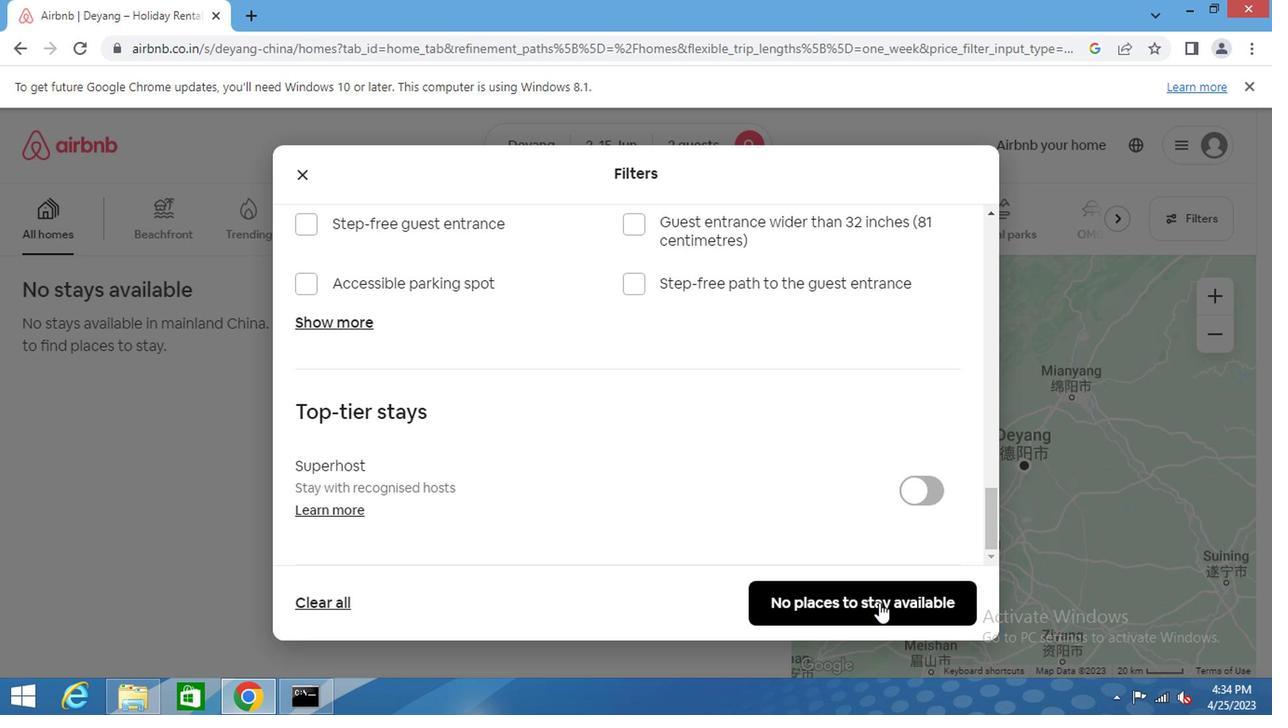 
Action: Key pressed <Key.f8>
Screenshot: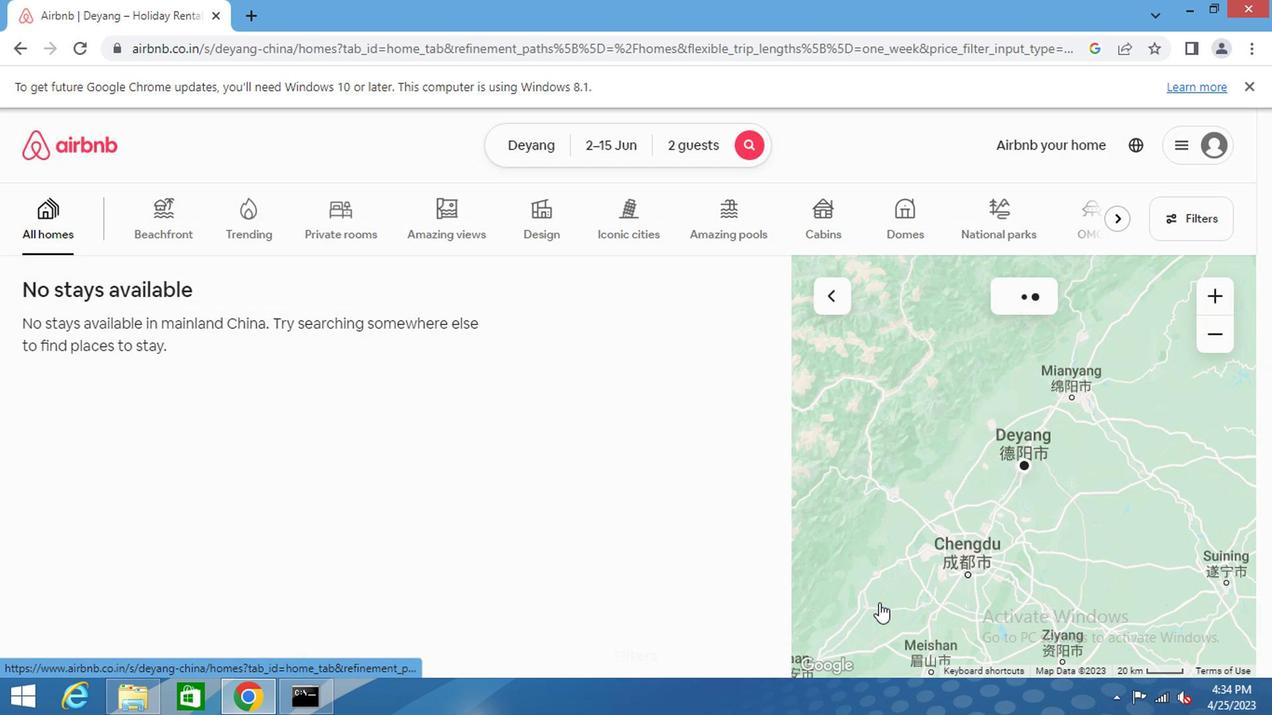 
